 Task: Look for space in Moss, Norway from 8th June, 2023 to 16th June, 2023 for 2 adults in price range Rs.10000 to Rs.15000. Place can be entire place with 1  bedroom having 1 bed and 1 bathroom. Property type can be house, flat, guest house, hotel. Amenities needed are: washing machine. Booking option can be shelf check-in. Required host language is English.
Action: Mouse moved to (583, 154)
Screenshot: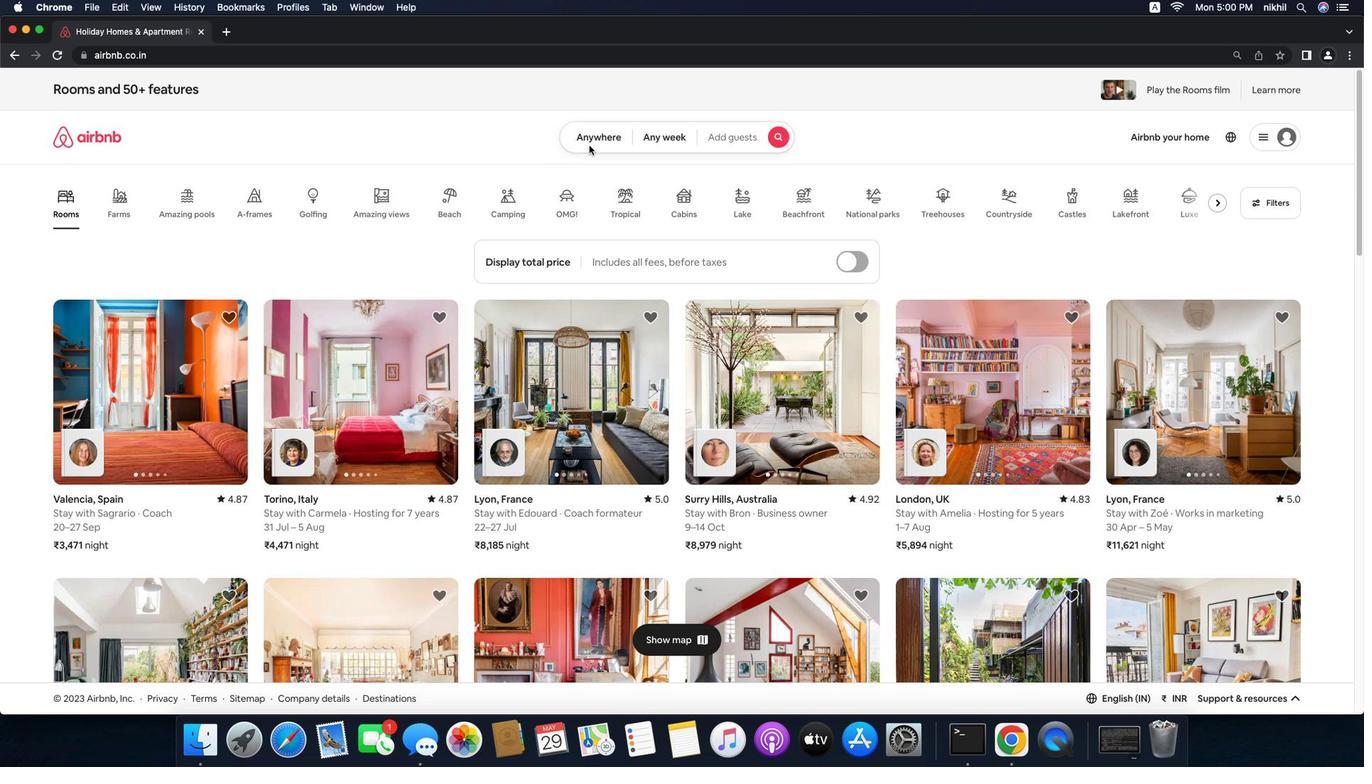 
Action: Mouse pressed left at (583, 154)
Screenshot: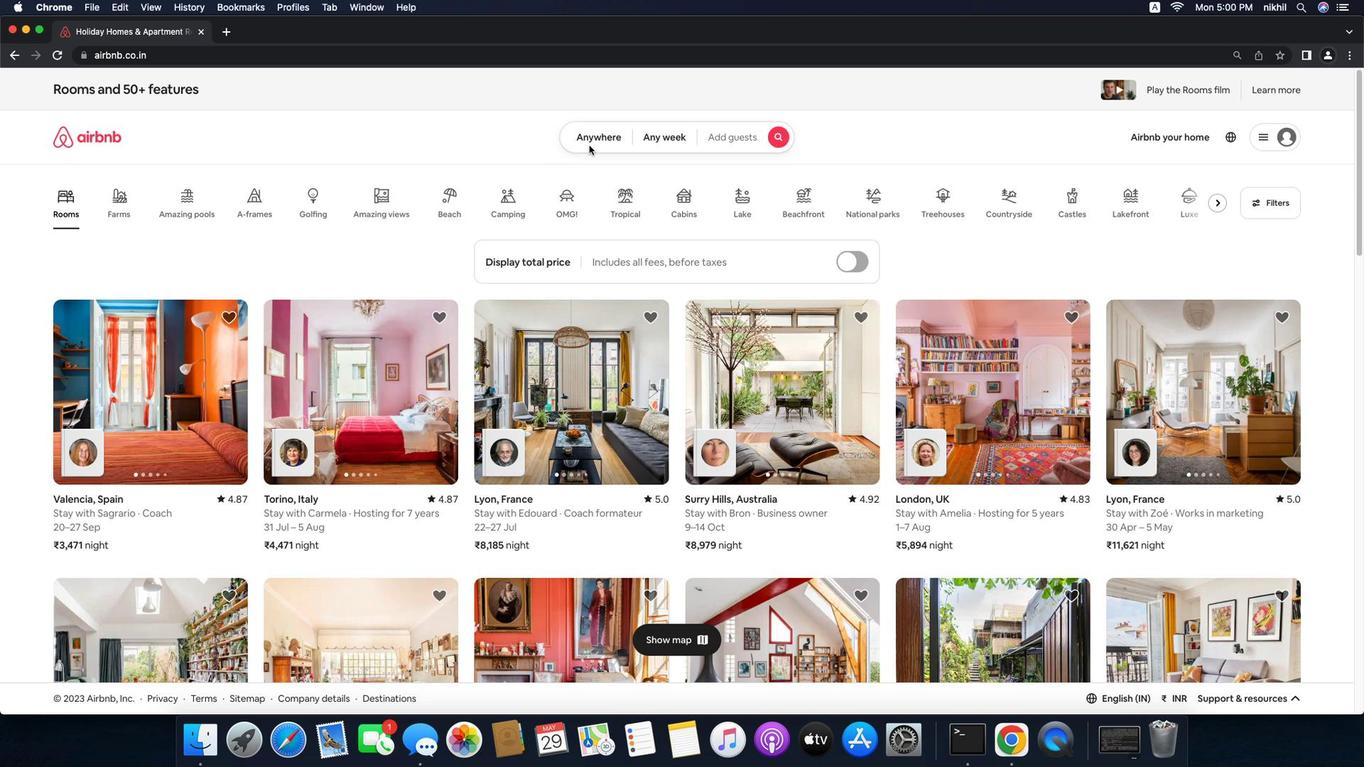 
Action: Mouse moved to (583, 147)
Screenshot: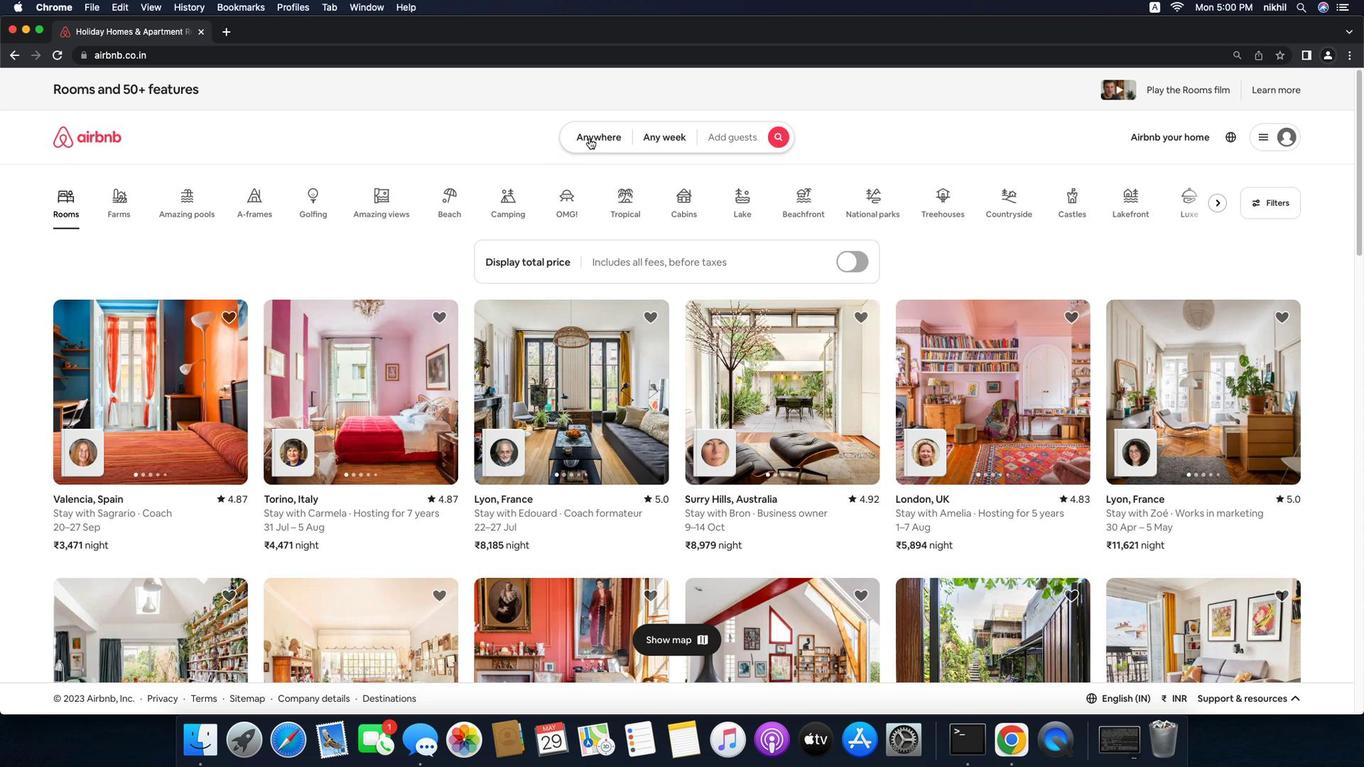 
Action: Mouse pressed left at (583, 147)
Screenshot: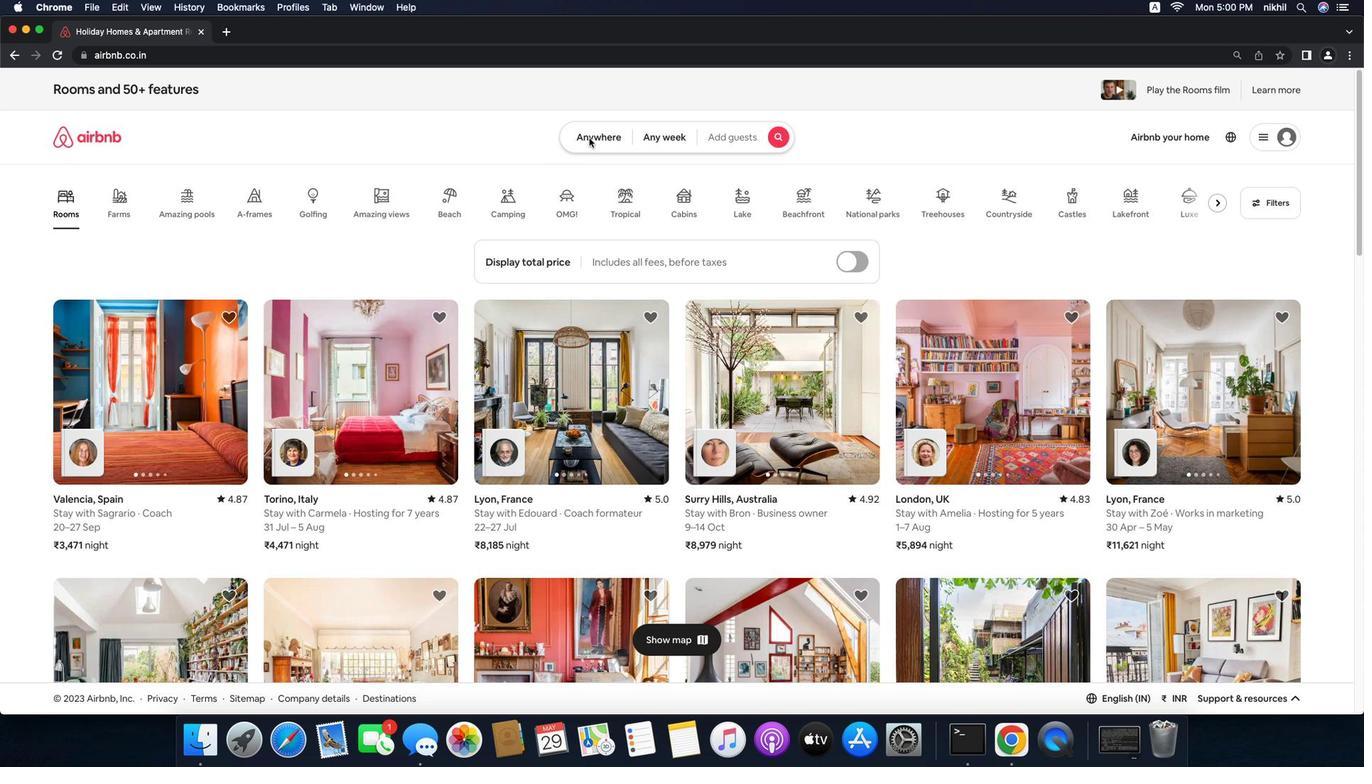 
Action: Mouse moved to (499, 198)
Screenshot: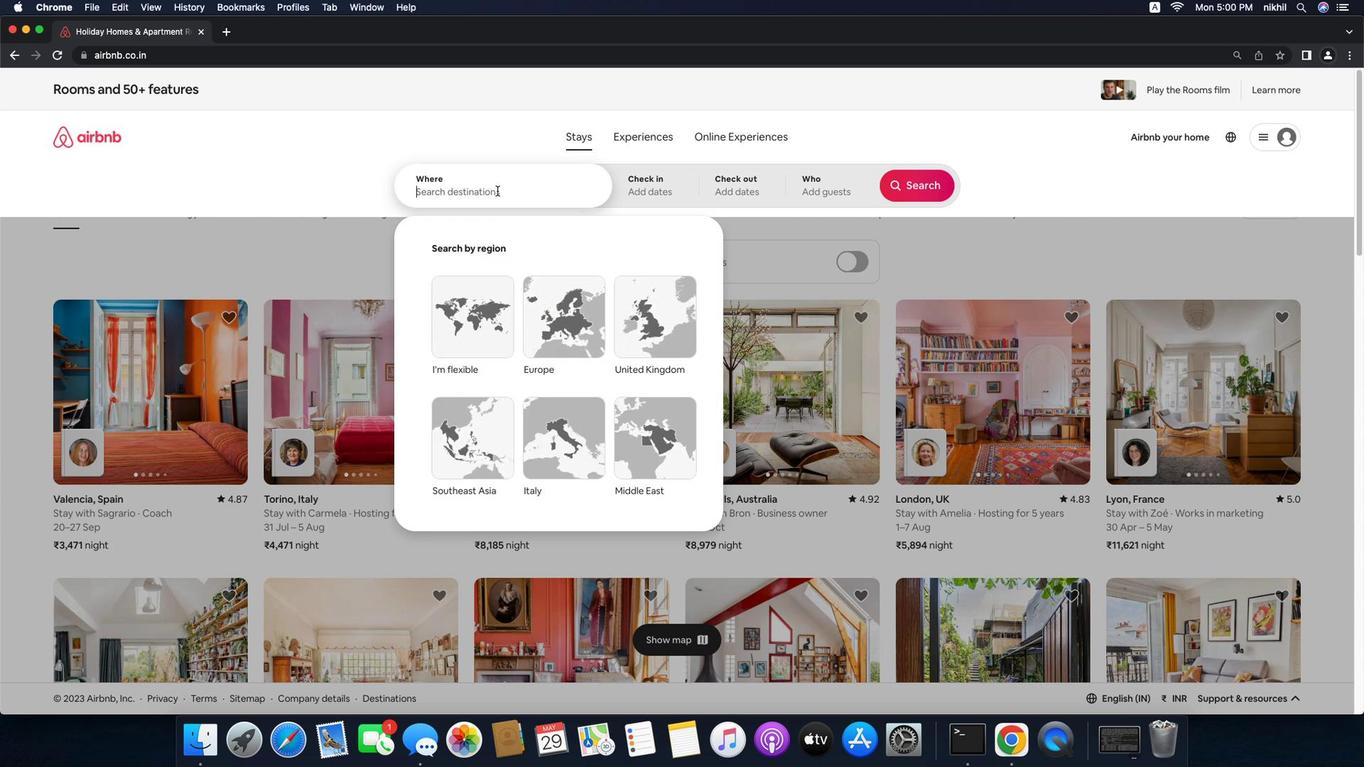 
Action: Mouse pressed left at (499, 198)
Screenshot: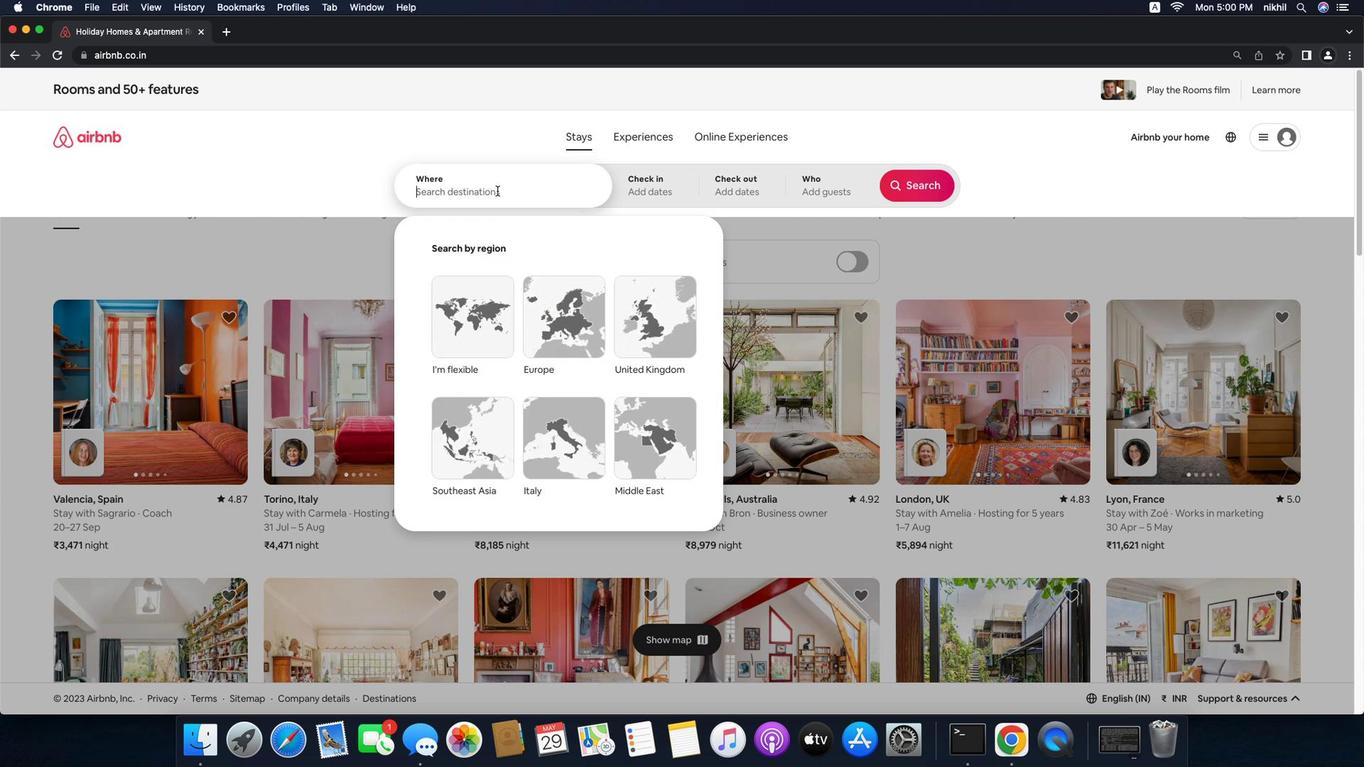 
Action: Key pressed 'M'Key.caps_lock'o''s''s'','Key.spaceKey.caps_lock'N'Key.caps_lock'o''r''w''a''y'
Screenshot: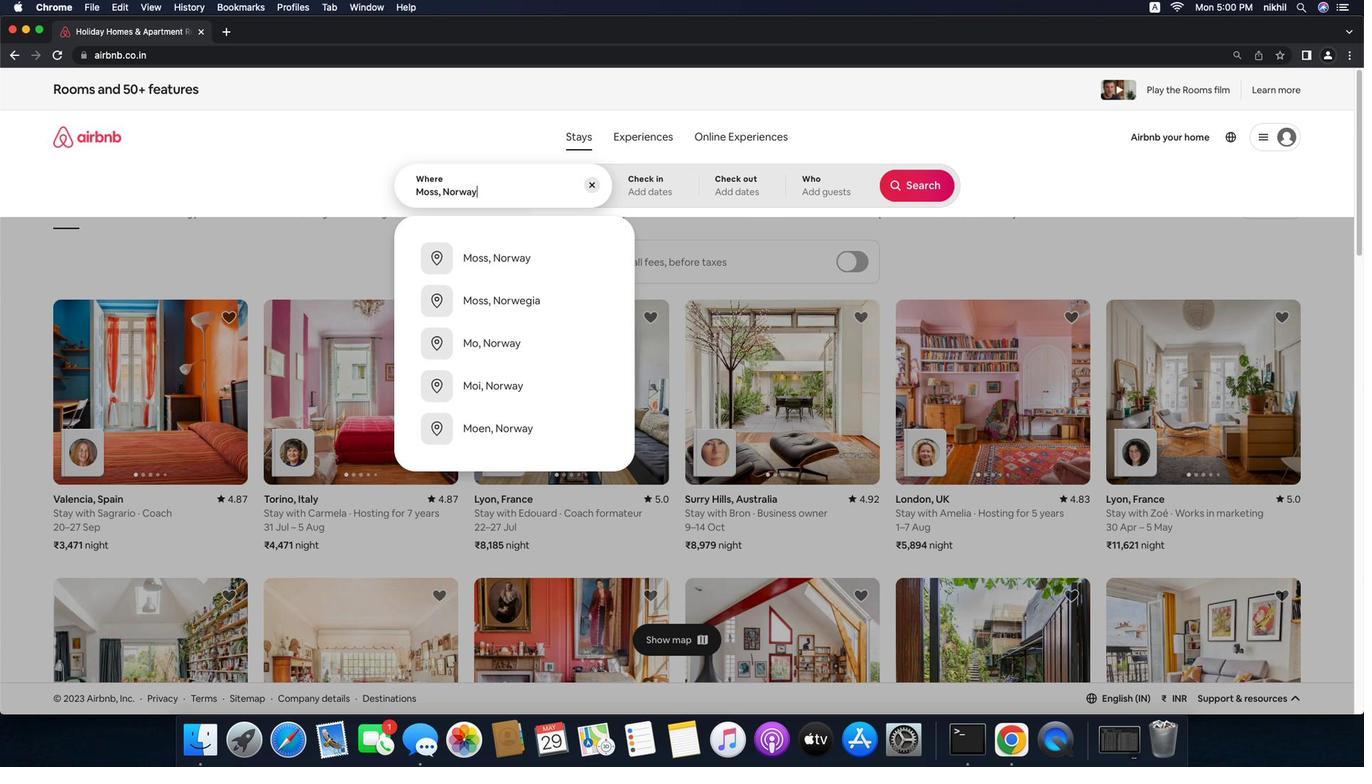 
Action: Mouse moved to (537, 265)
Screenshot: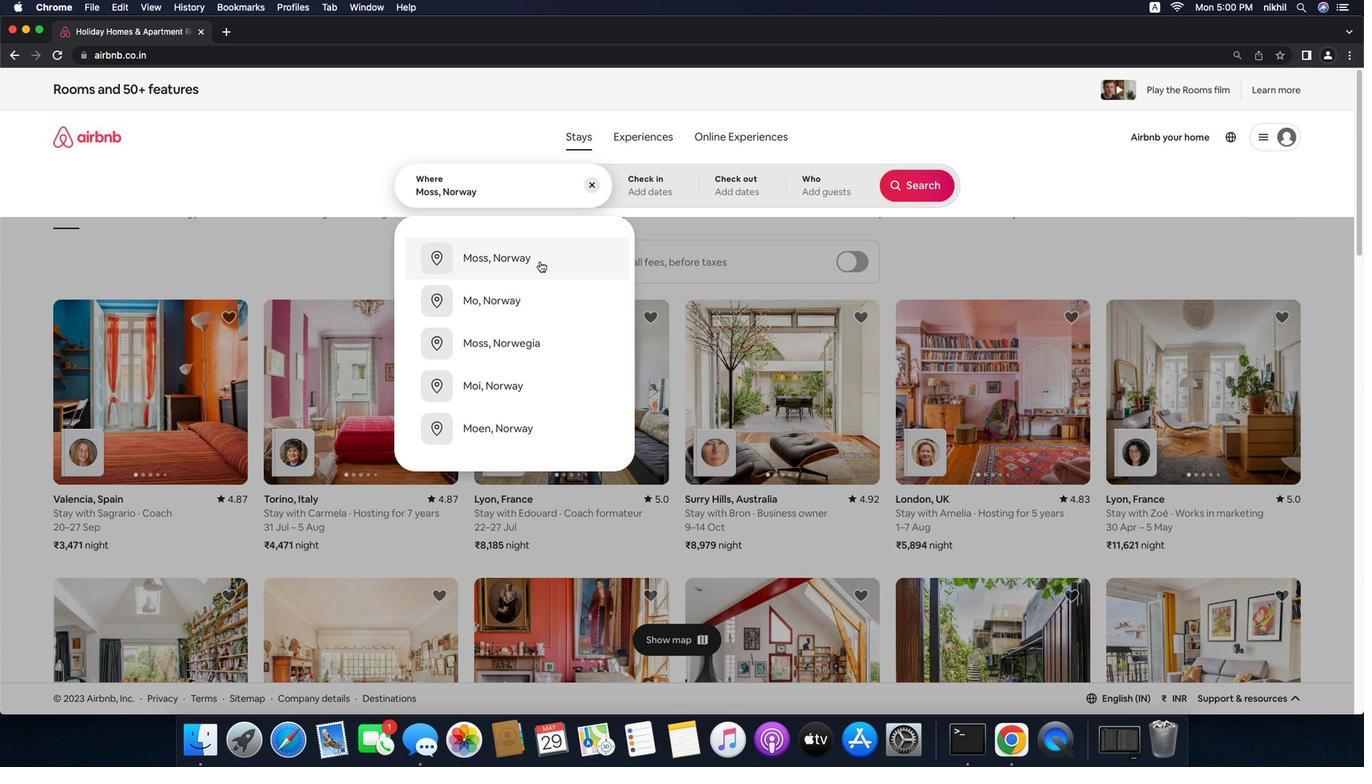 
Action: Mouse pressed left at (537, 265)
Screenshot: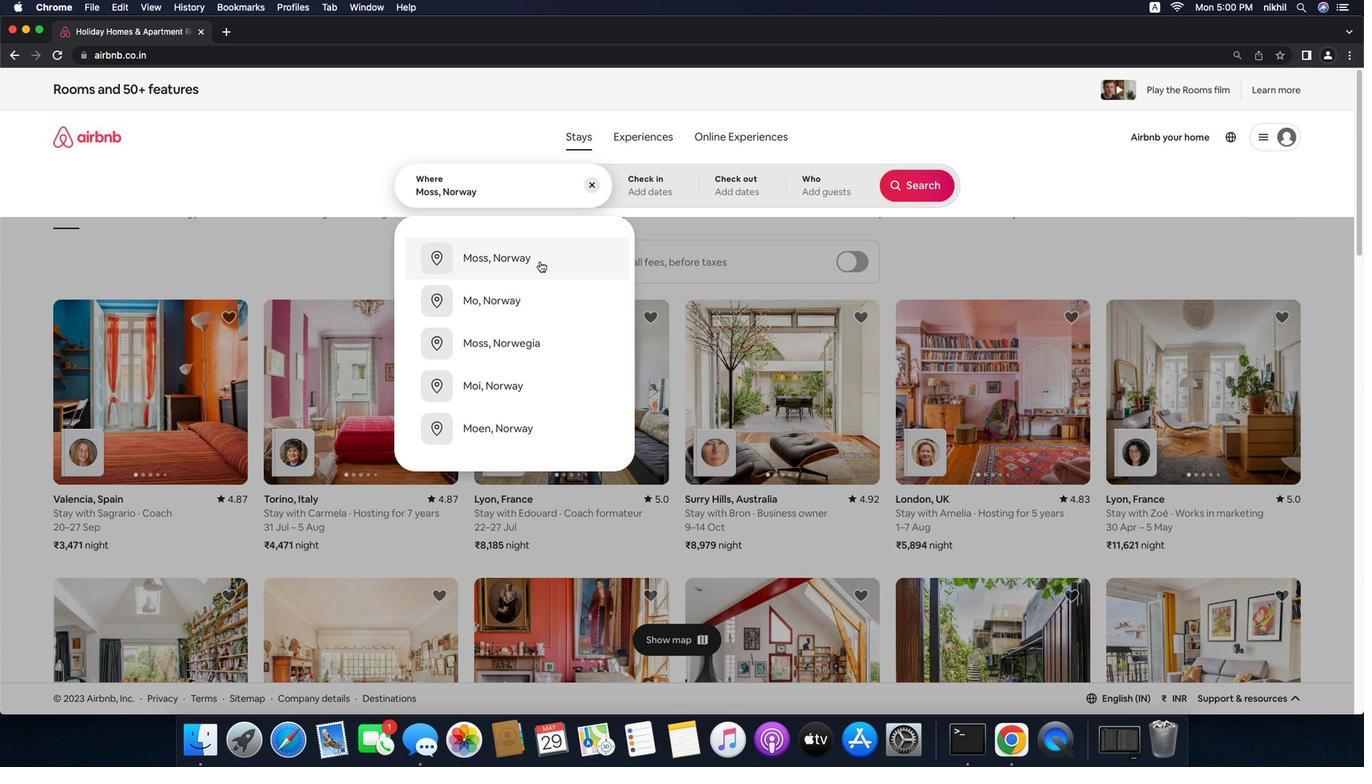 
Action: Mouse moved to (814, 382)
Screenshot: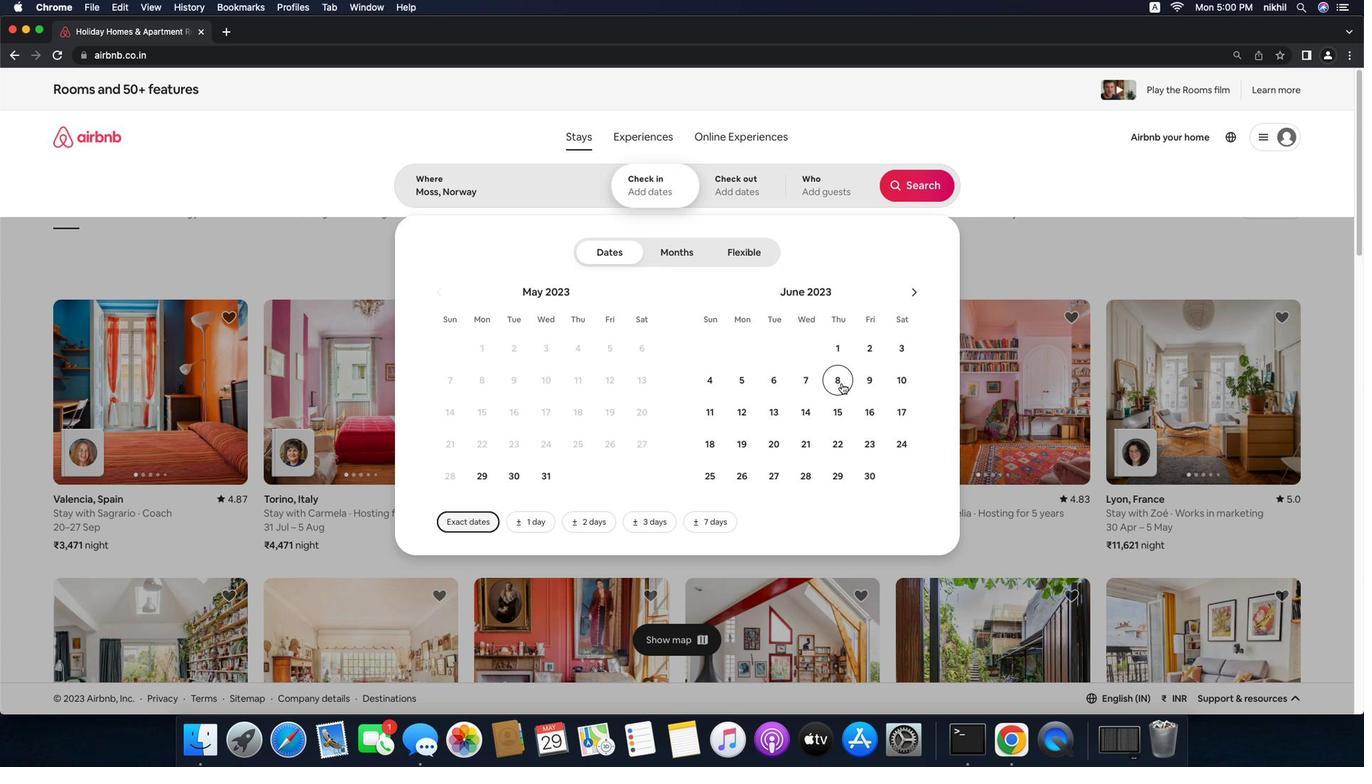 
Action: Mouse pressed left at (814, 382)
Screenshot: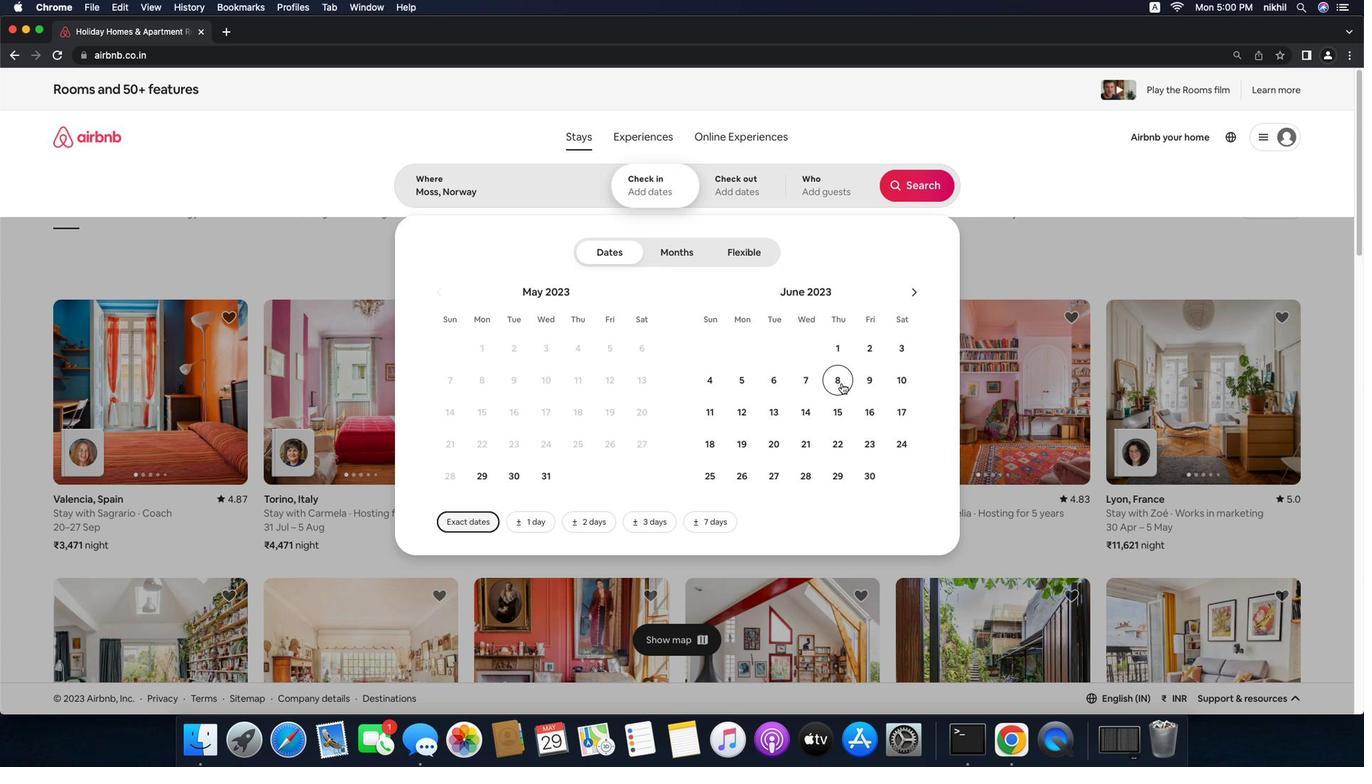 
Action: Mouse moved to (836, 408)
Screenshot: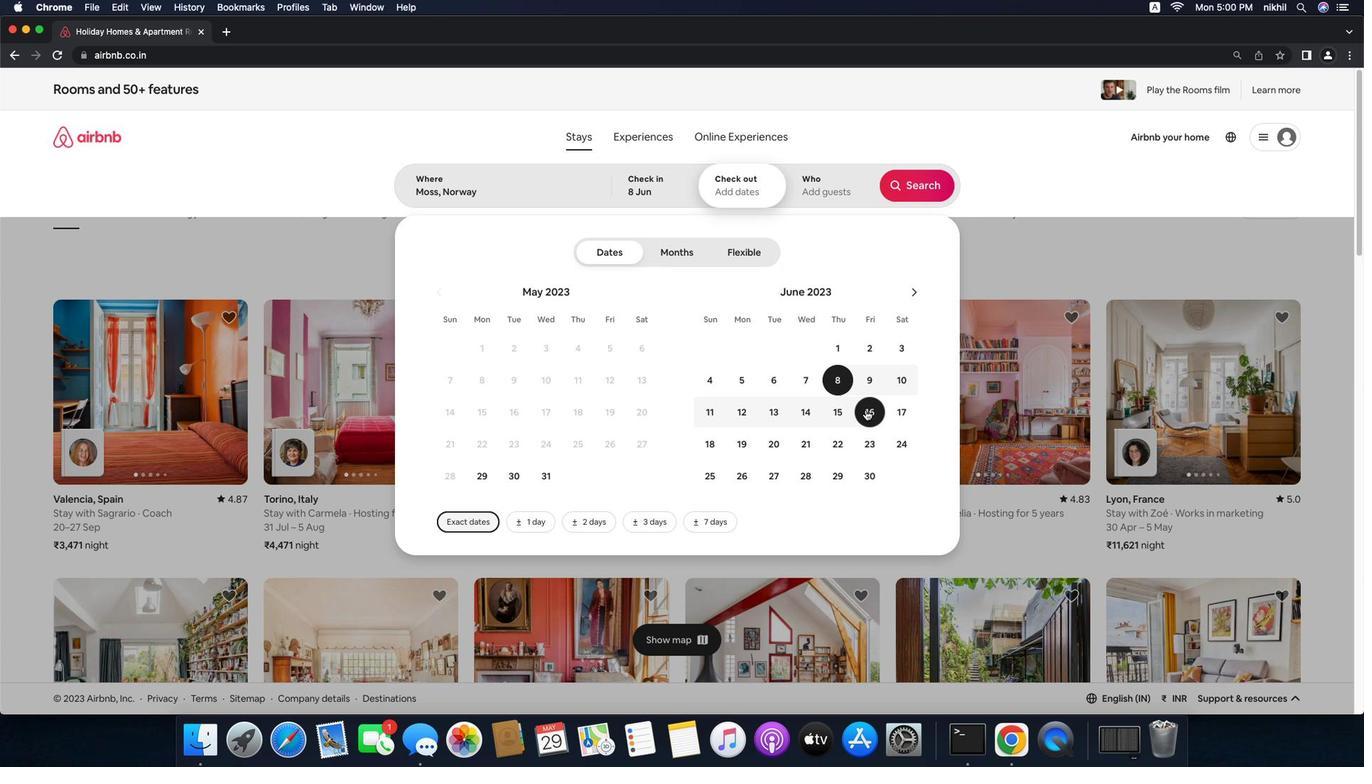 
Action: Mouse pressed left at (836, 408)
Screenshot: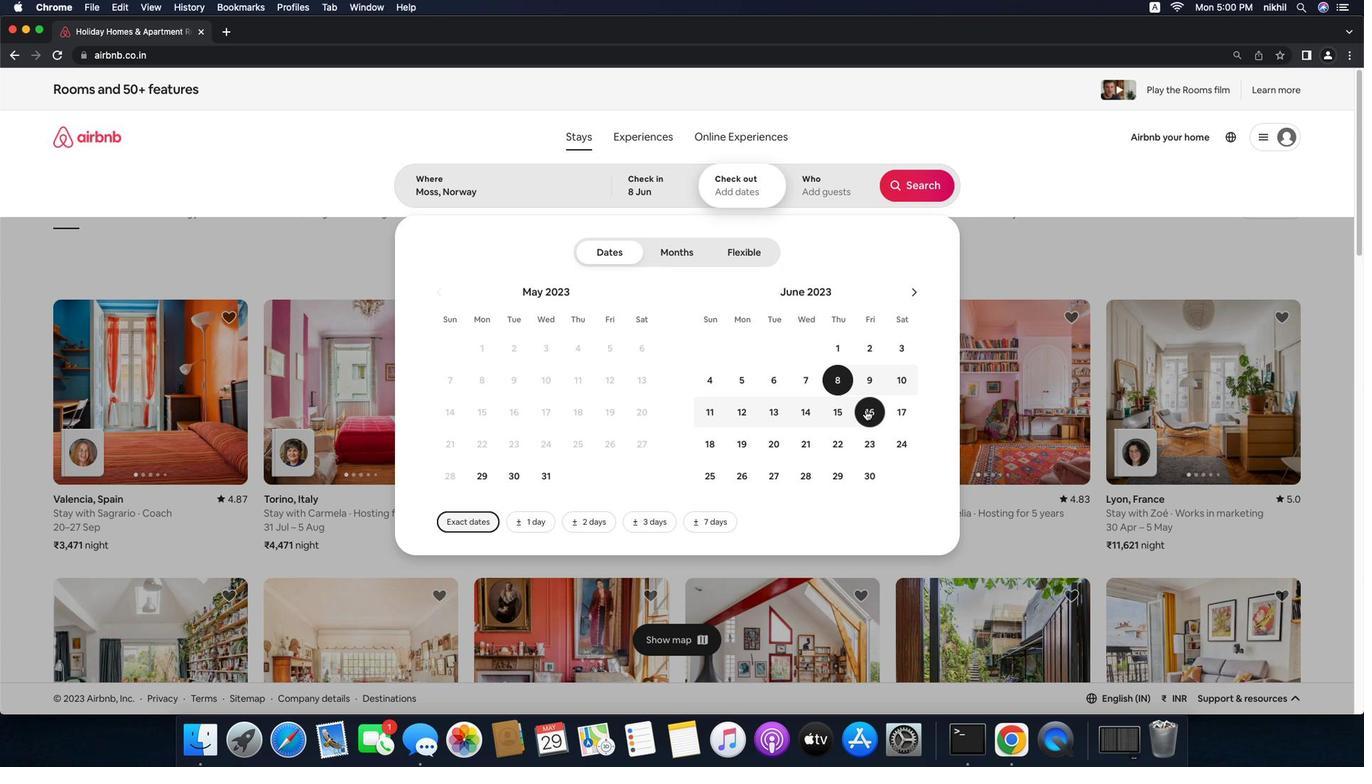 
Action: Mouse moved to (811, 204)
Screenshot: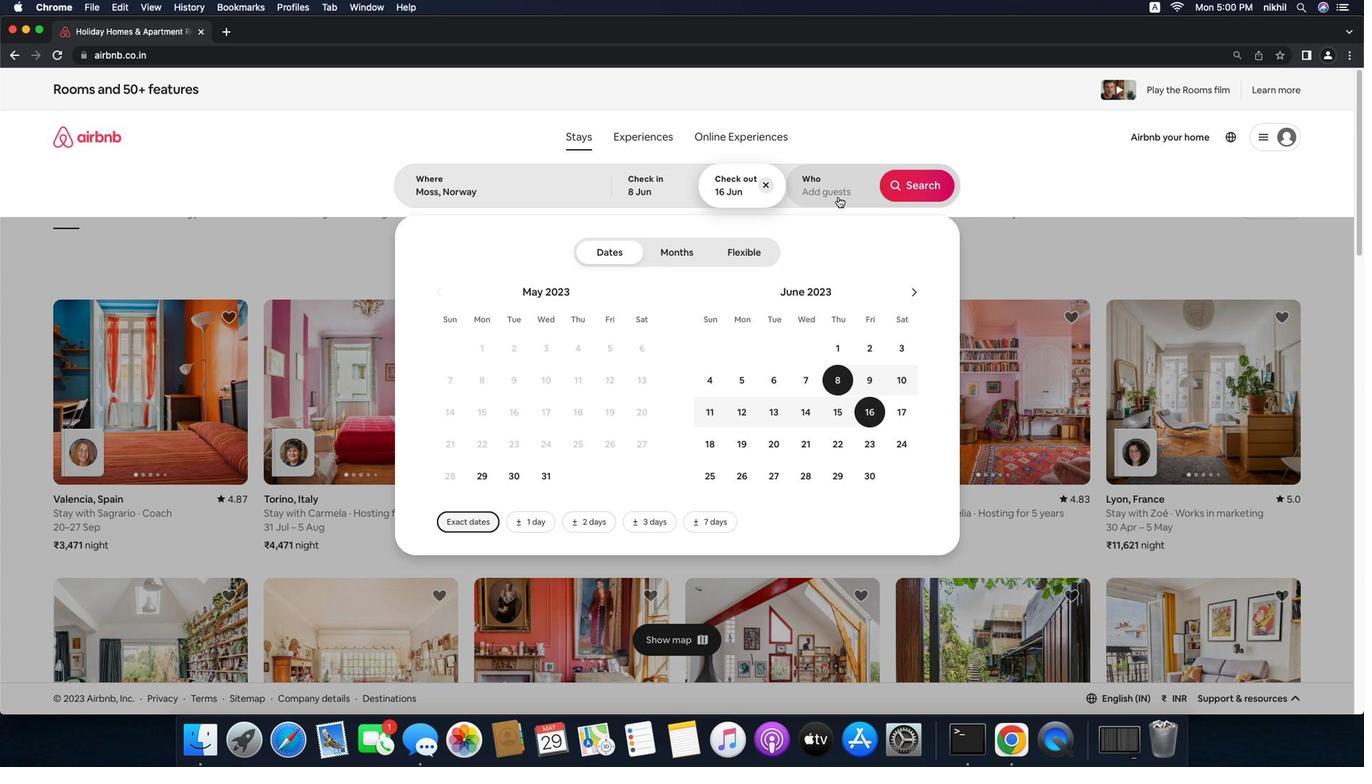 
Action: Mouse pressed left at (811, 204)
Screenshot: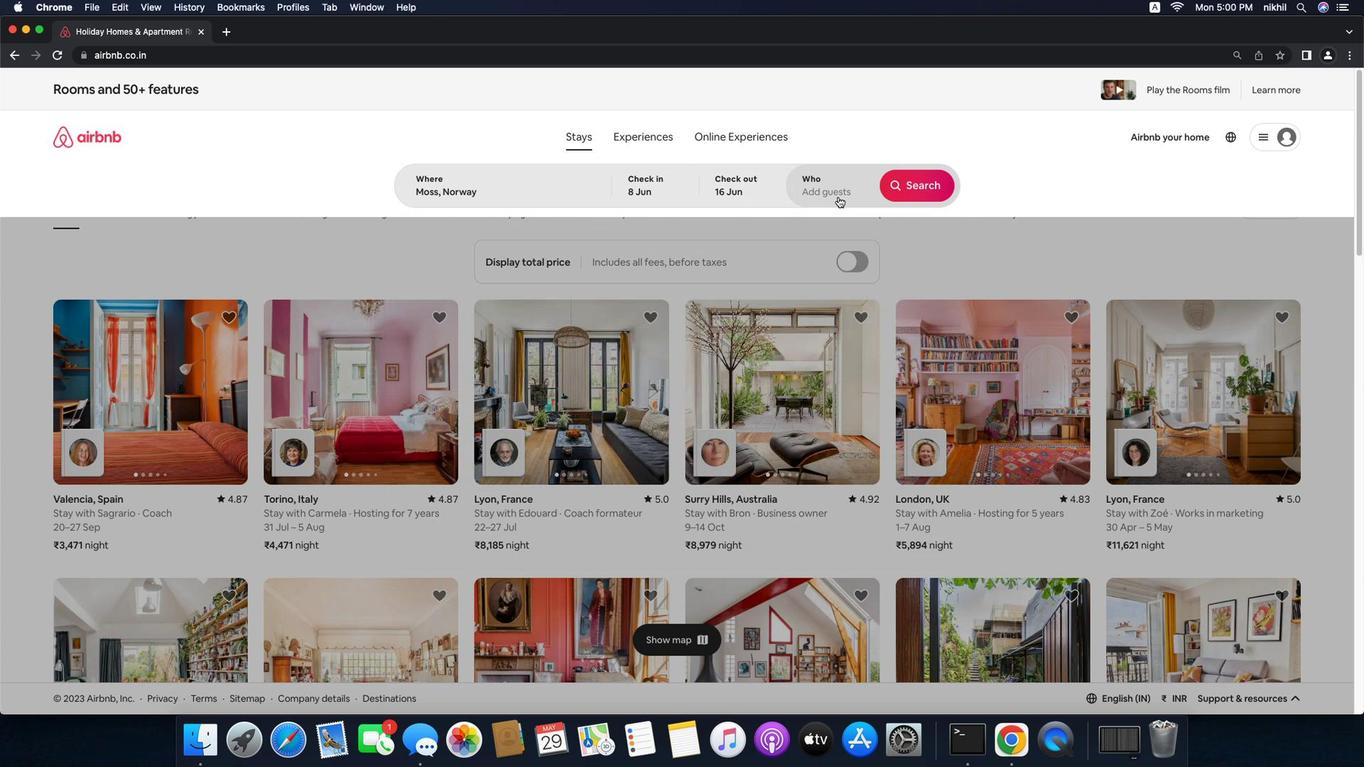 
Action: Mouse moved to (887, 265)
Screenshot: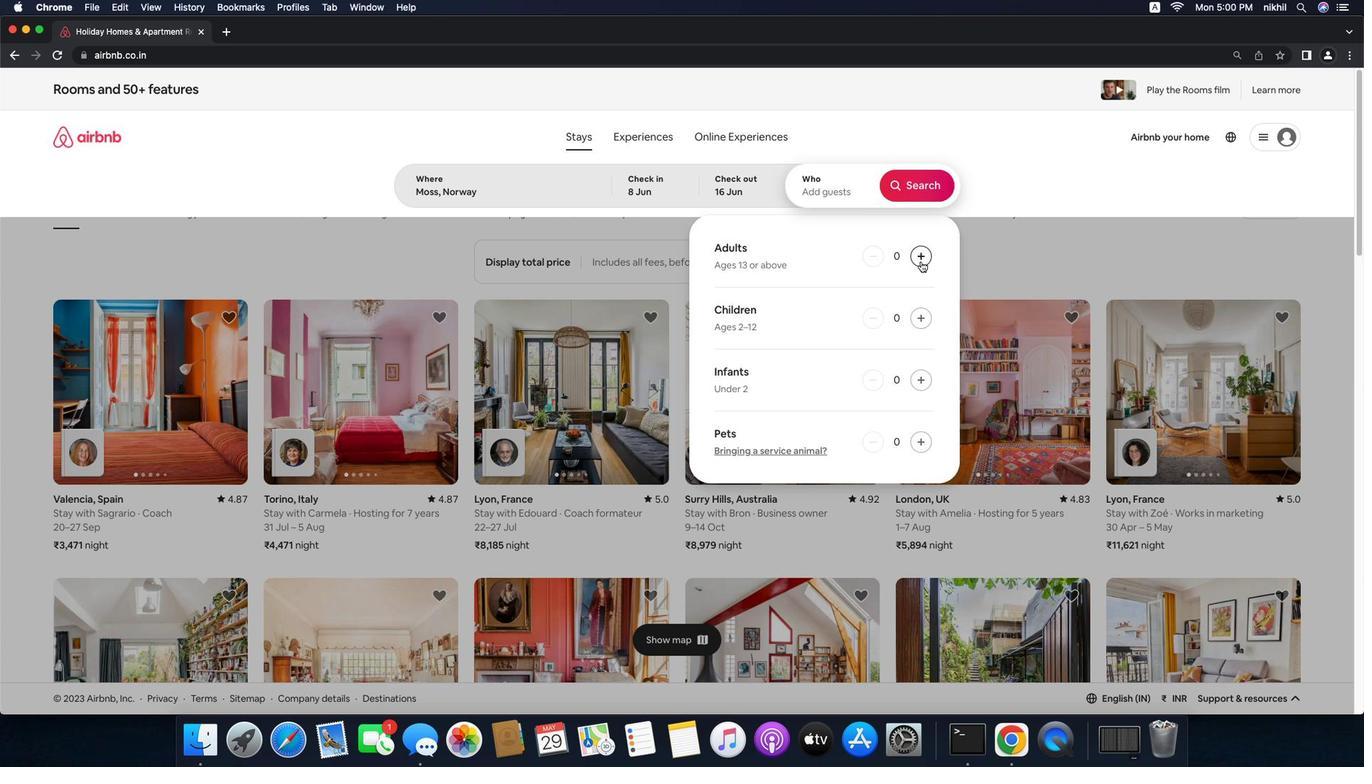 
Action: Mouse pressed left at (887, 265)
Screenshot: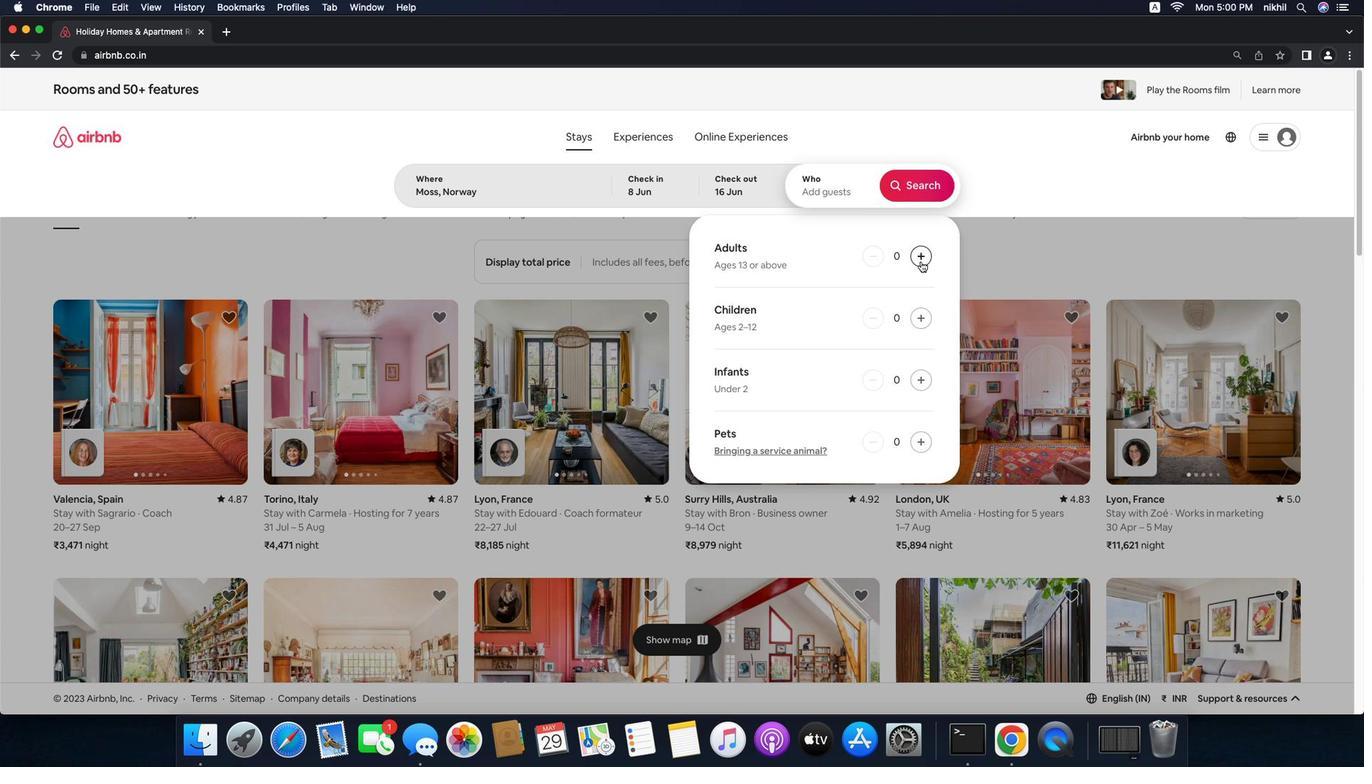 
Action: Mouse pressed left at (887, 265)
Screenshot: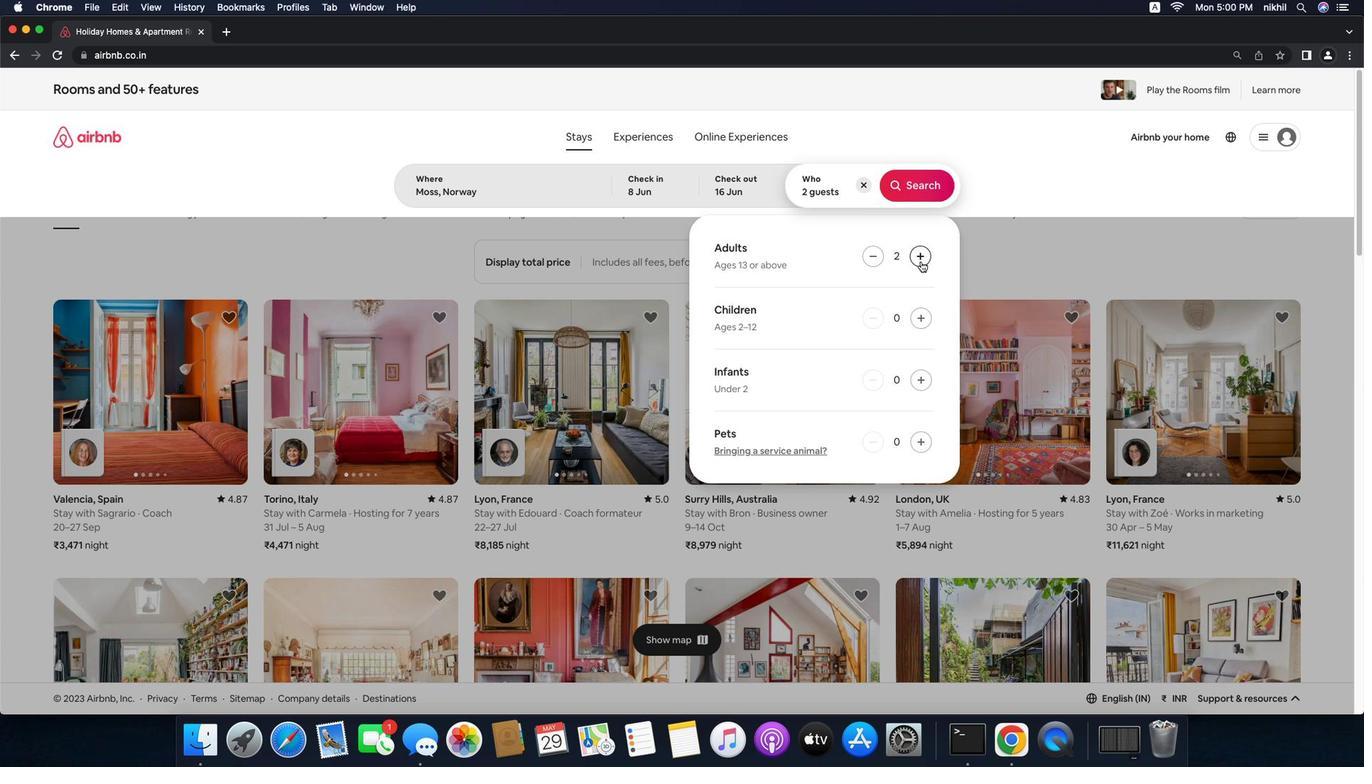 
Action: Mouse moved to (892, 193)
Screenshot: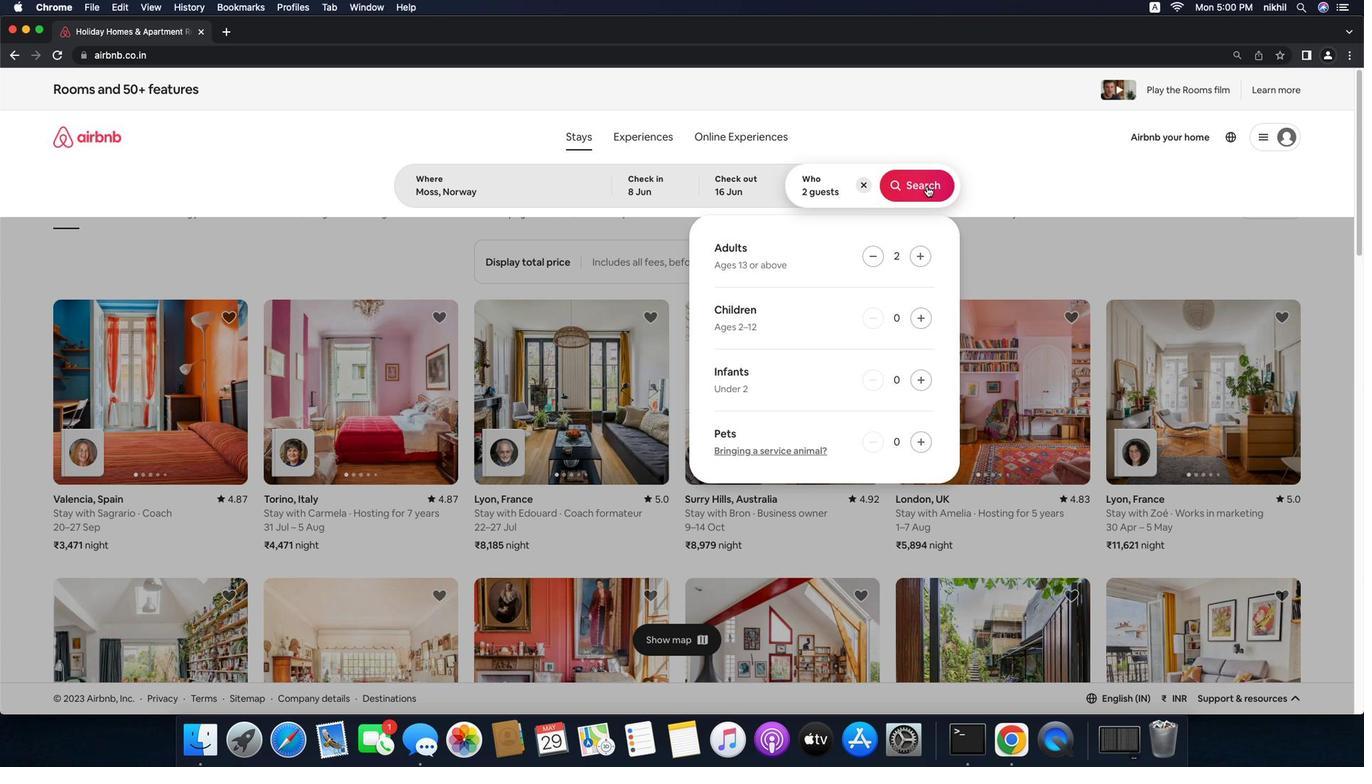 
Action: Mouse pressed left at (892, 193)
Screenshot: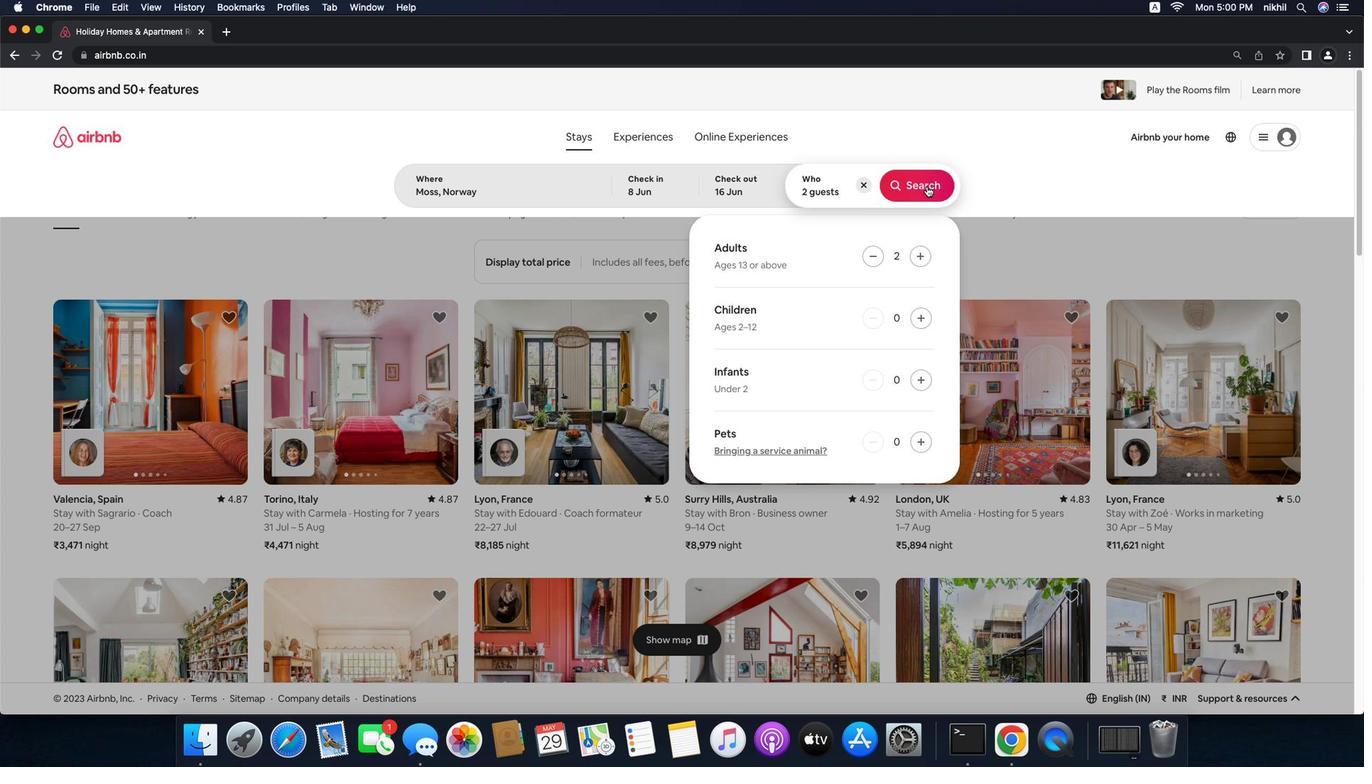 
Action: Mouse moved to (1234, 162)
Screenshot: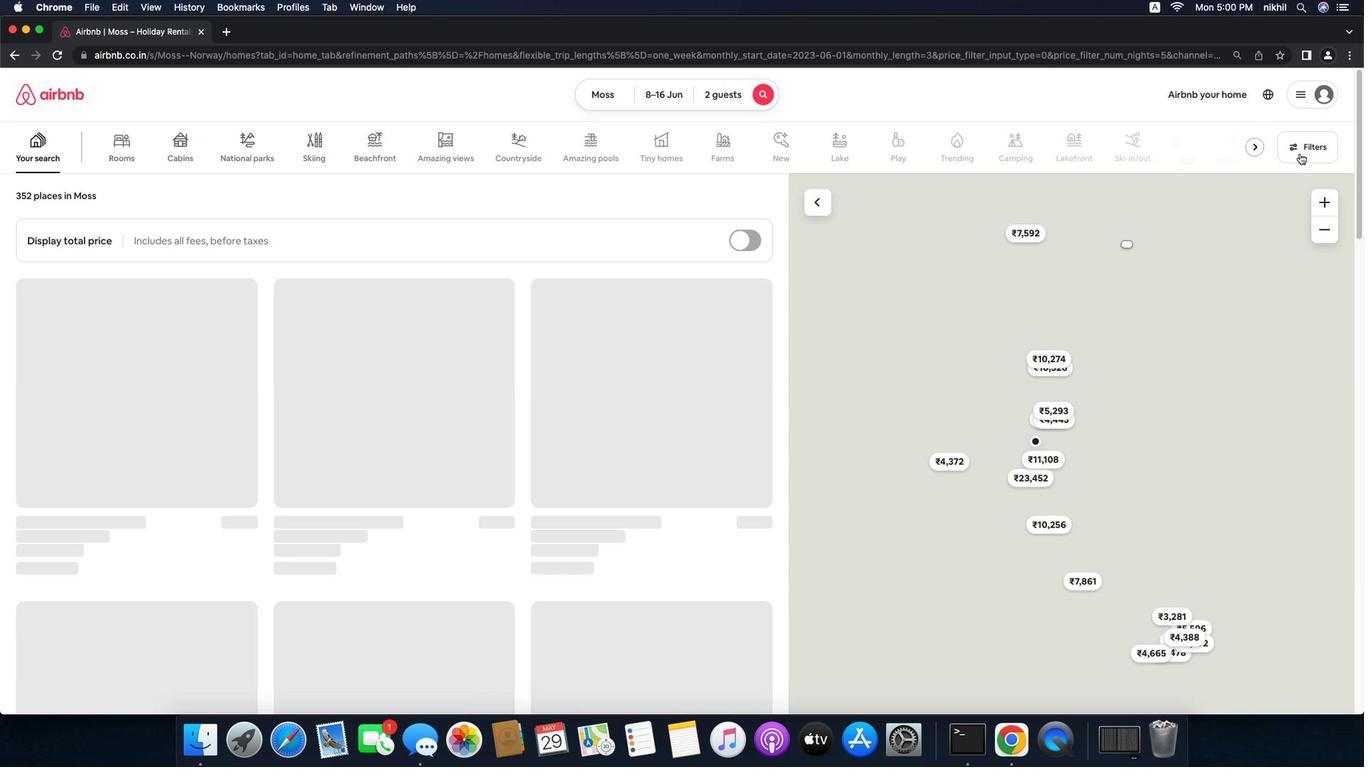 
Action: Mouse pressed left at (1234, 162)
Screenshot: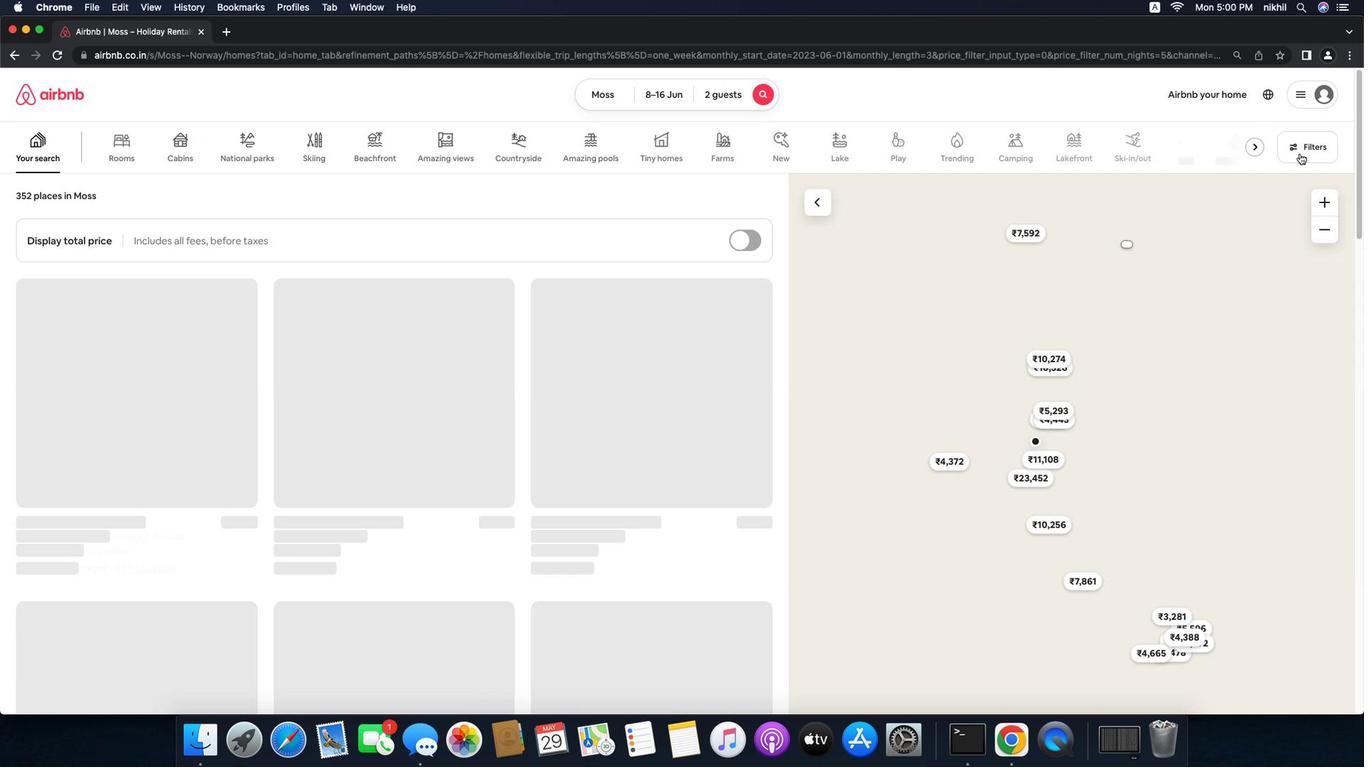 
Action: Mouse moved to (565, 472)
Screenshot: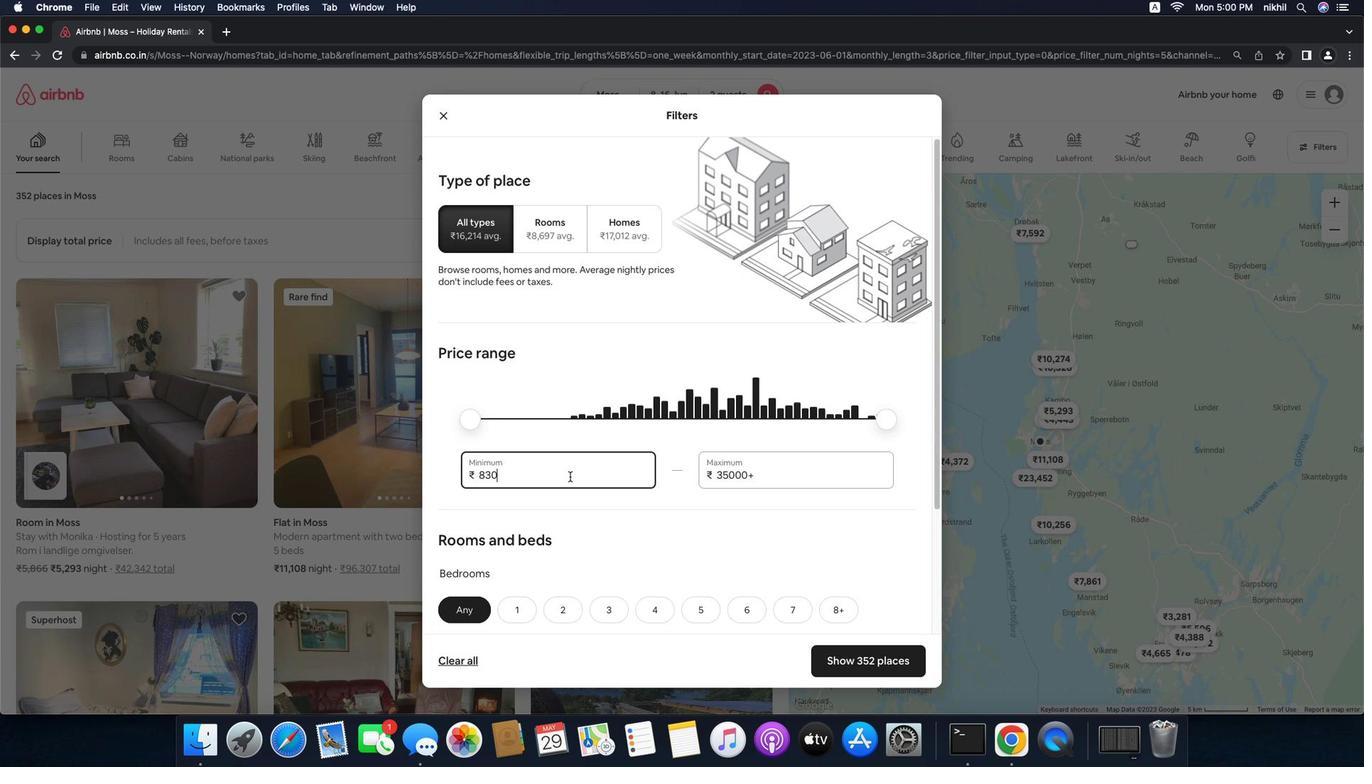 
Action: Mouse pressed left at (565, 472)
Screenshot: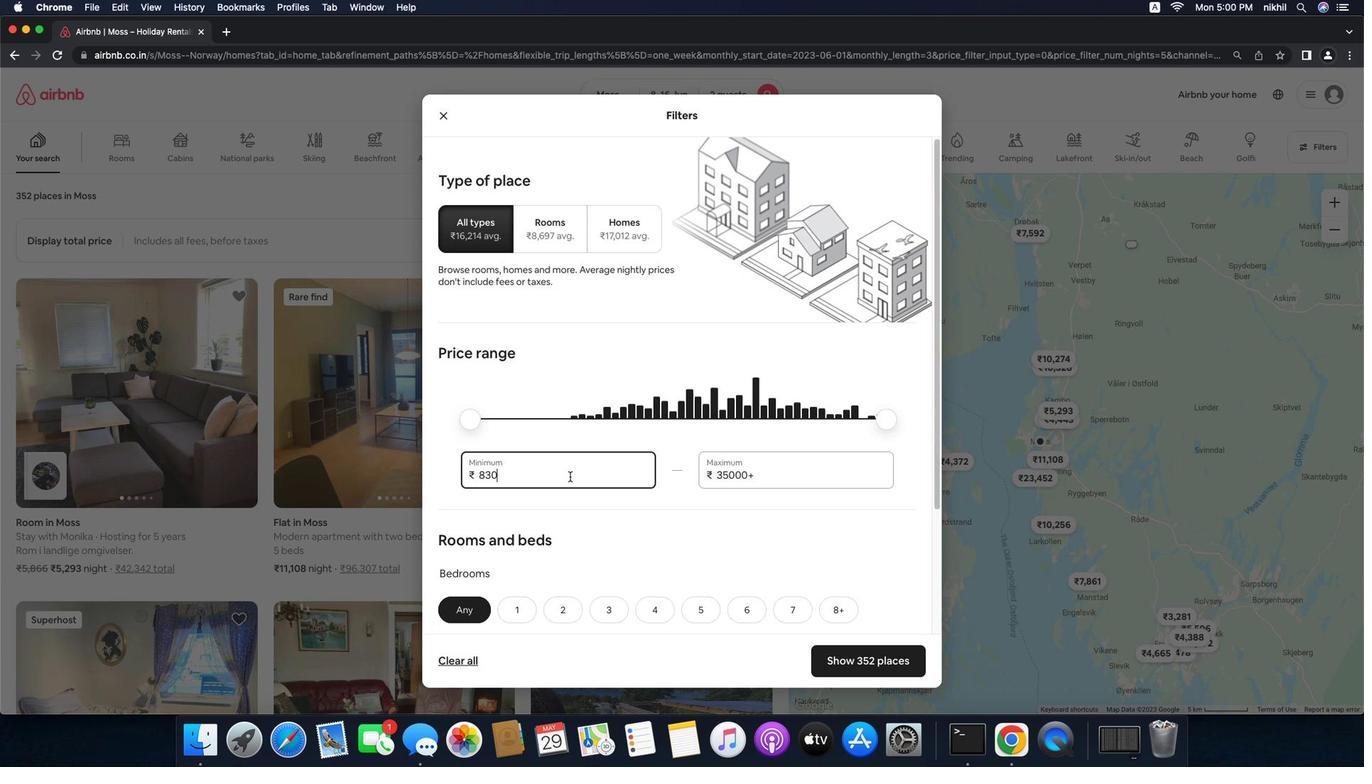 
Action: Mouse moved to (565, 465)
Screenshot: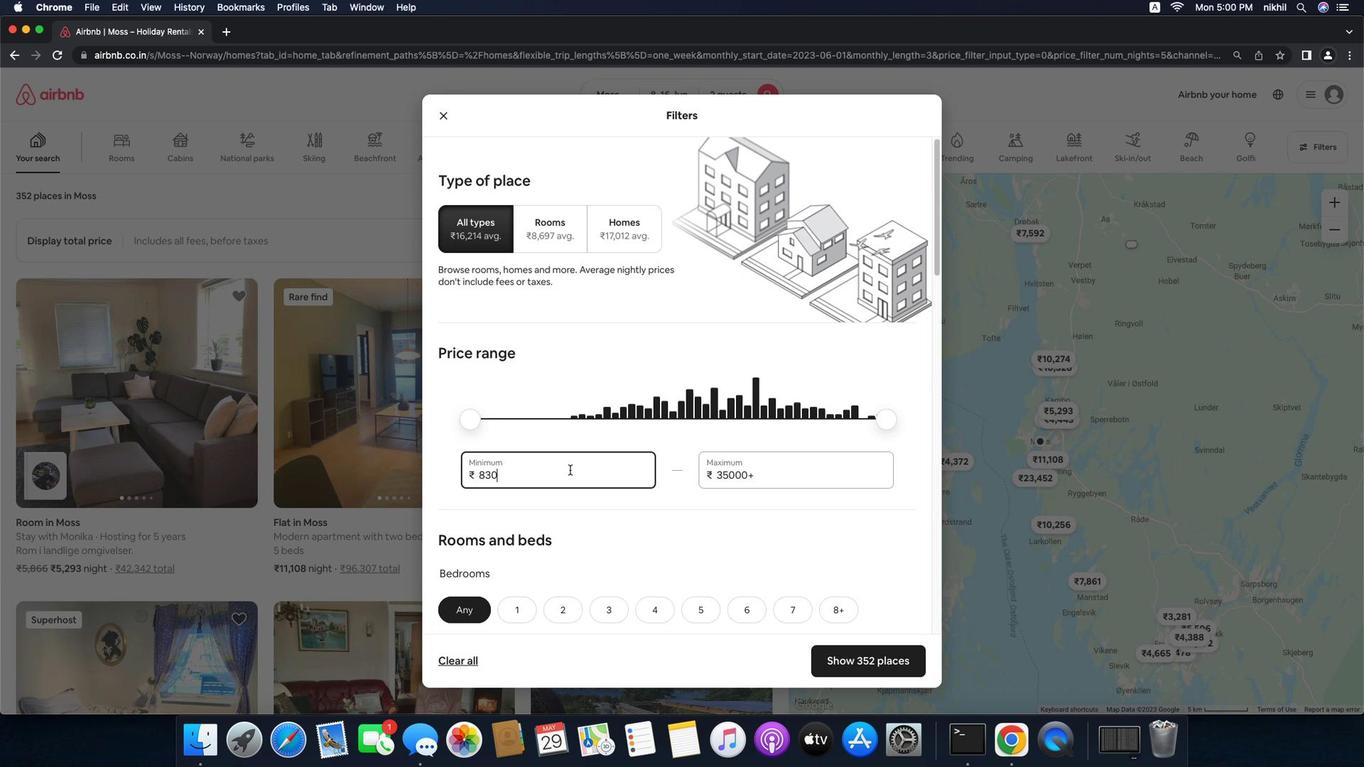 
Action: Key pressed Key.backspaceKey.backspaceKey.backspace'1''0''0''0''0'
Screenshot: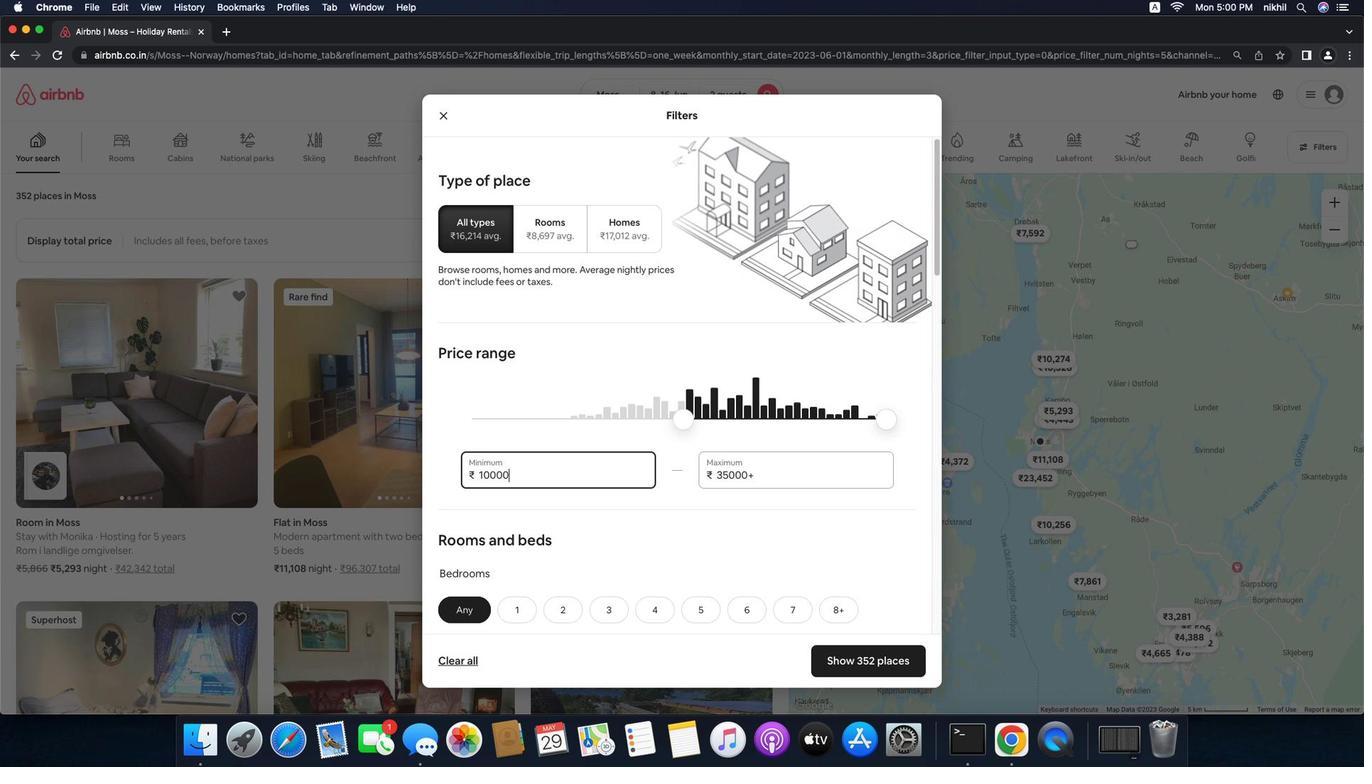
Action: Mouse moved to (753, 469)
Screenshot: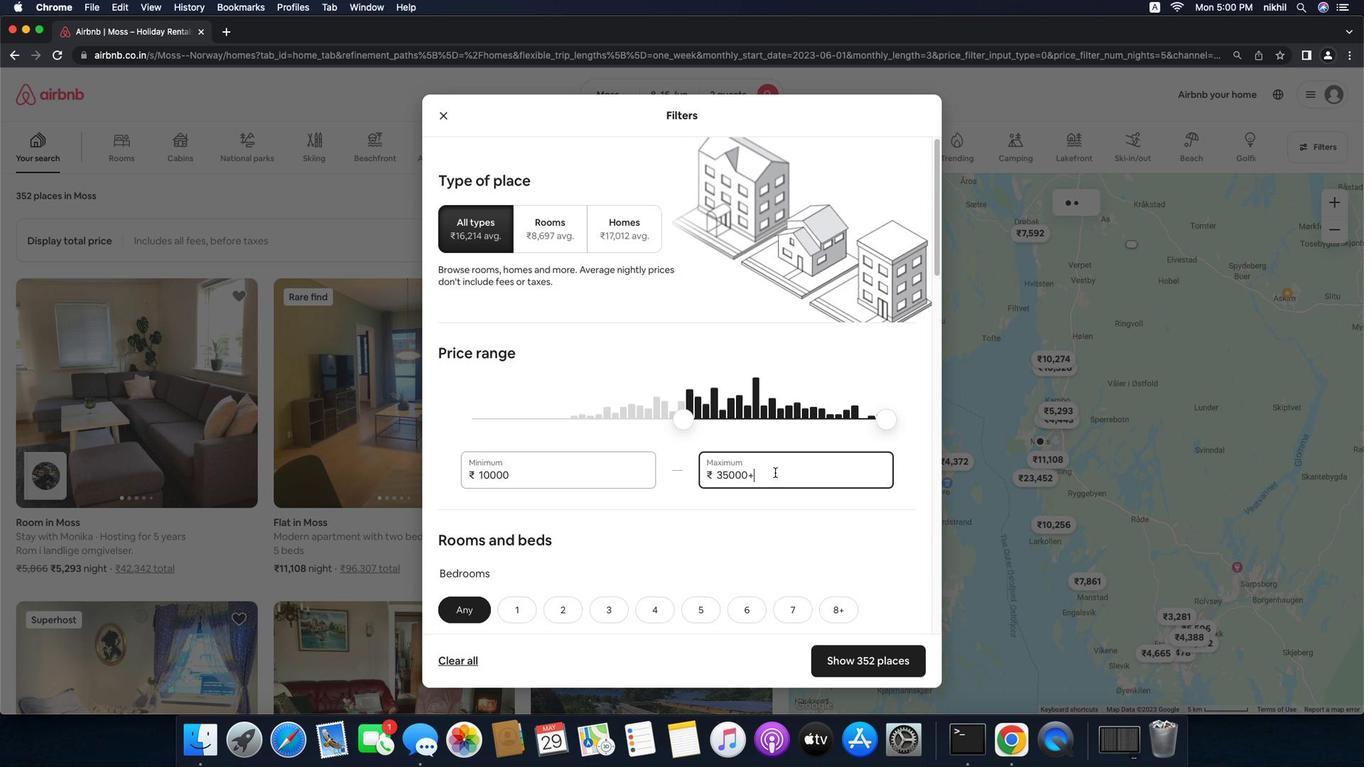 
Action: Mouse pressed left at (753, 469)
Screenshot: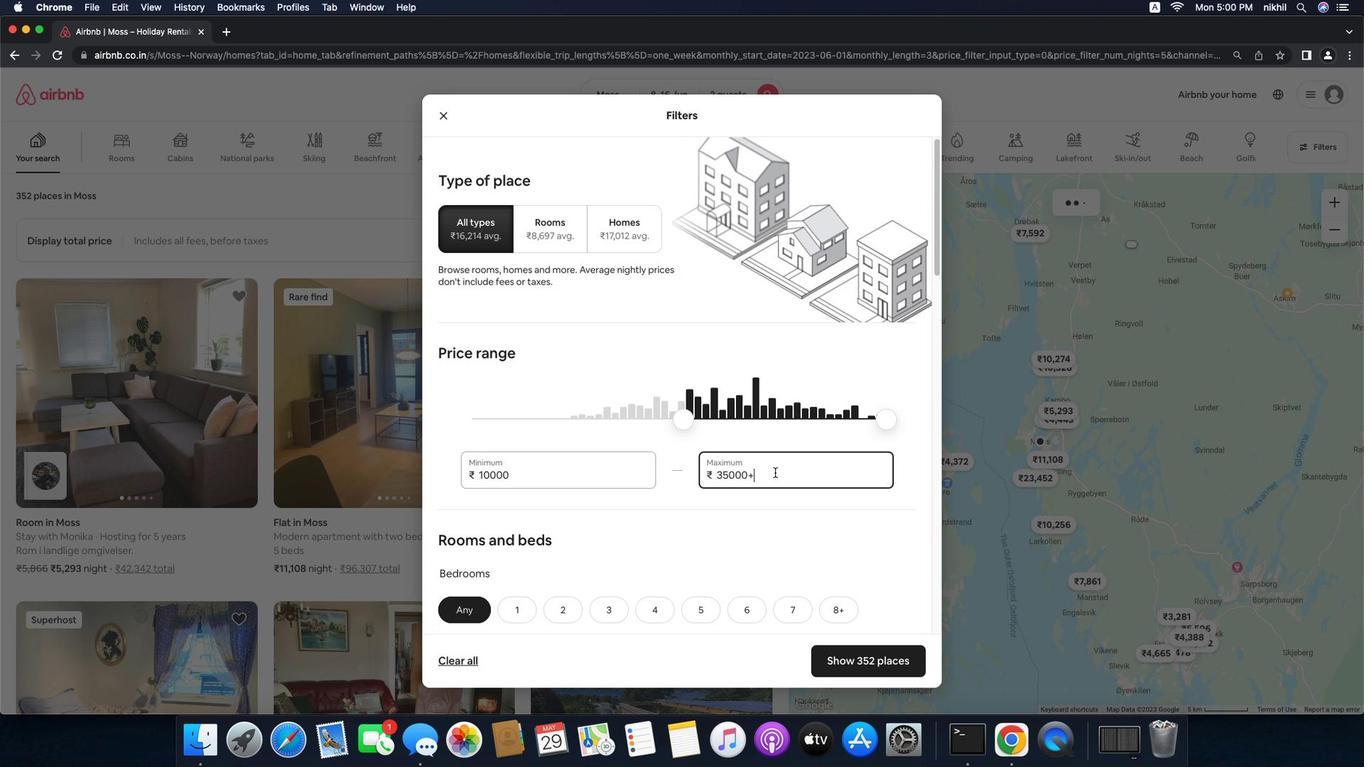 
Action: Key pressed Key.backspaceKey.backspaceKey.backspaceKey.backspaceKey.backspaceKey.backspace'1''5''0''0''0'
Screenshot: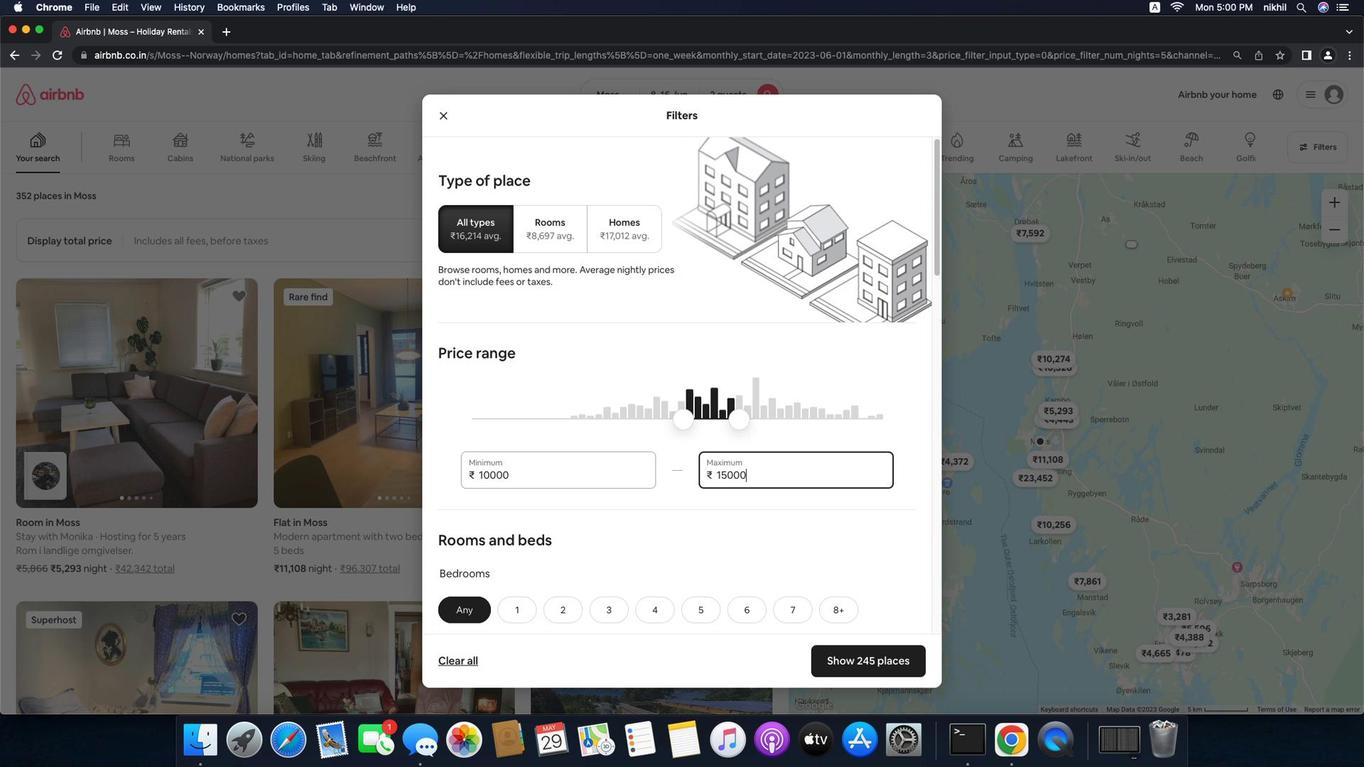 
Action: Mouse moved to (683, 495)
Screenshot: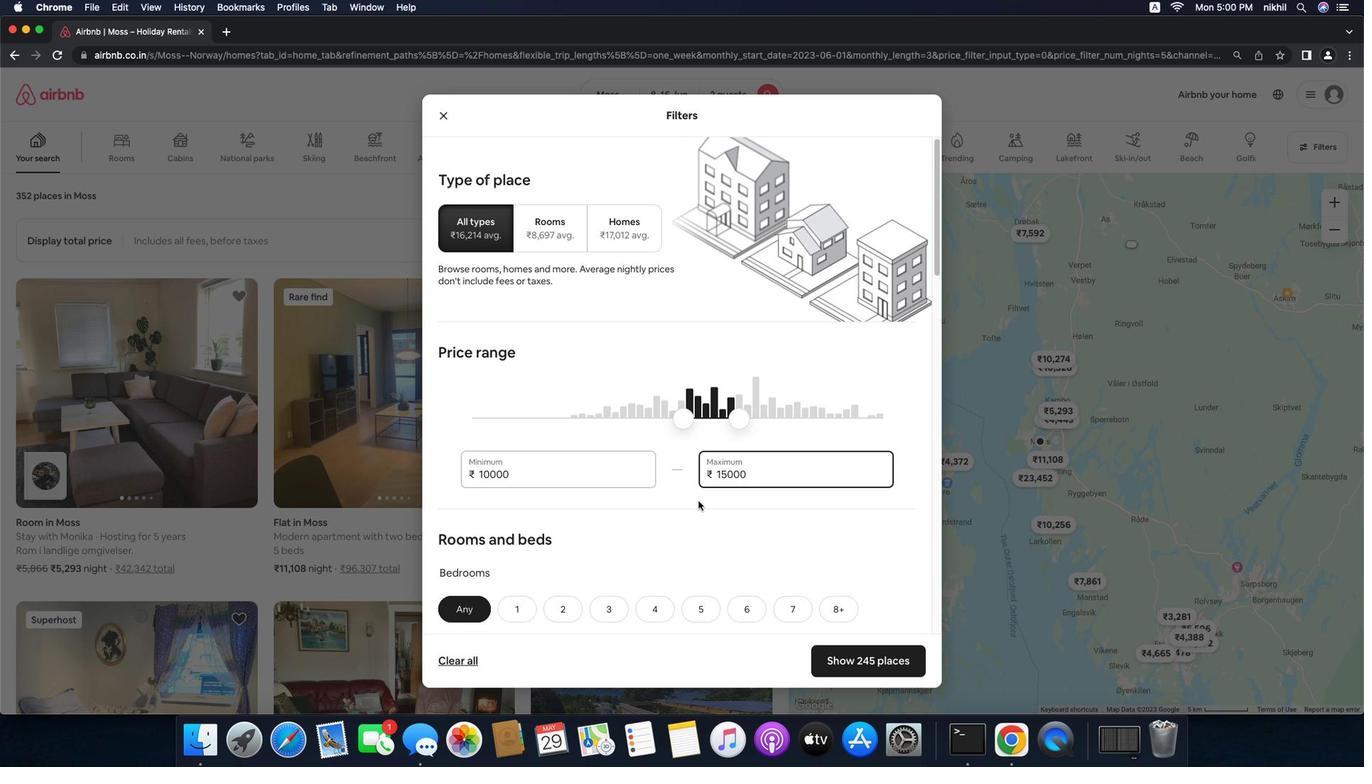 
Action: Mouse scrolled (683, 495) with delta (44, 14)
Screenshot: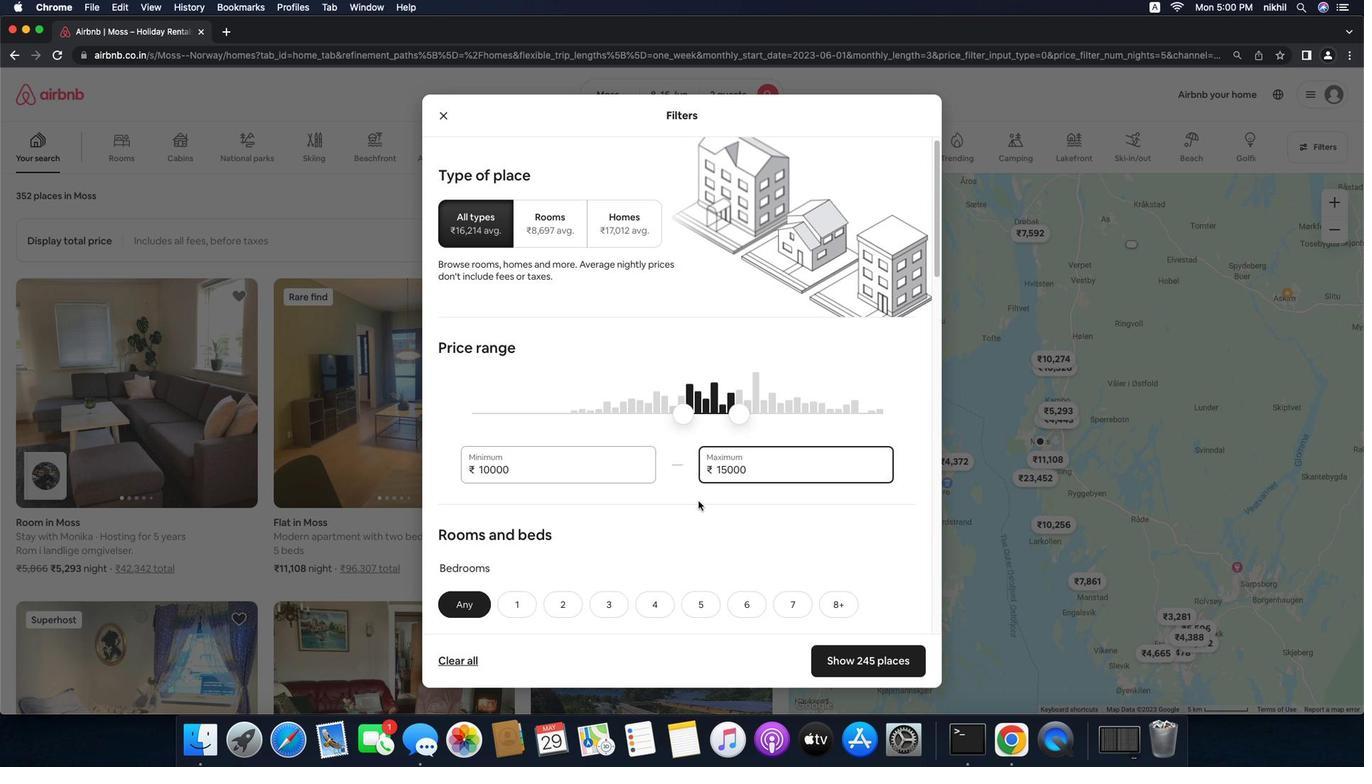 
Action: Mouse scrolled (683, 495) with delta (44, 14)
Screenshot: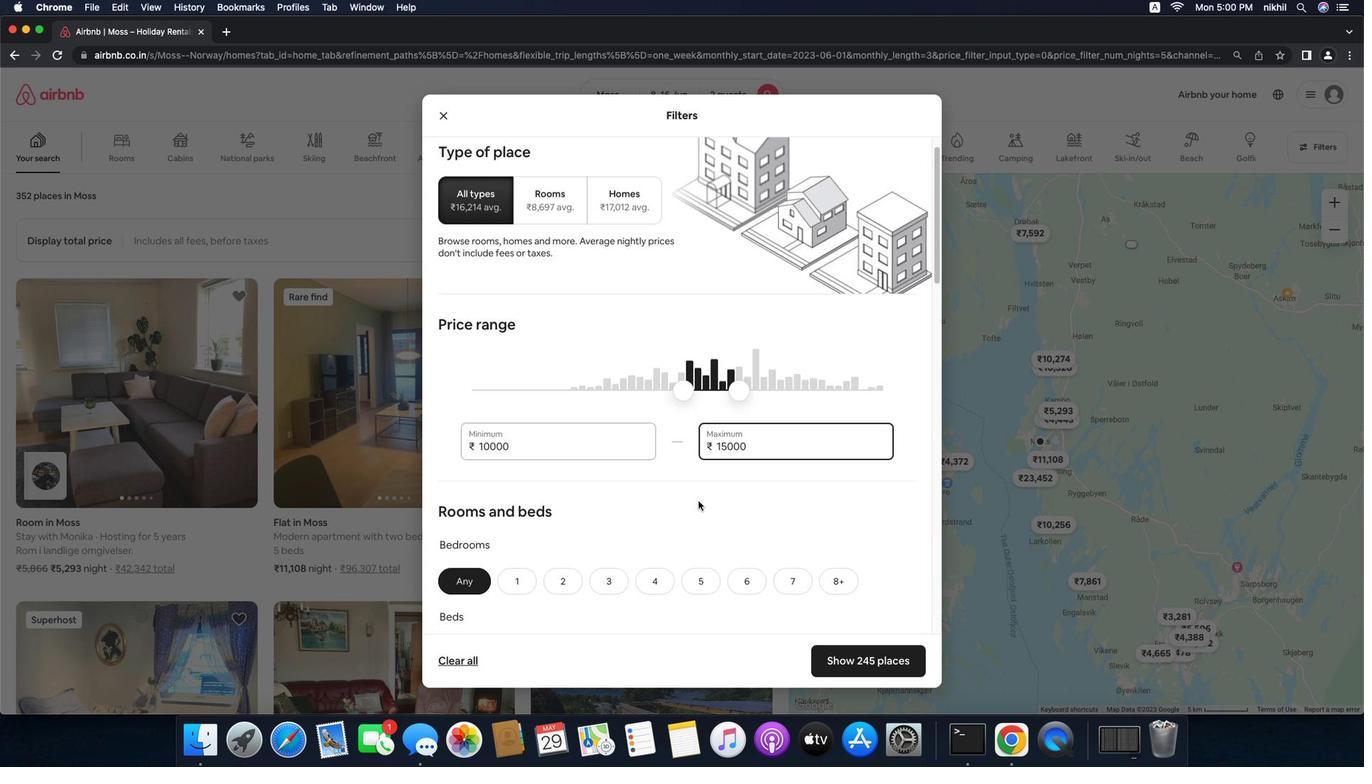 
Action: Mouse scrolled (683, 495) with delta (44, 14)
Screenshot: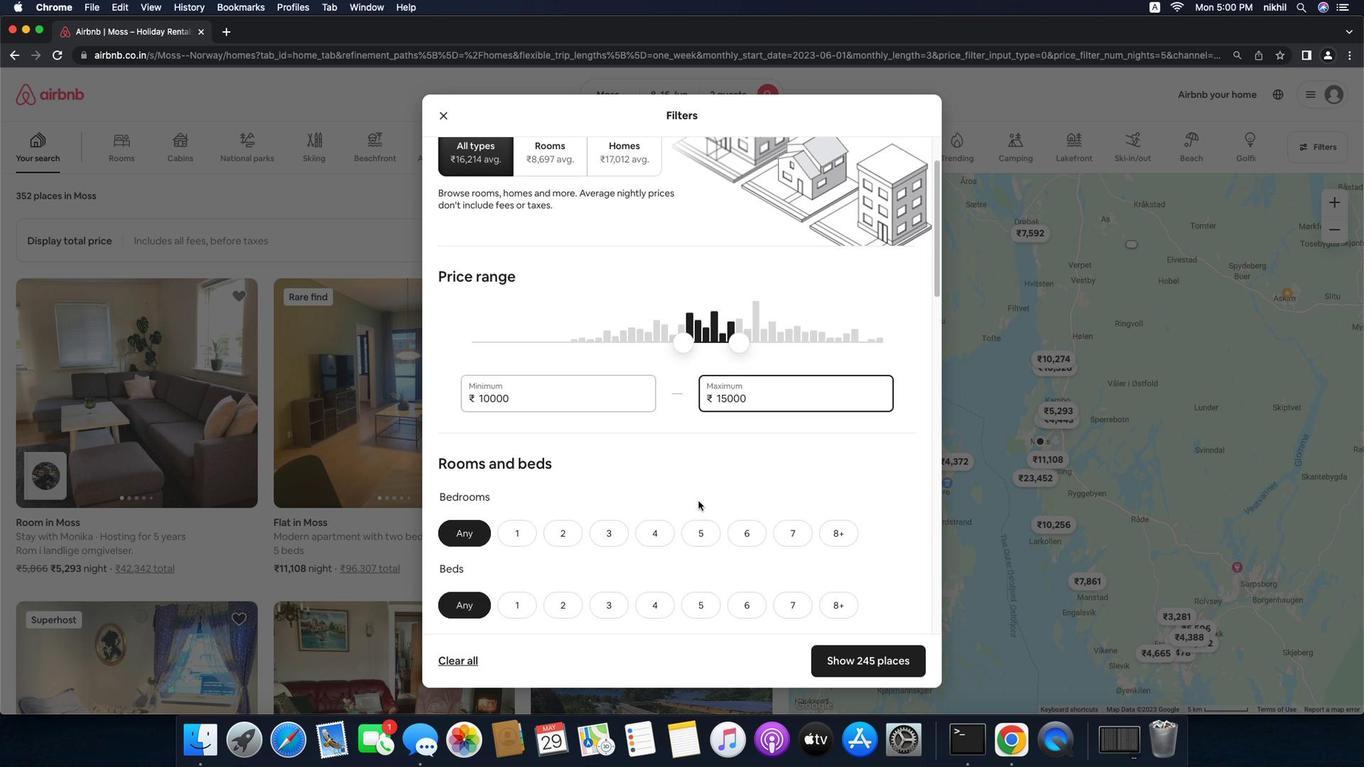 
Action: Mouse scrolled (683, 495) with delta (44, 14)
Screenshot: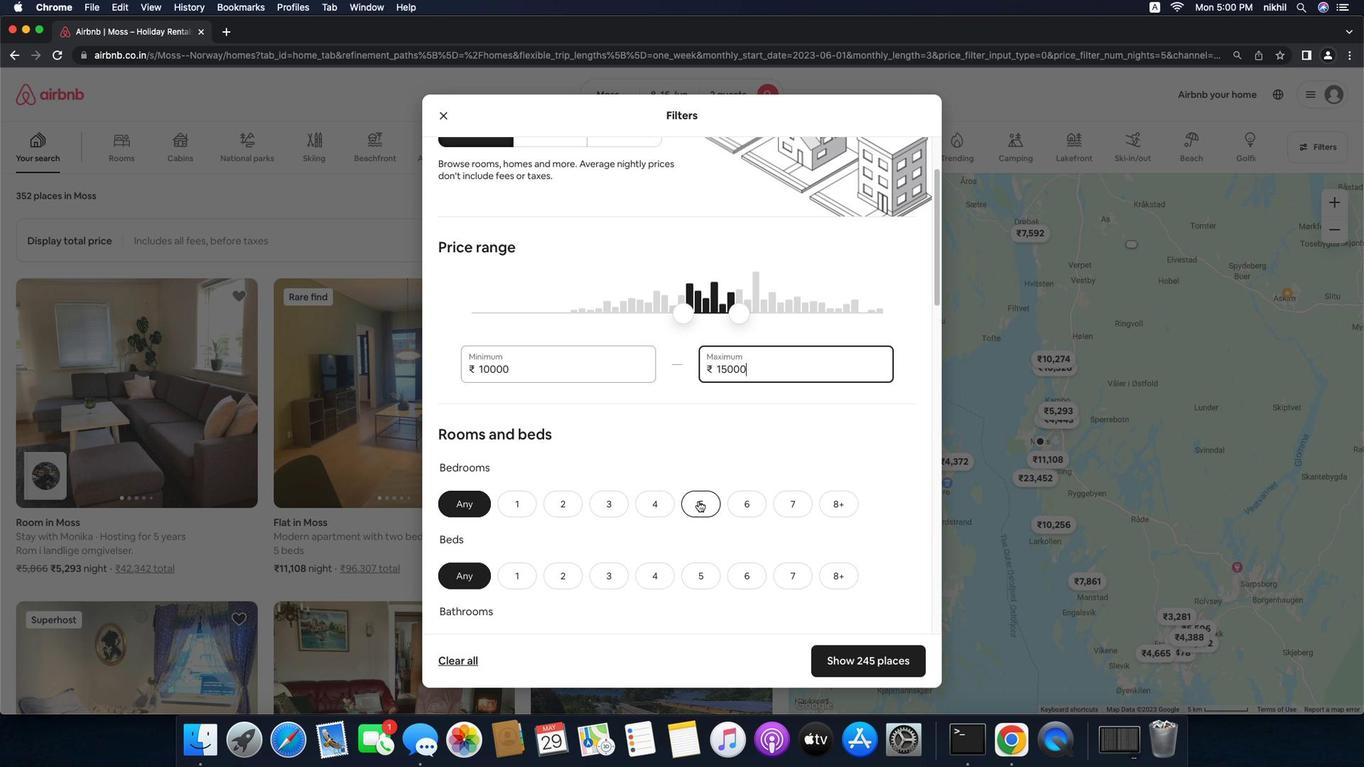 
Action: Mouse scrolled (683, 495) with delta (44, 14)
Screenshot: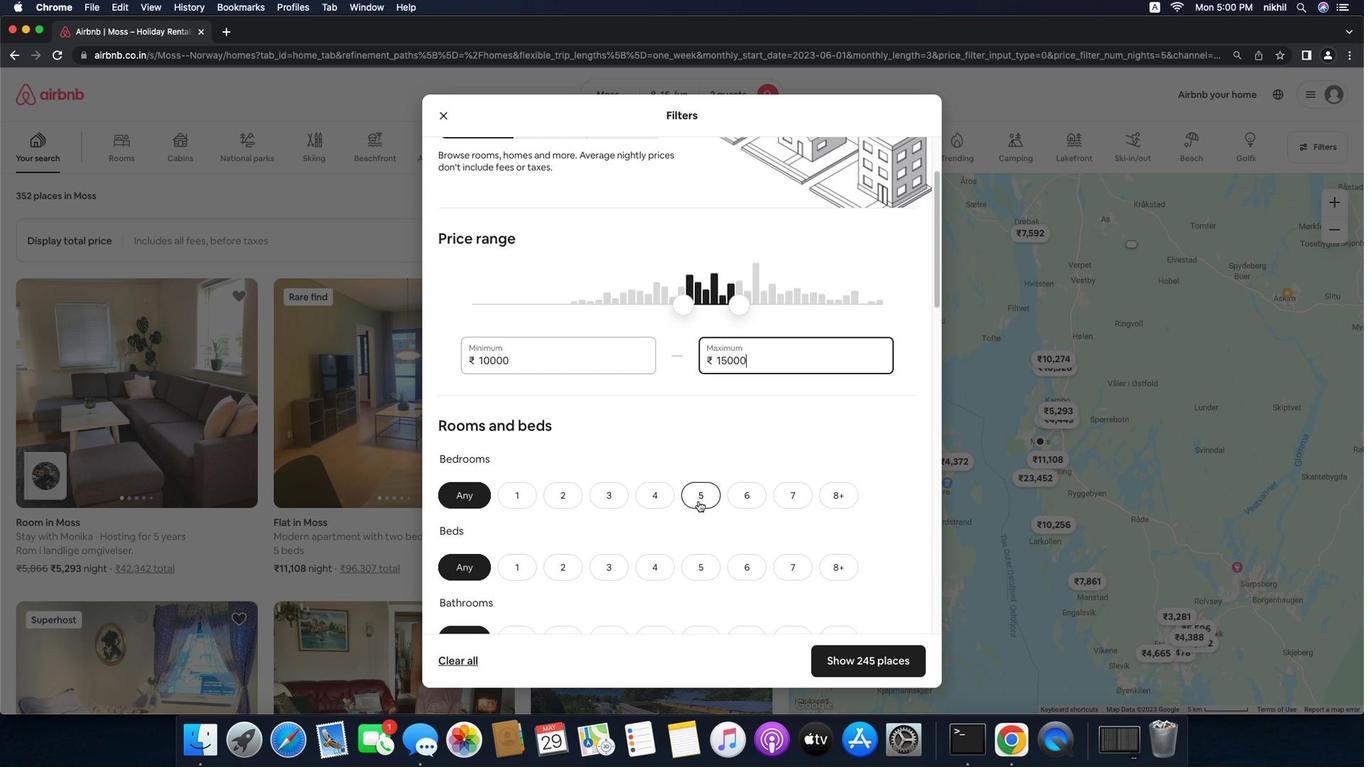 
Action: Mouse scrolled (683, 495) with delta (44, 14)
Screenshot: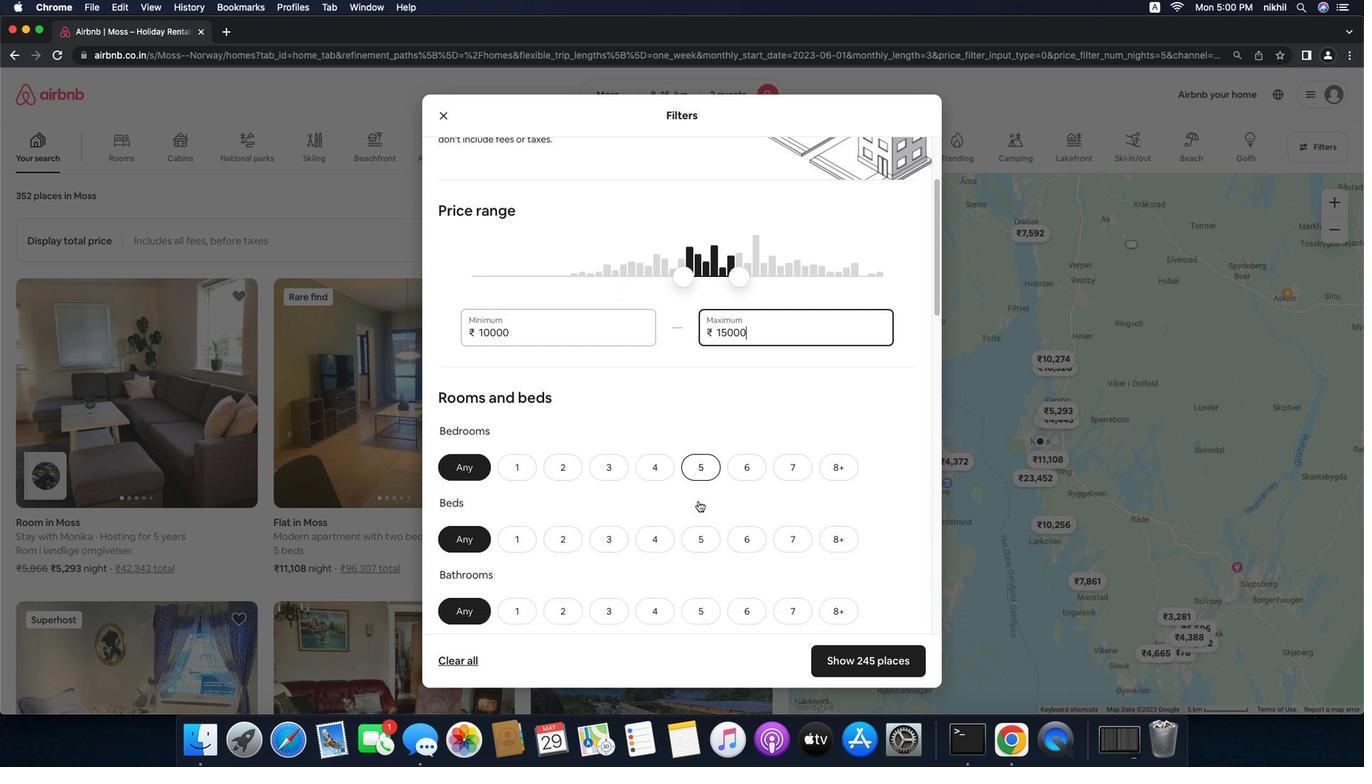
Action: Mouse moved to (522, 442)
Screenshot: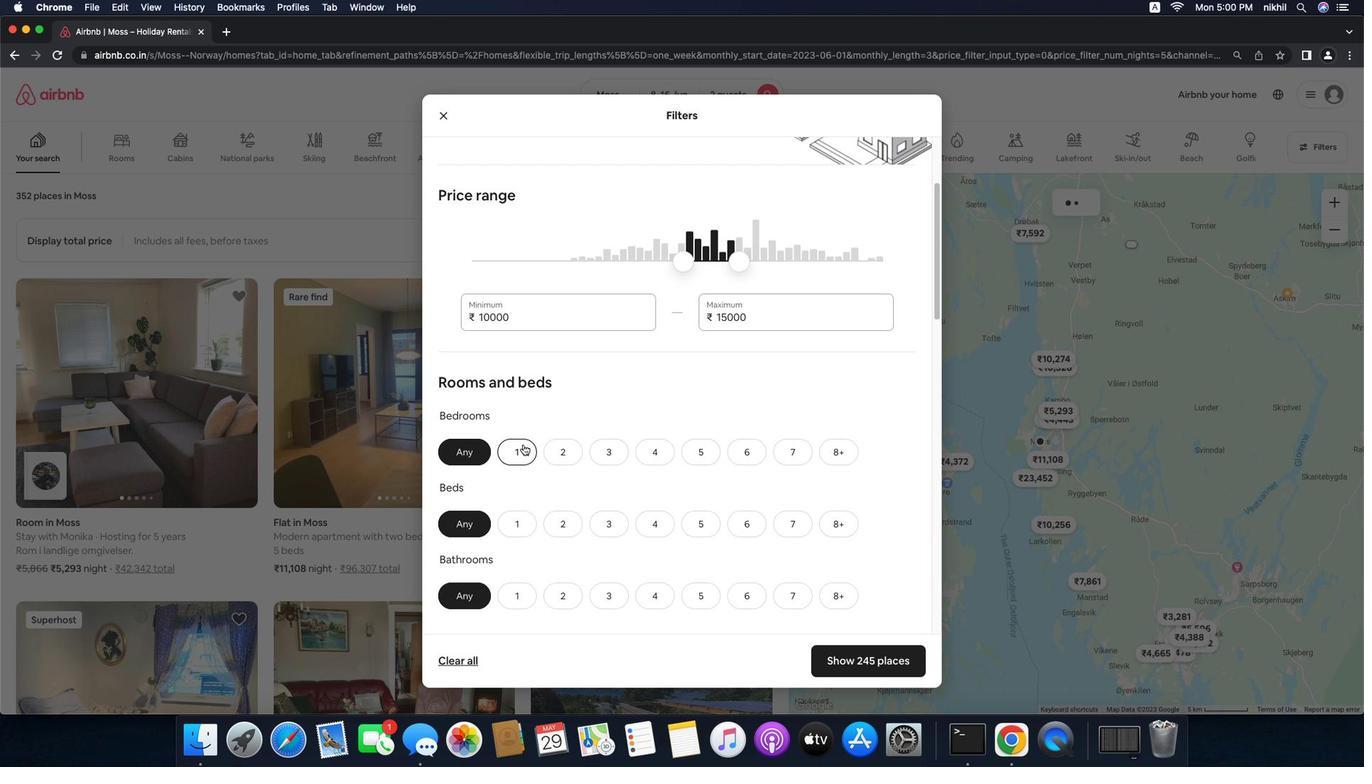 
Action: Mouse pressed left at (522, 442)
Screenshot: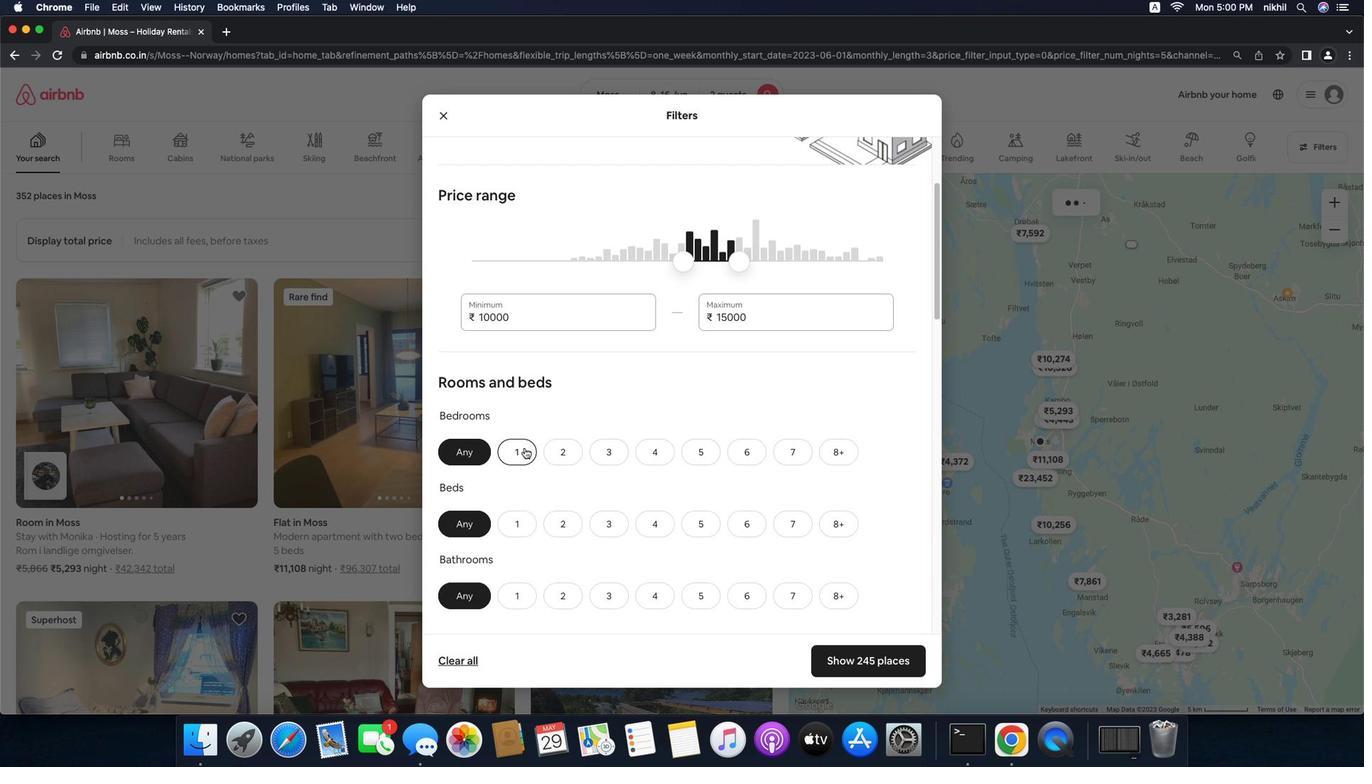 
Action: Mouse moved to (520, 516)
Screenshot: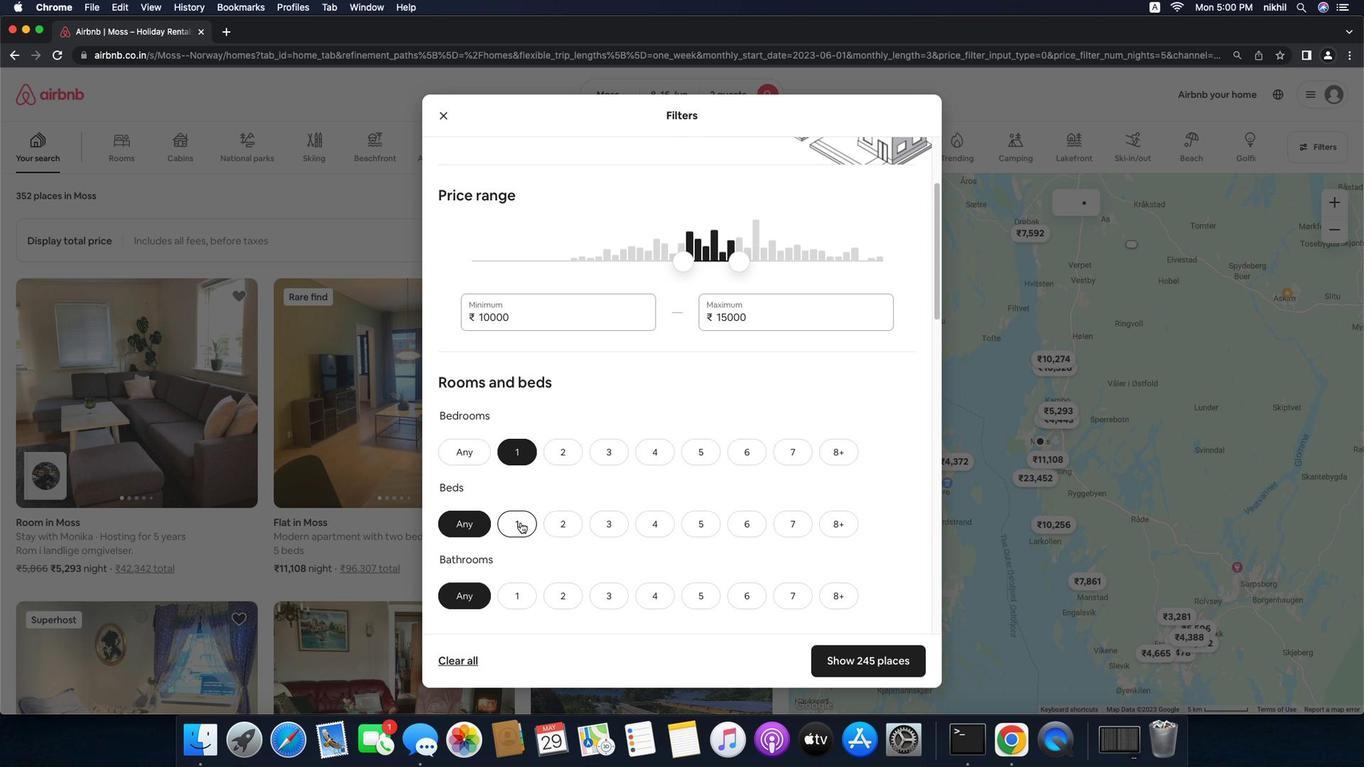 
Action: Mouse pressed left at (520, 516)
Screenshot: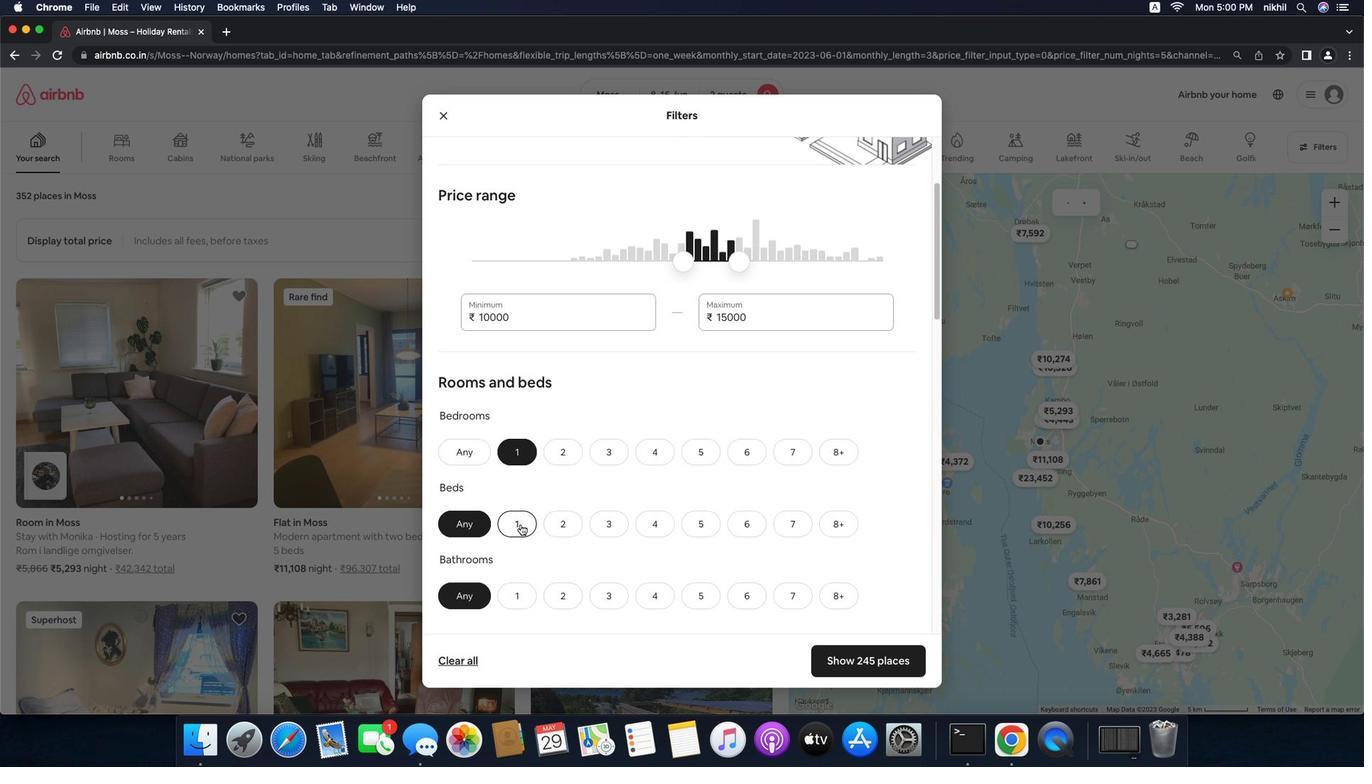 
Action: Mouse moved to (515, 588)
Screenshot: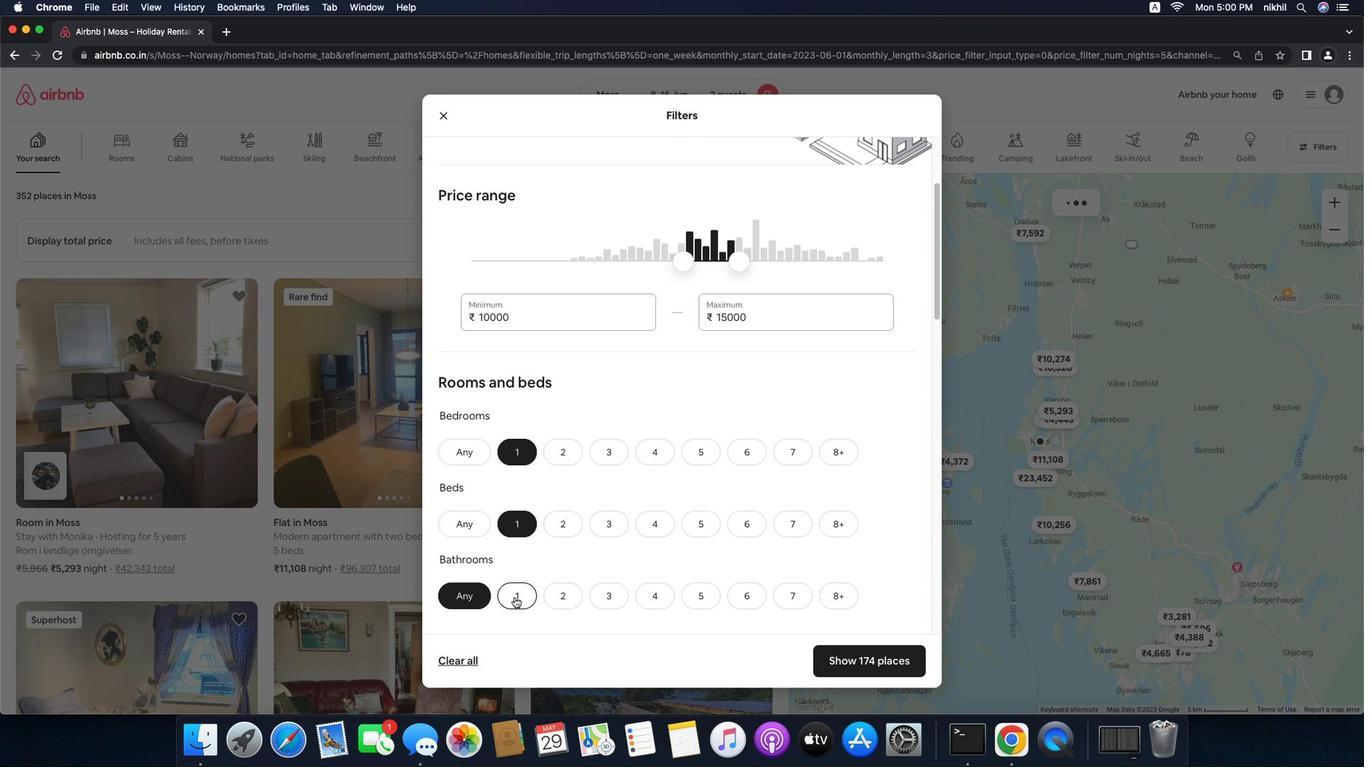 
Action: Mouse pressed left at (515, 588)
Screenshot: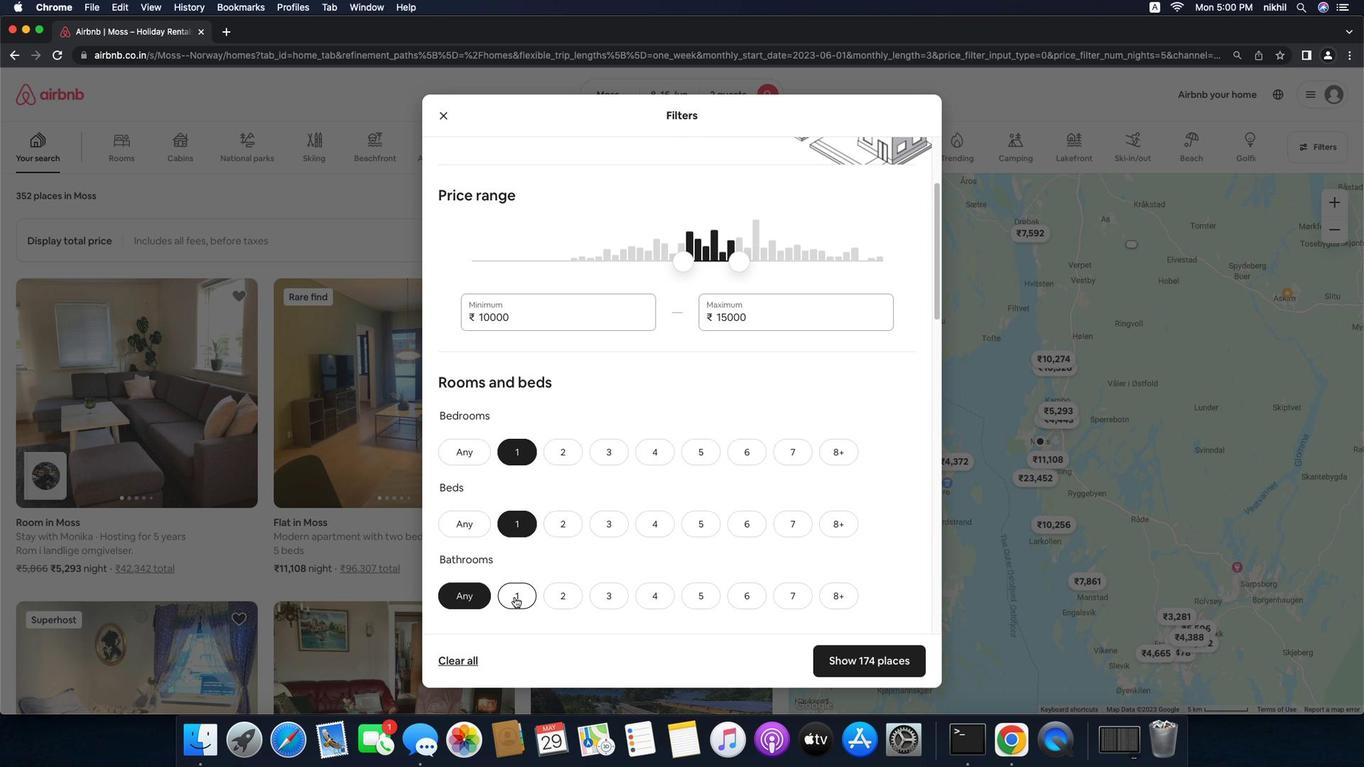 
Action: Mouse moved to (602, 538)
Screenshot: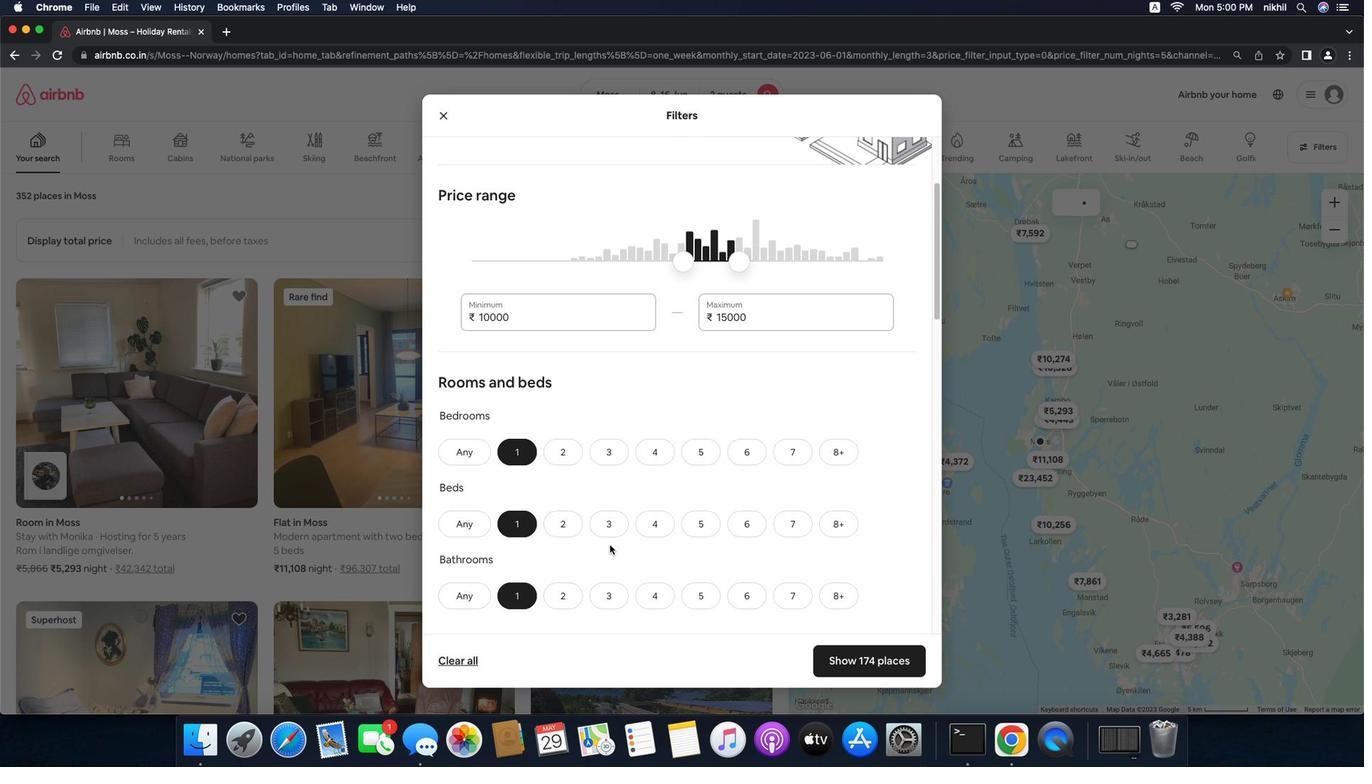 
Action: Mouse scrolled (602, 538) with delta (44, 14)
Screenshot: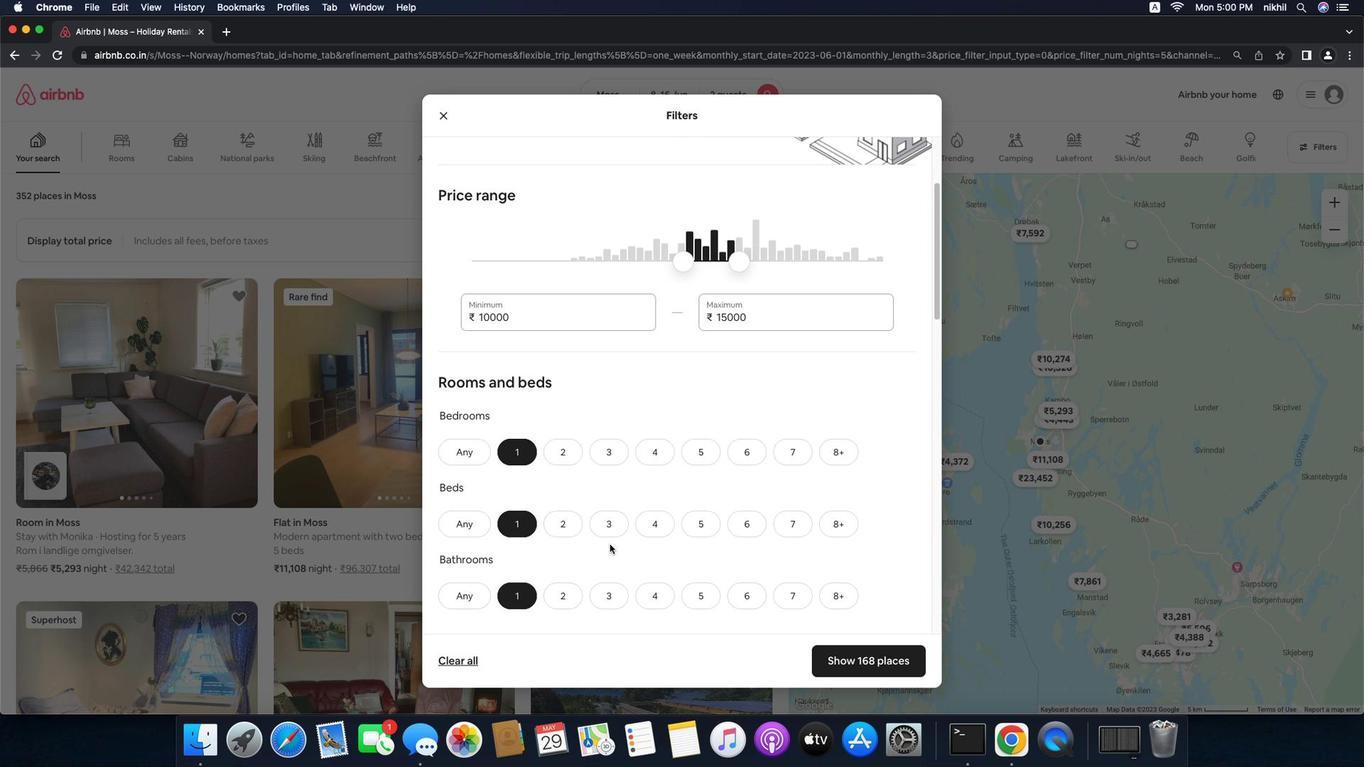 
Action: Mouse moved to (602, 538)
Screenshot: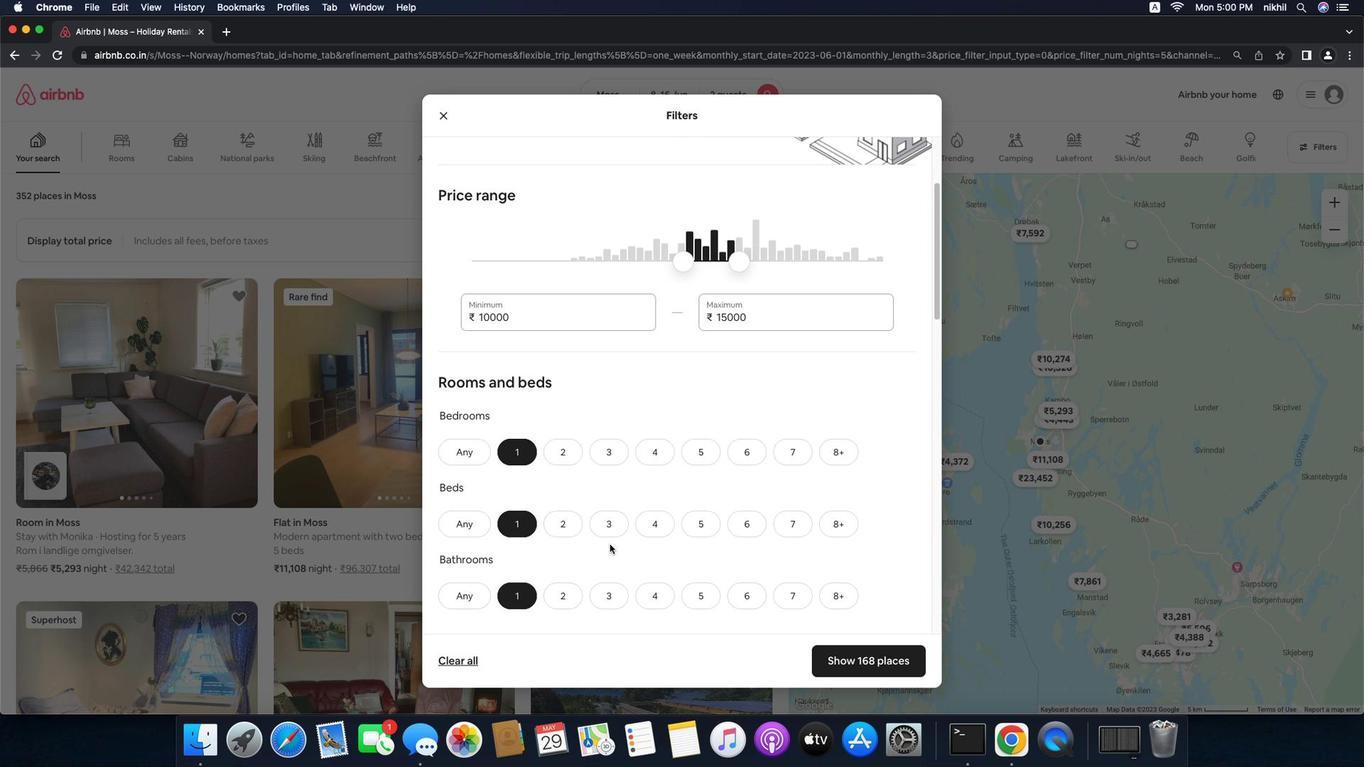 
Action: Mouse scrolled (602, 538) with delta (44, 14)
Screenshot: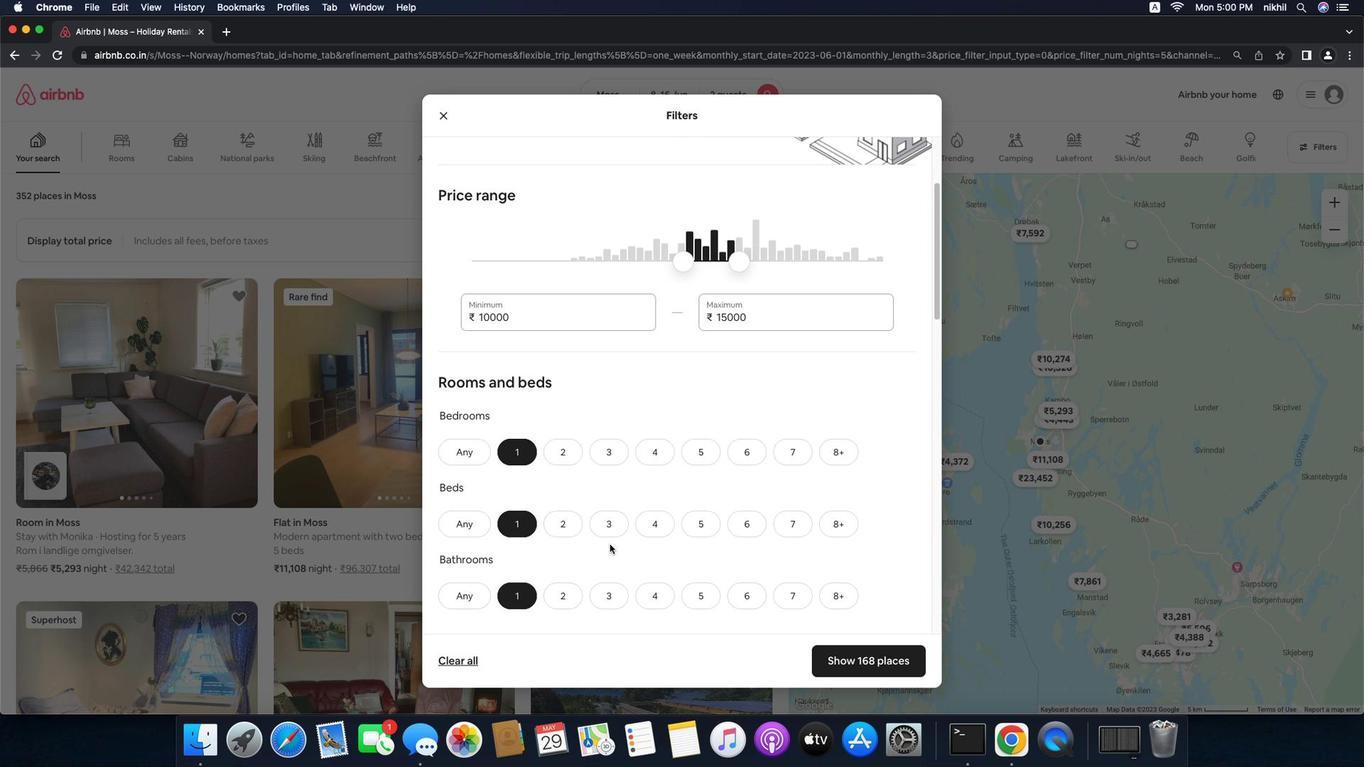 
Action: Mouse scrolled (602, 538) with delta (44, 13)
Screenshot: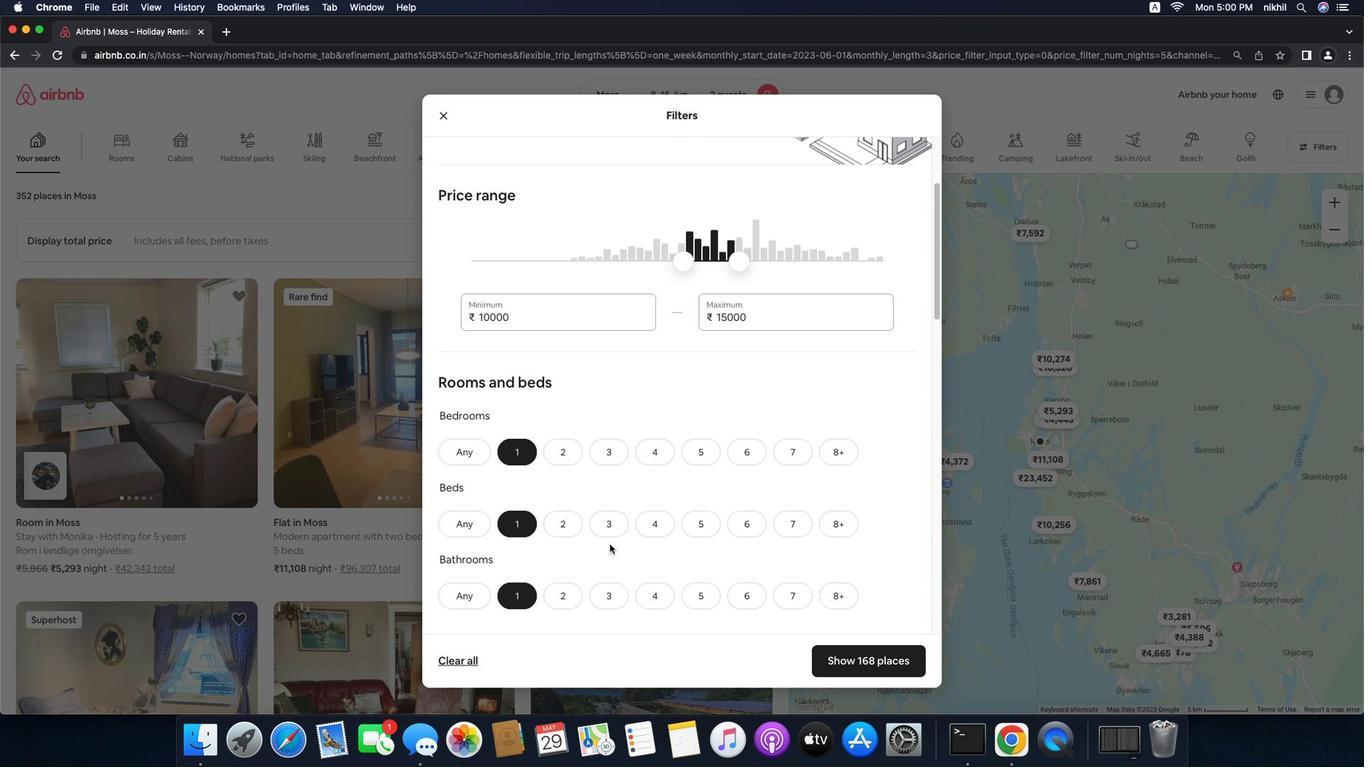 
Action: Mouse moved to (591, 524)
Screenshot: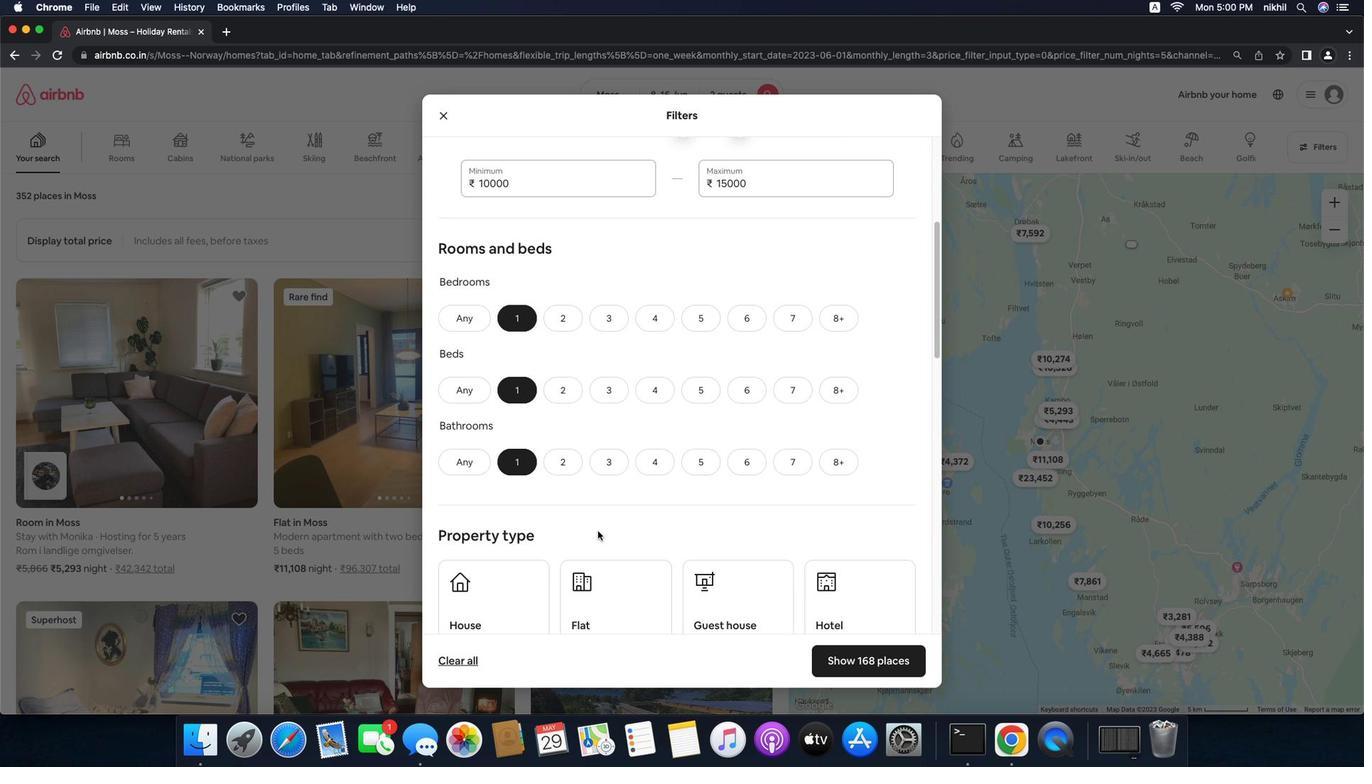 
Action: Mouse scrolled (591, 524) with delta (44, 14)
Screenshot: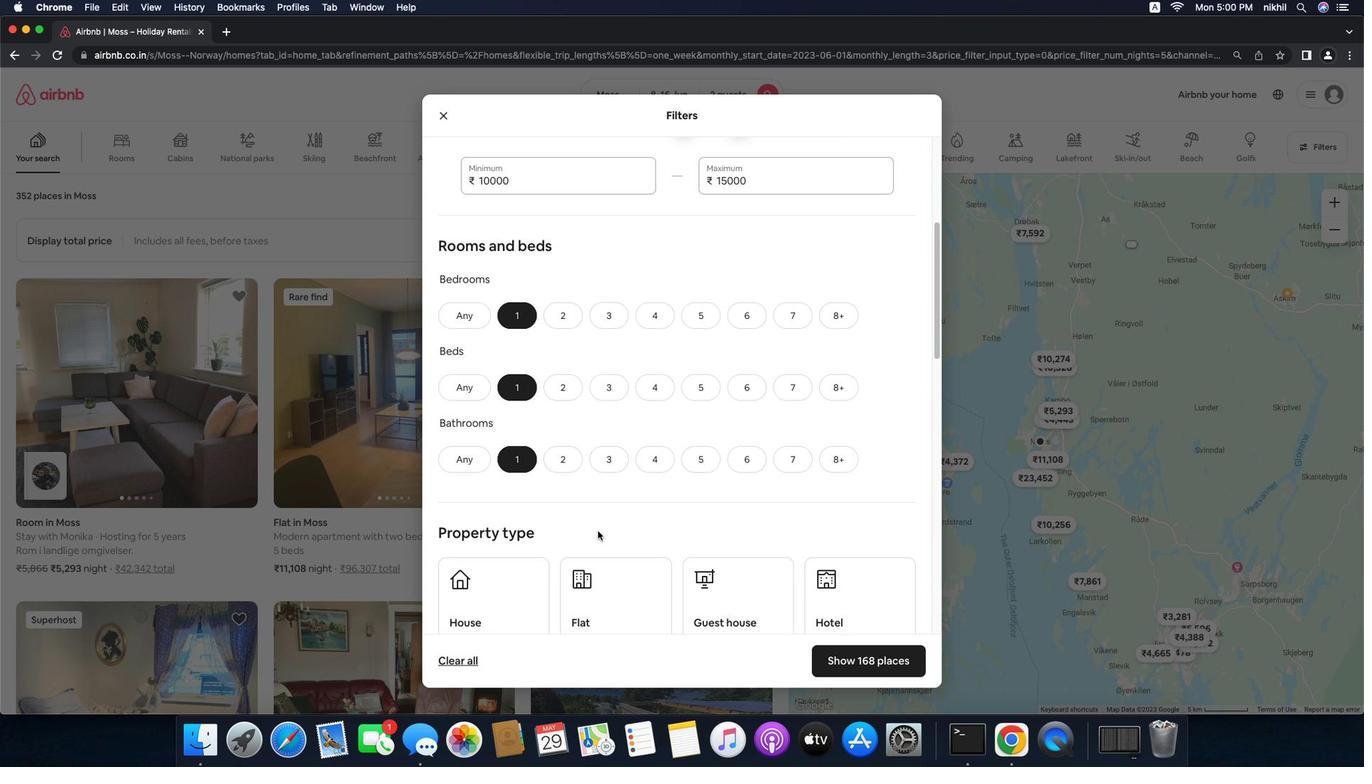 
Action: Mouse scrolled (591, 524) with delta (44, 14)
Screenshot: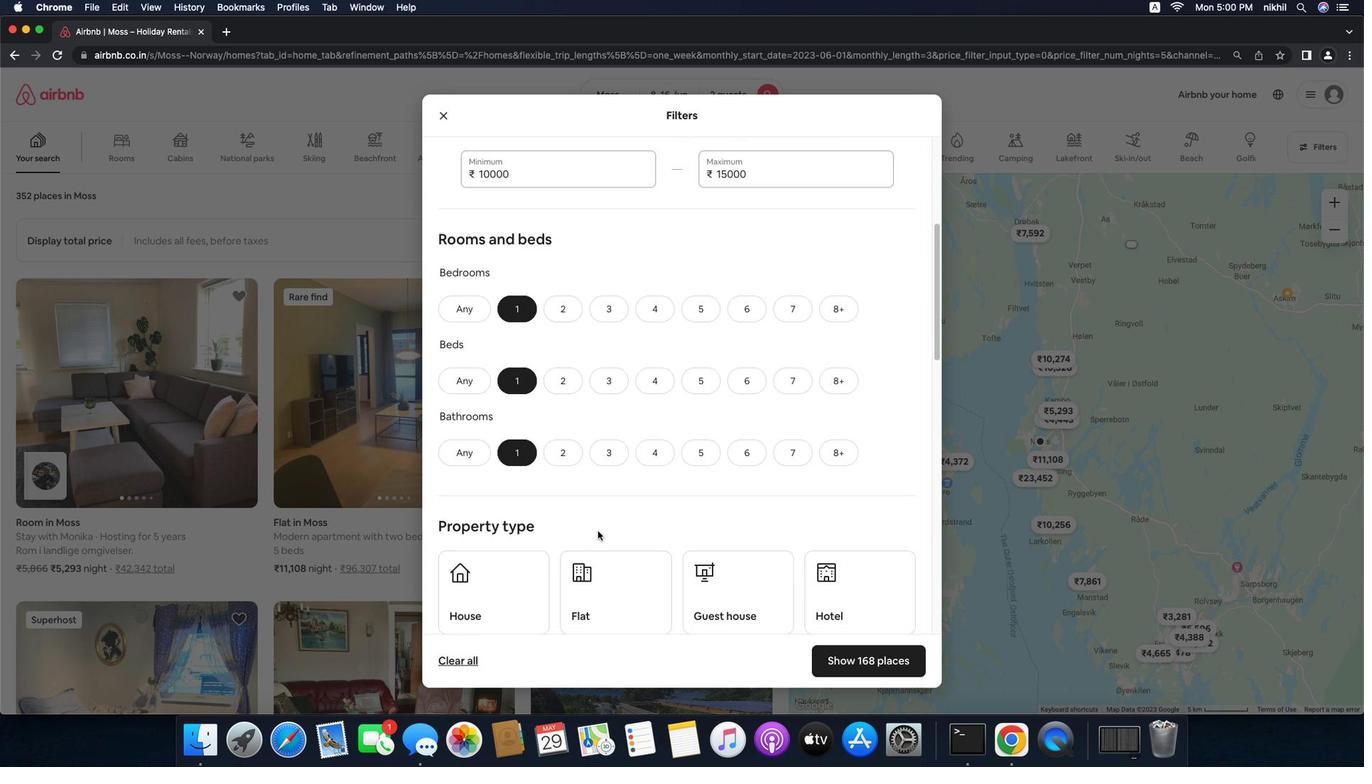 
Action: Mouse scrolled (591, 524) with delta (44, 13)
Screenshot: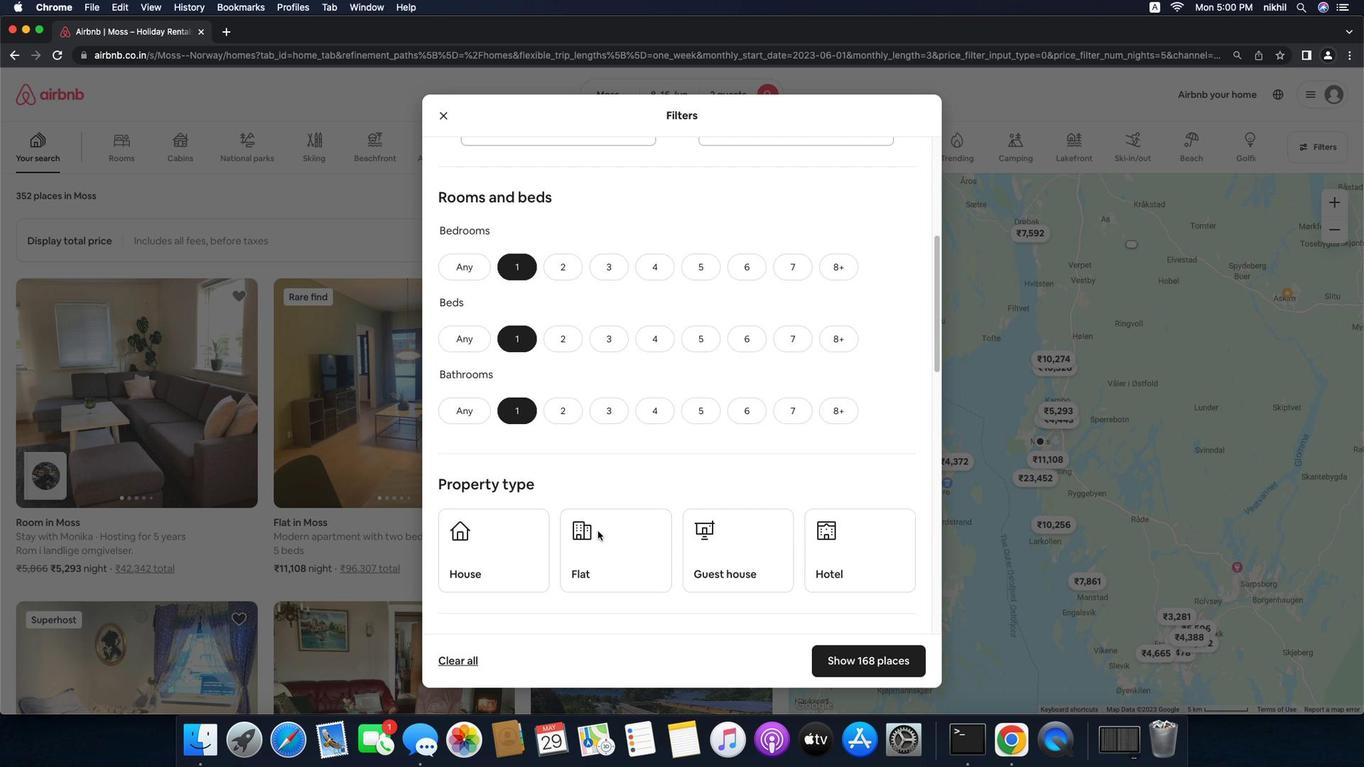 
Action: Mouse moved to (499, 498)
Screenshot: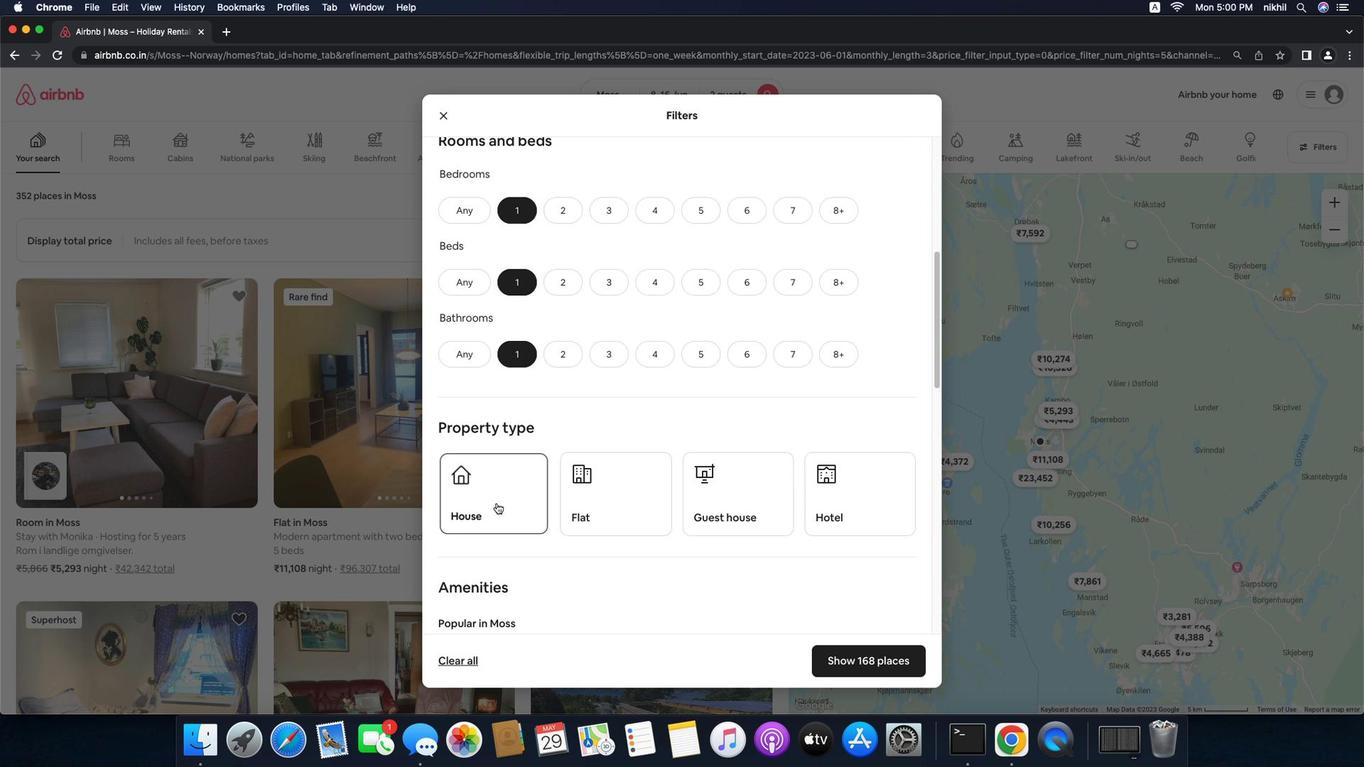 
Action: Mouse pressed left at (499, 498)
Screenshot: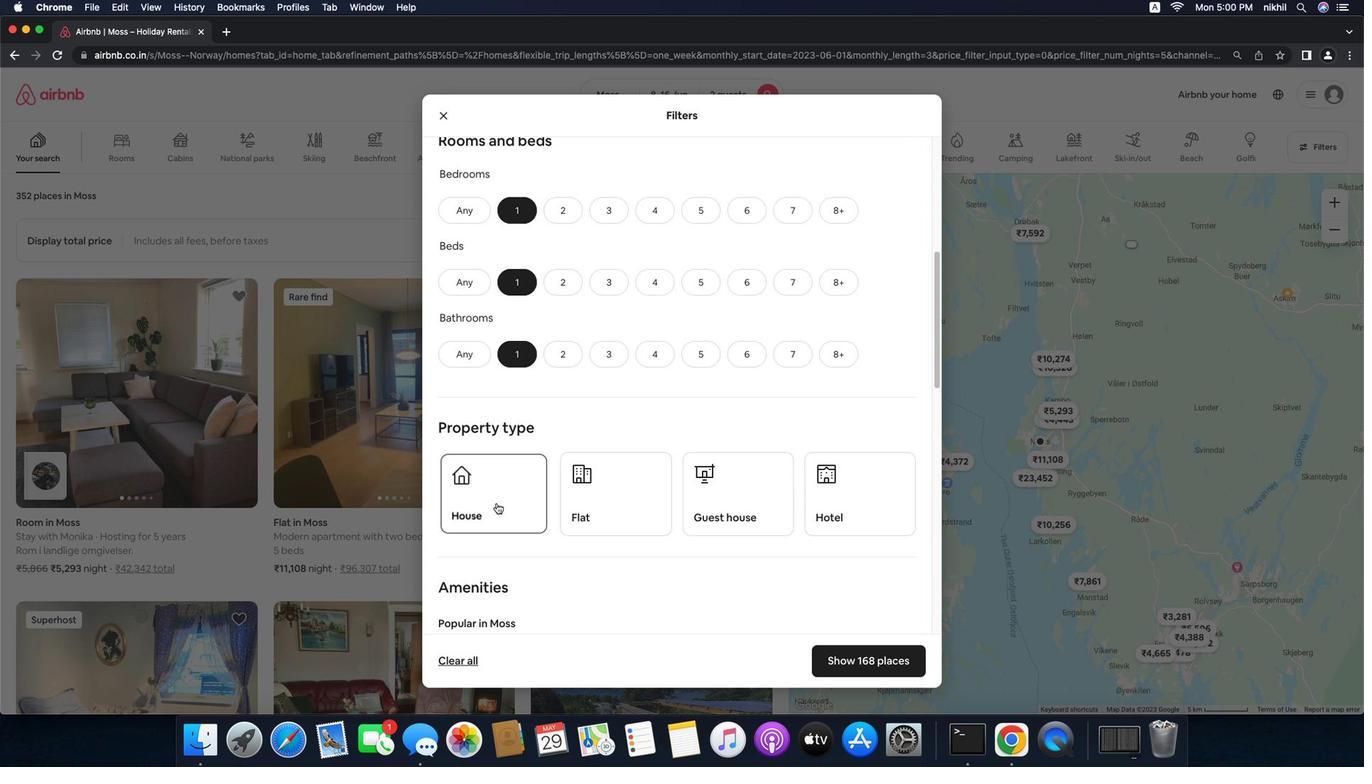
Action: Mouse moved to (589, 503)
Screenshot: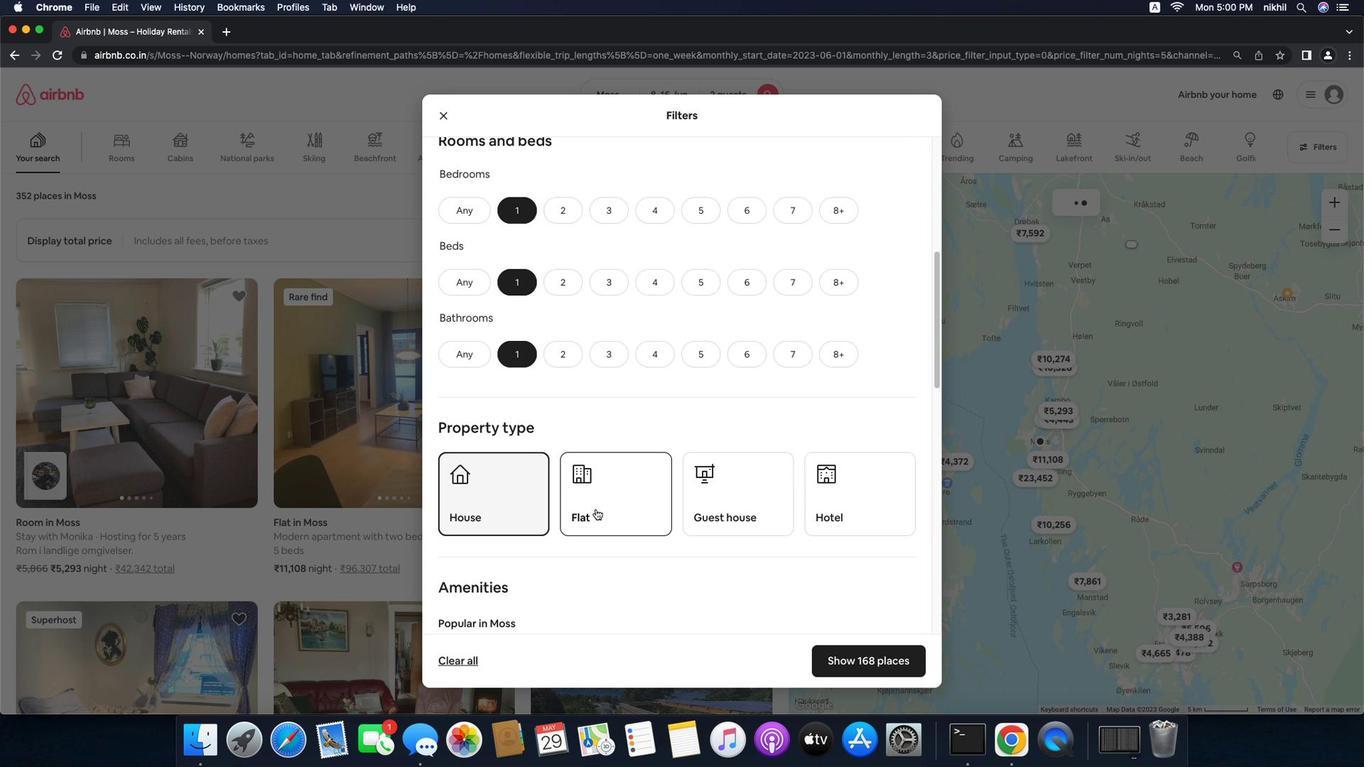 
Action: Mouse pressed left at (589, 503)
Screenshot: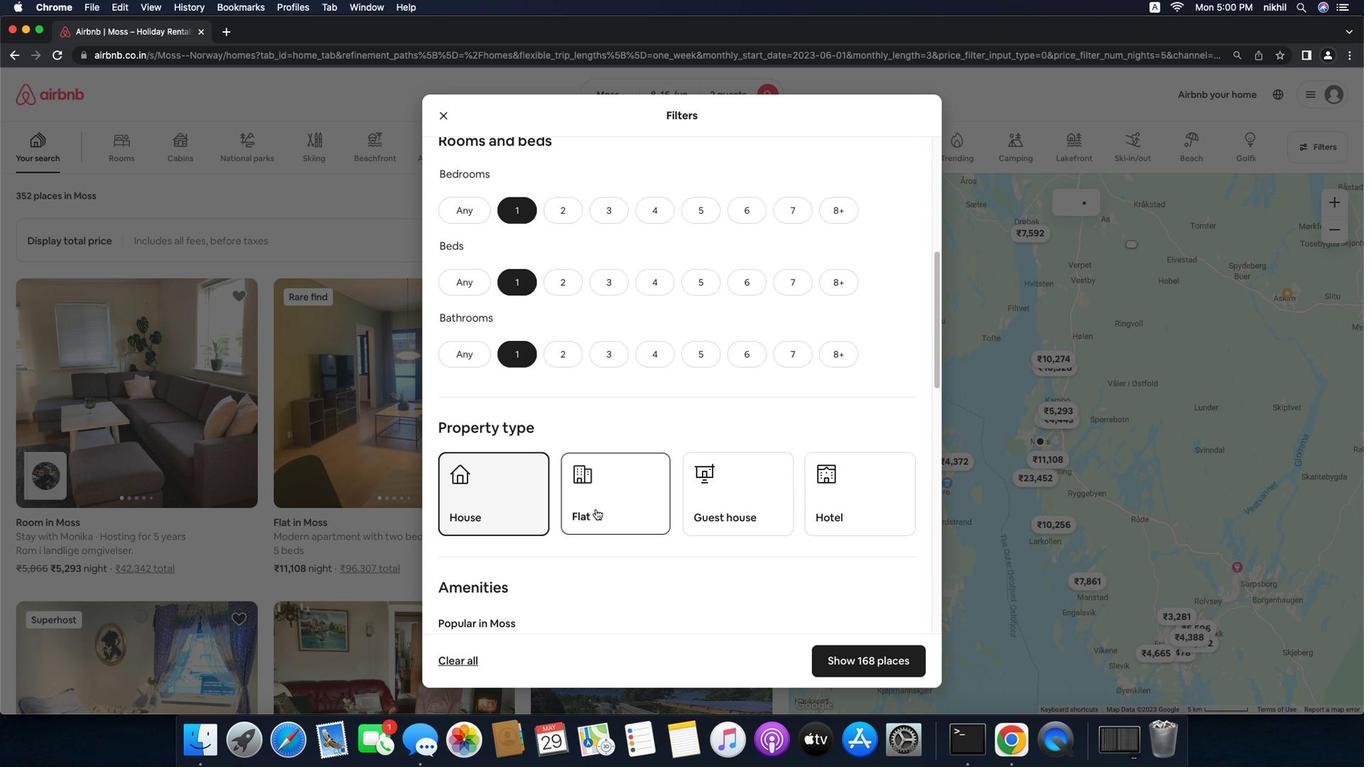 
Action: Mouse moved to (684, 511)
Screenshot: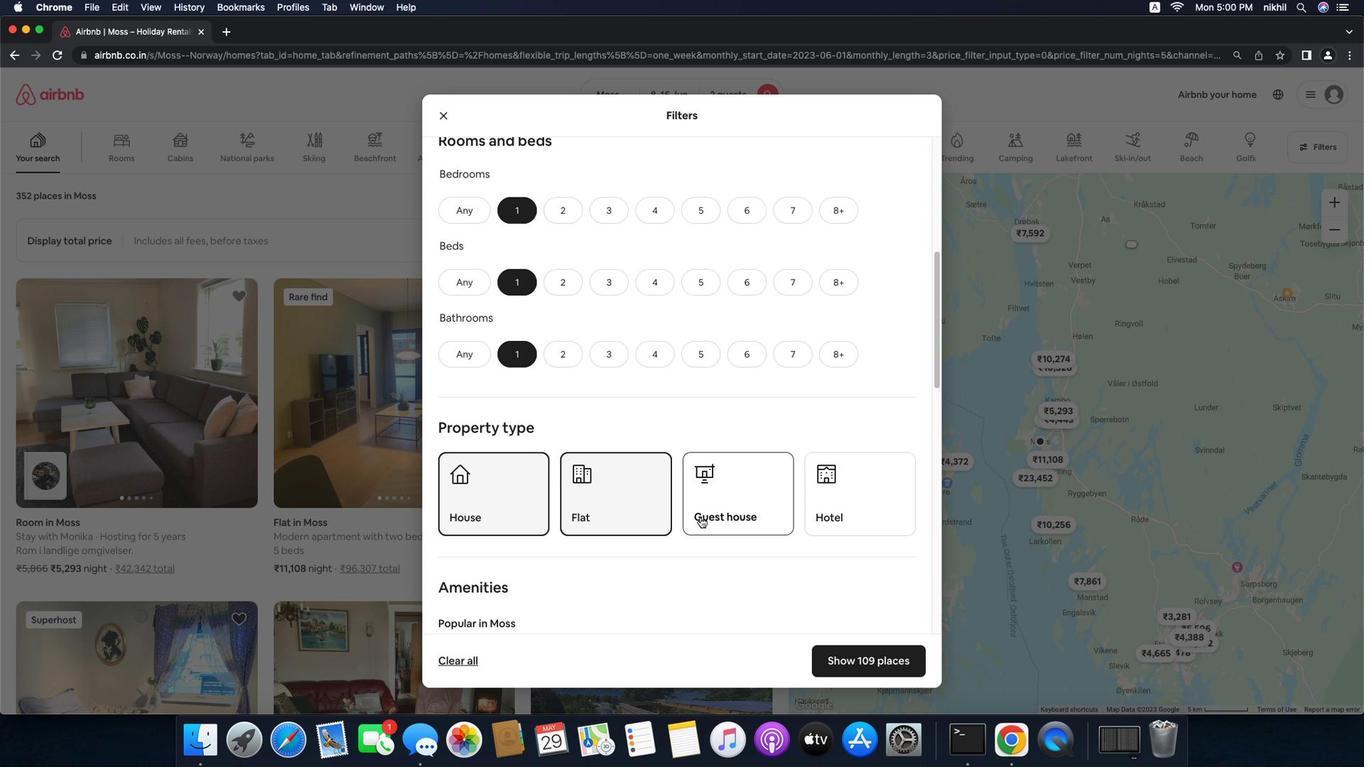 
Action: Mouse pressed left at (684, 511)
Screenshot: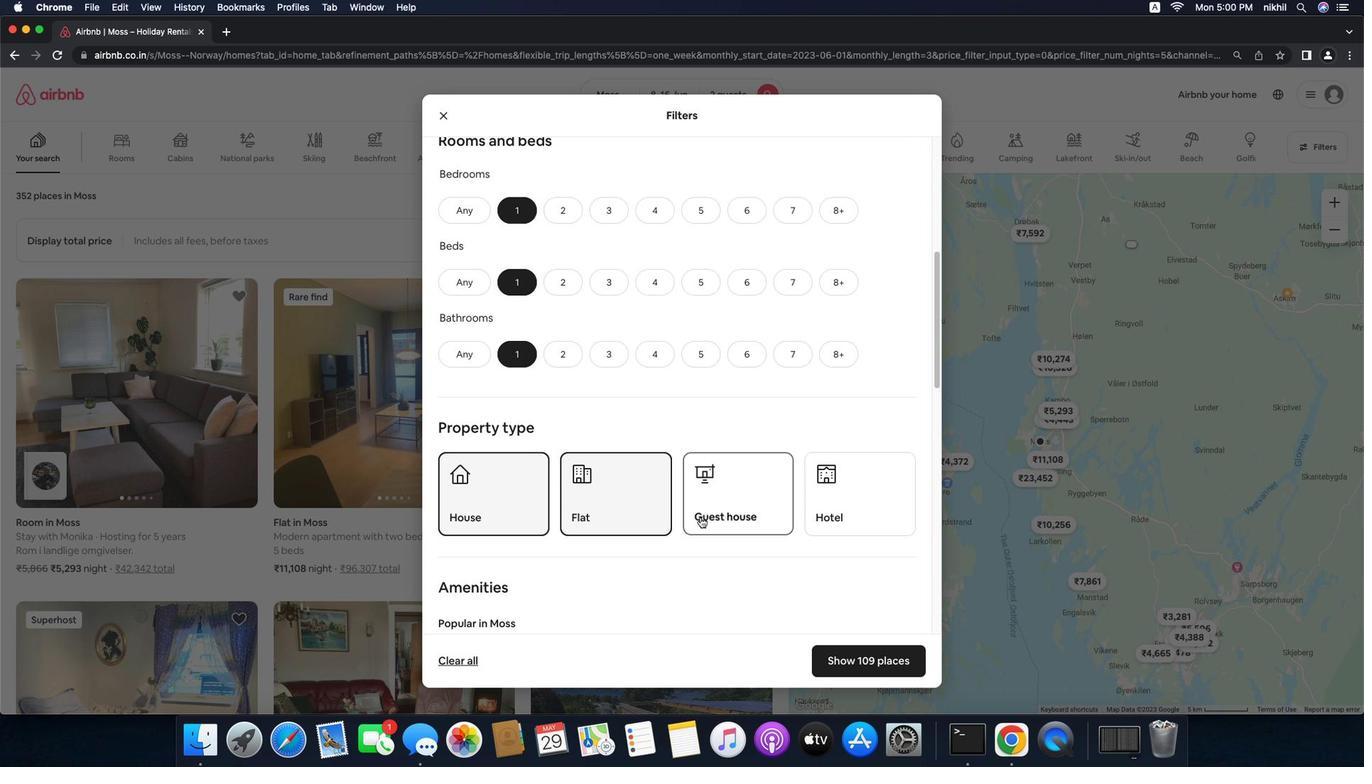 
Action: Mouse moved to (832, 502)
Screenshot: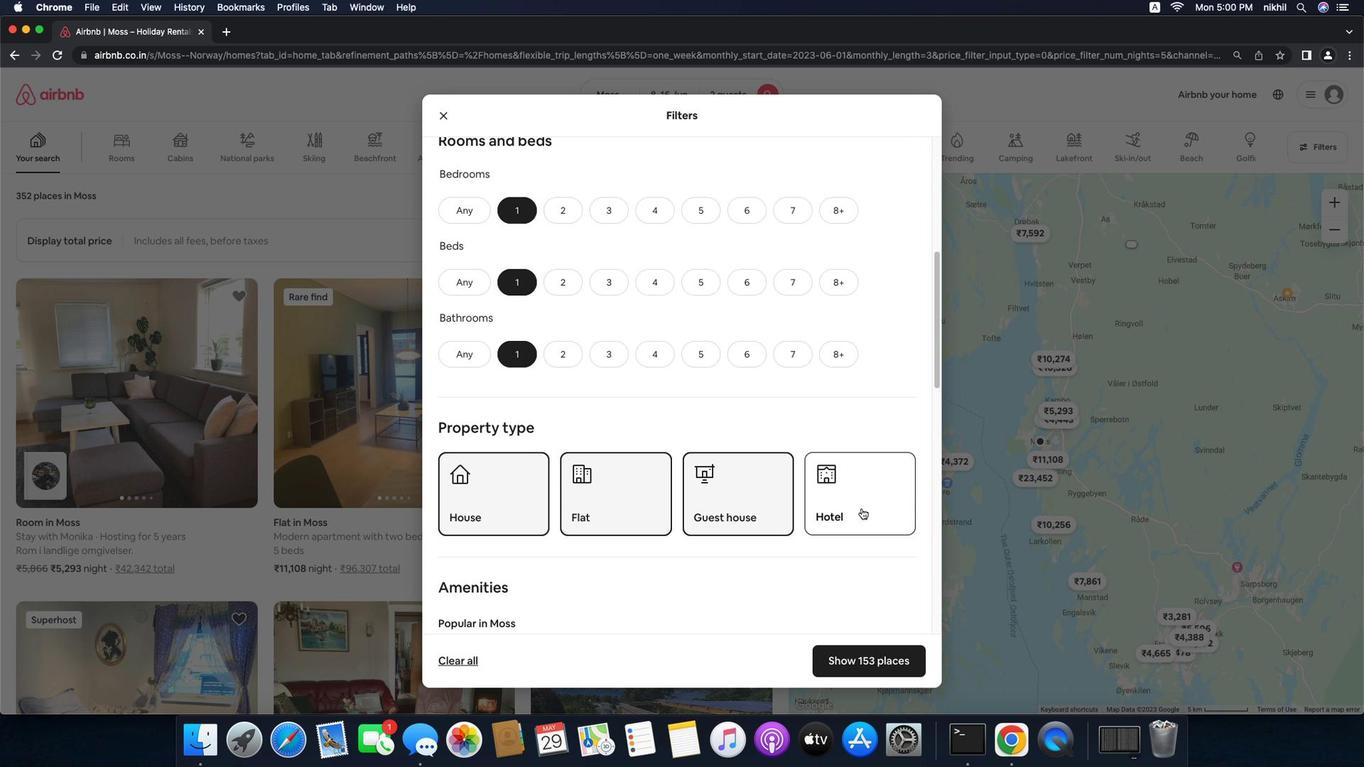 
Action: Mouse pressed left at (832, 502)
Screenshot: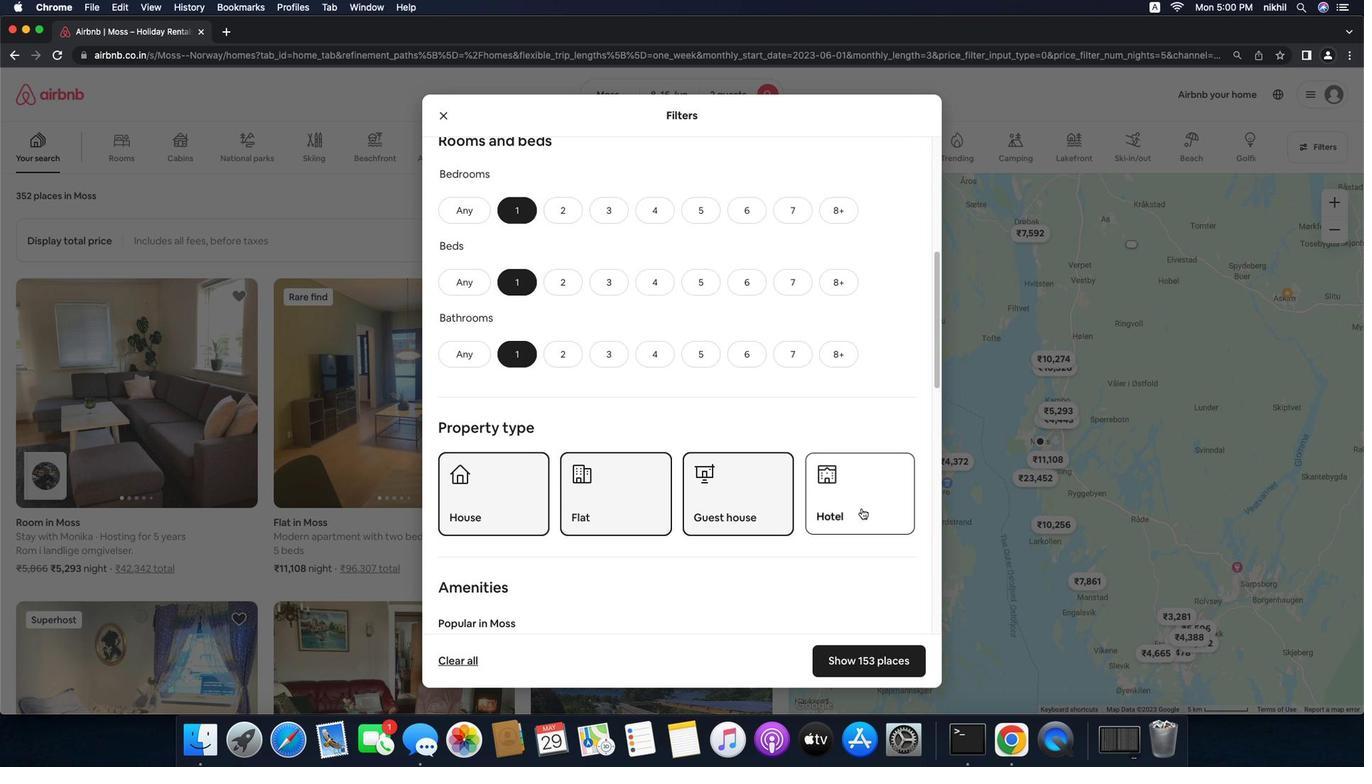
Action: Mouse moved to (703, 496)
Screenshot: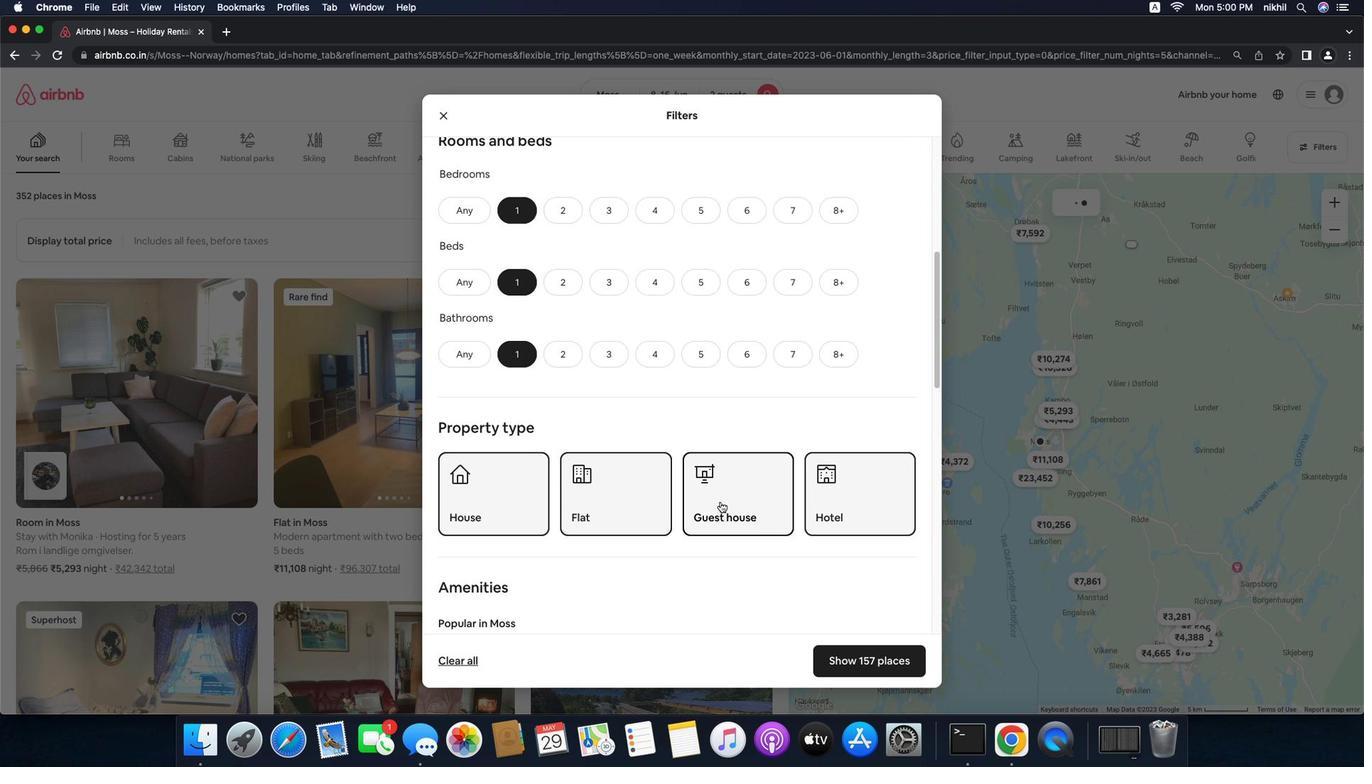 
Action: Mouse scrolled (703, 496) with delta (44, 14)
Screenshot: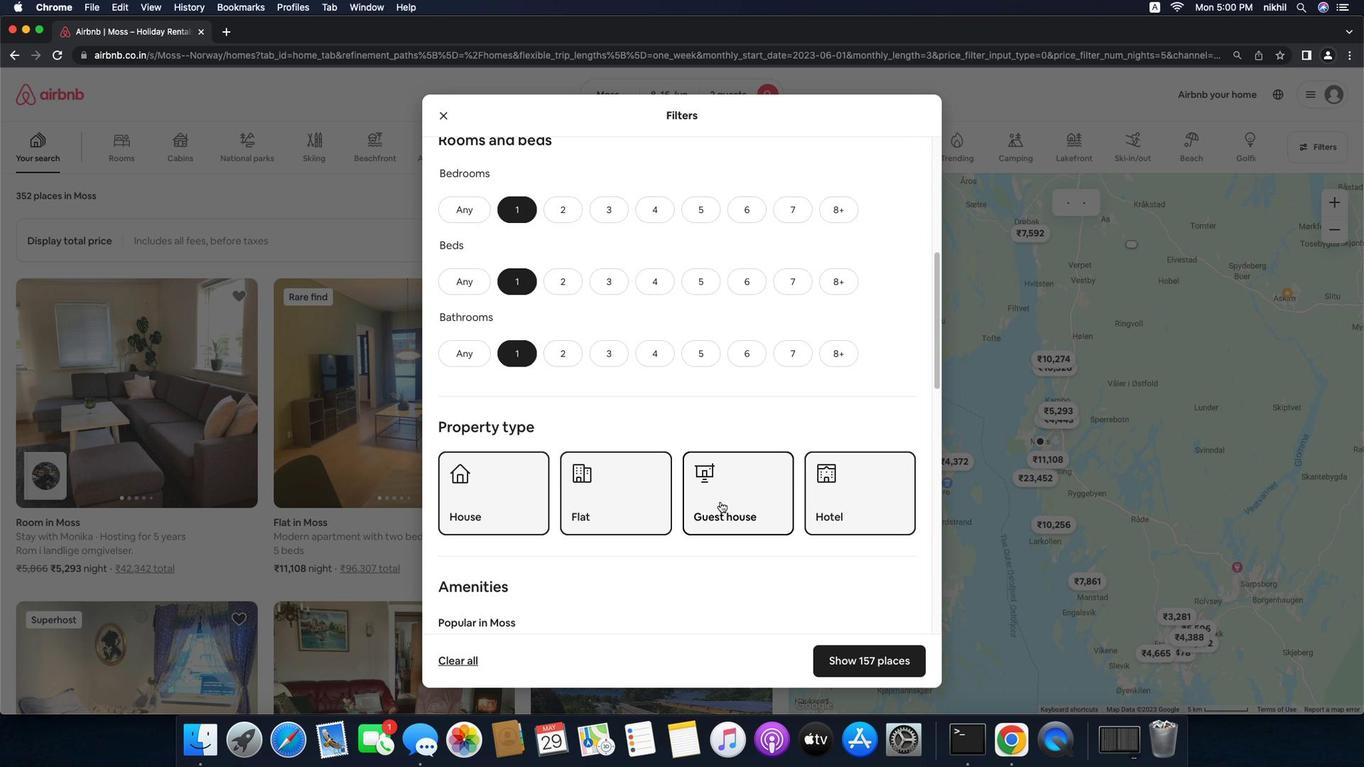 
Action: Mouse scrolled (703, 496) with delta (44, 14)
Screenshot: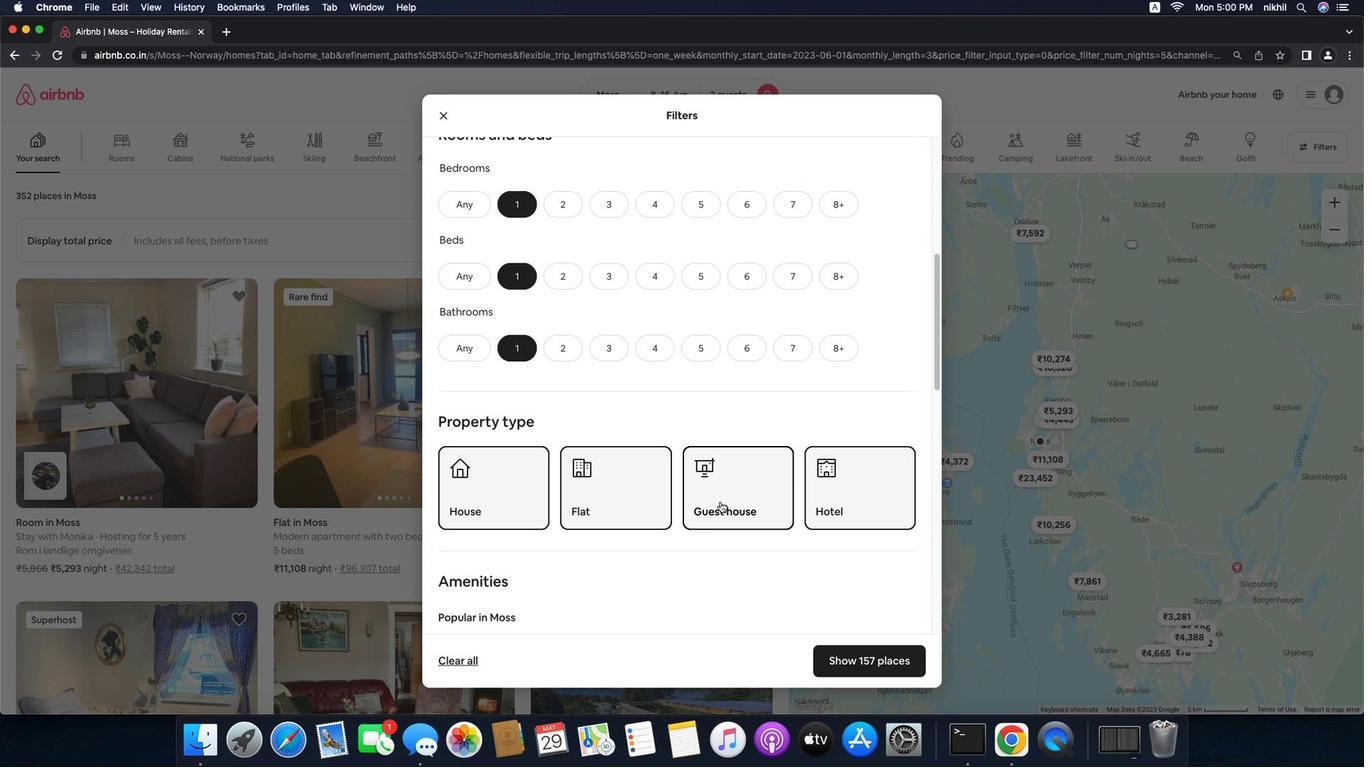 
Action: Mouse scrolled (703, 496) with delta (44, 14)
Screenshot: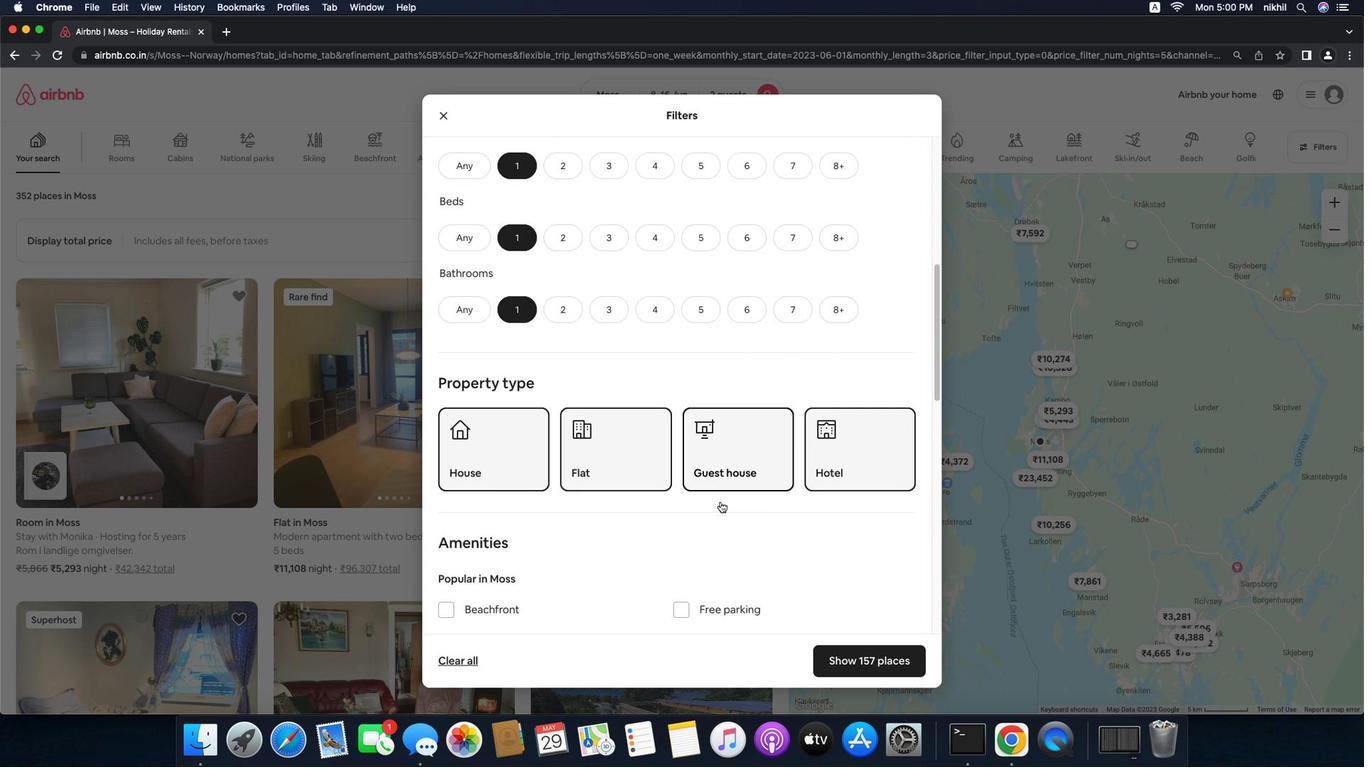 
Action: Mouse scrolled (703, 496) with delta (44, 14)
Screenshot: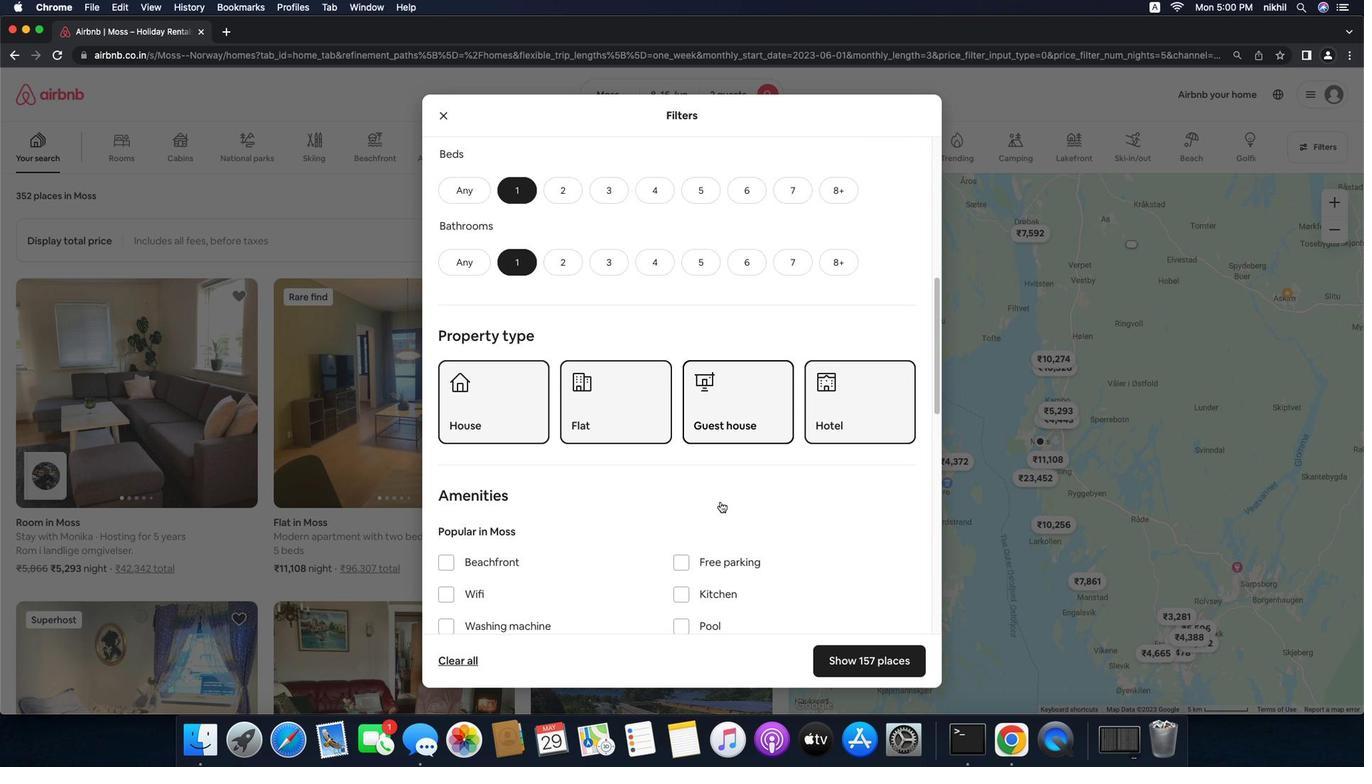 
Action: Mouse scrolled (703, 496) with delta (44, 14)
Screenshot: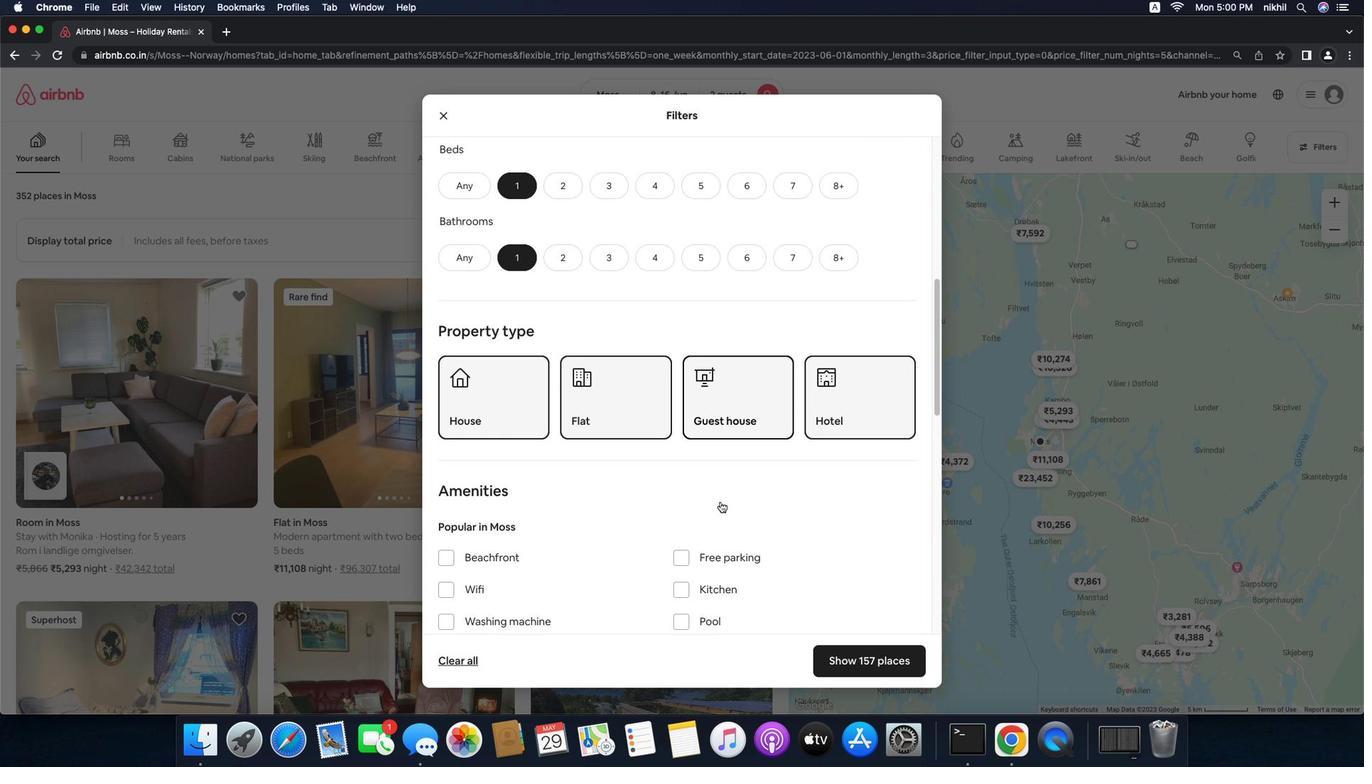 
Action: Mouse scrolled (703, 496) with delta (44, 14)
Screenshot: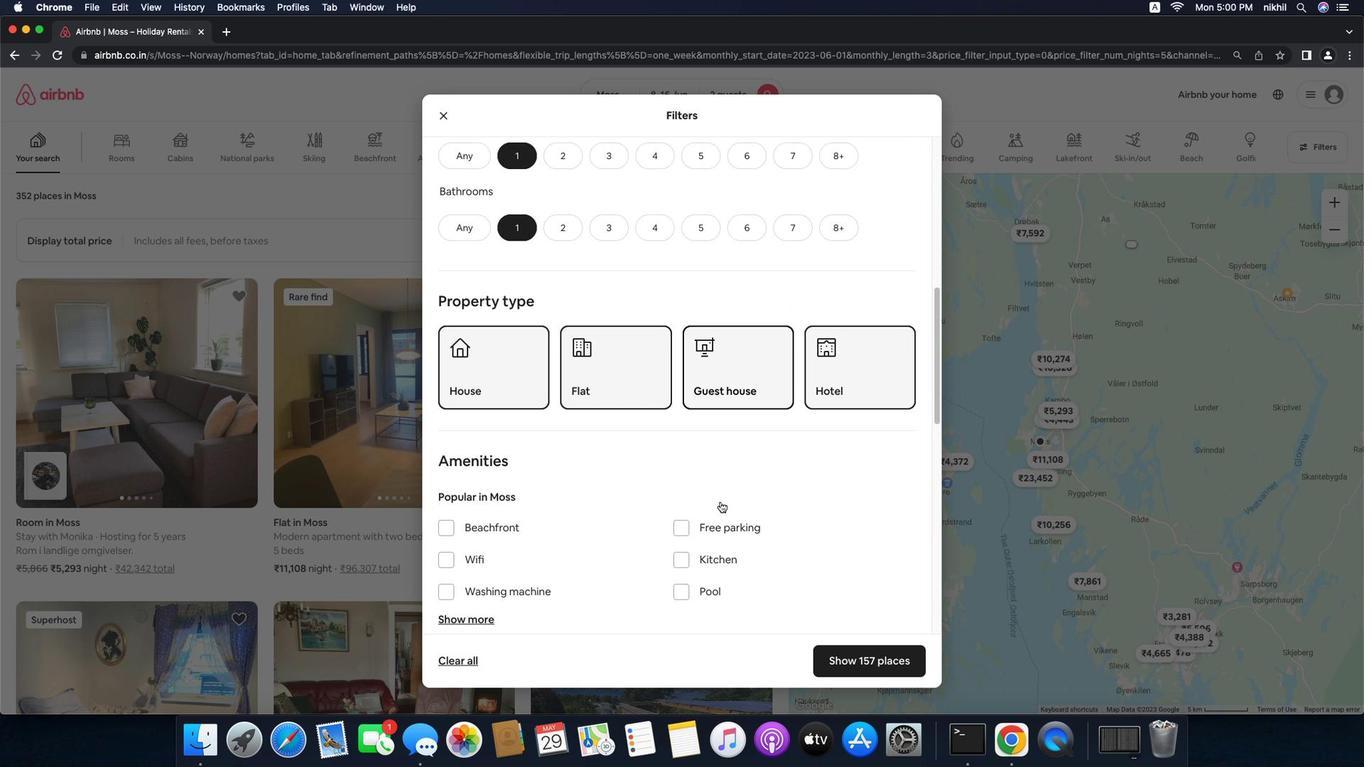 
Action: Mouse moved to (528, 533)
Screenshot: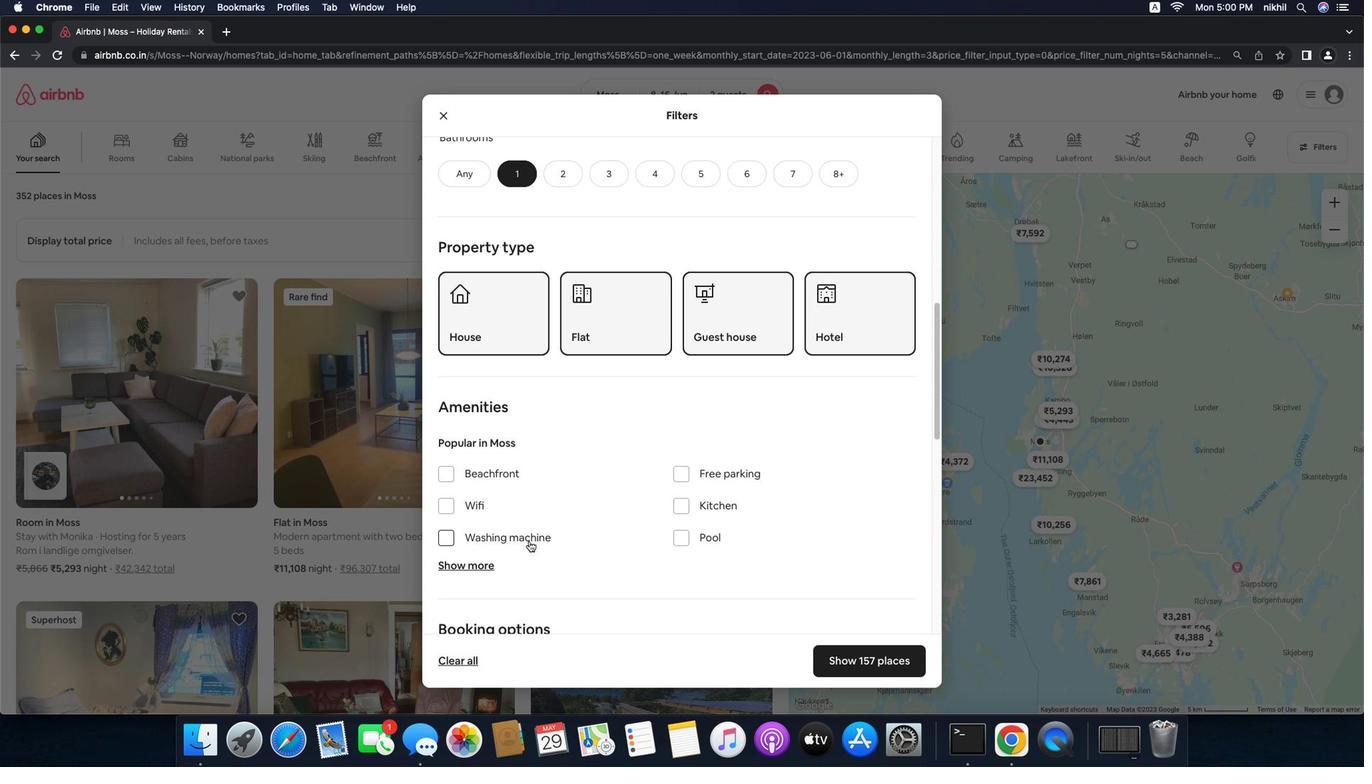 
Action: Mouse pressed left at (528, 533)
Screenshot: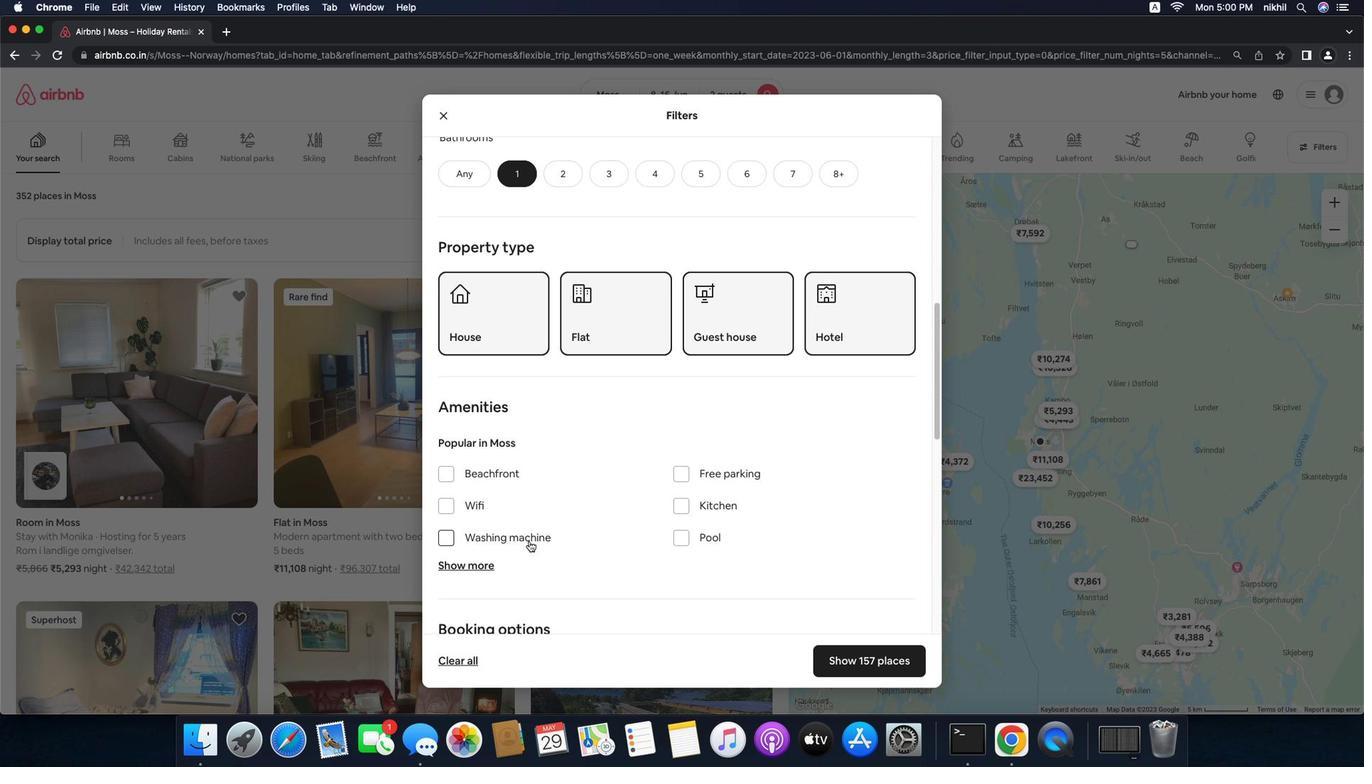 
Action: Mouse moved to (688, 528)
Screenshot: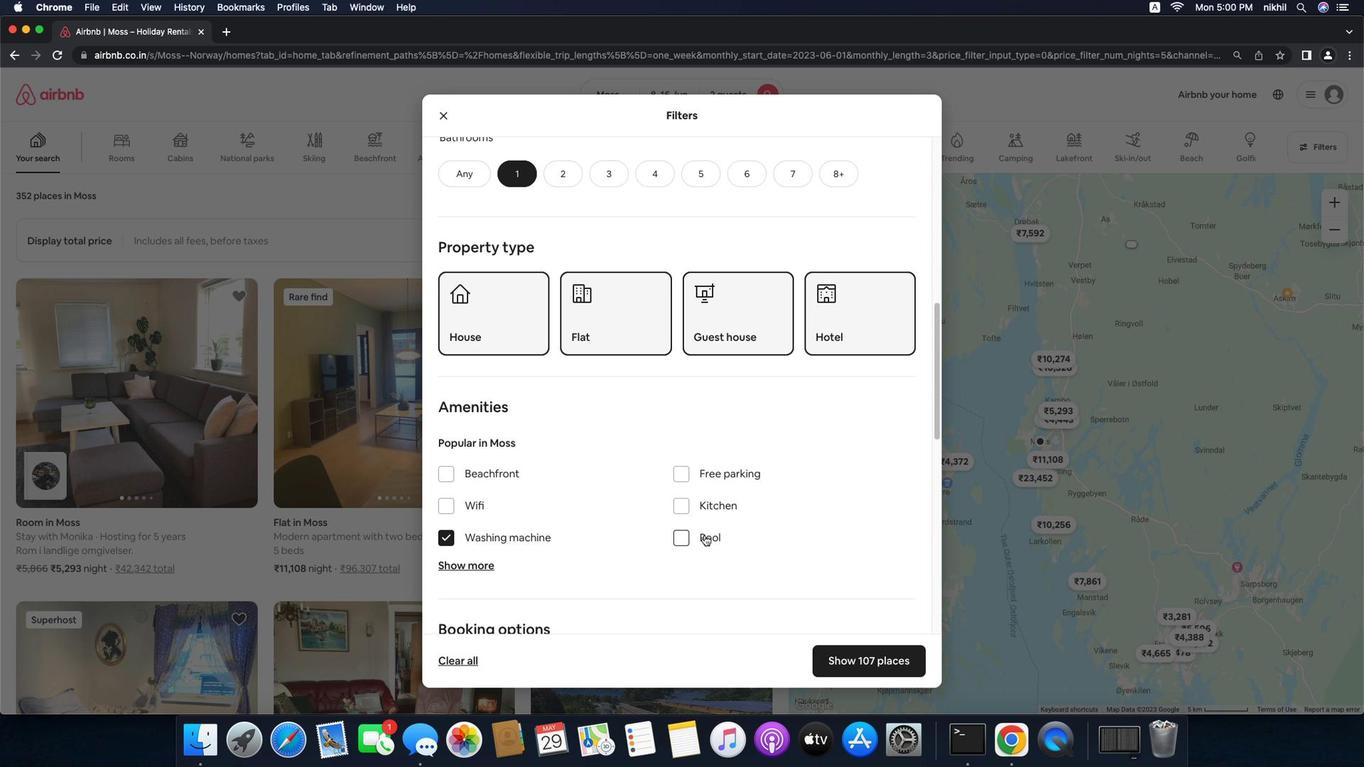 
Action: Mouse scrolled (688, 528) with delta (44, 14)
Screenshot: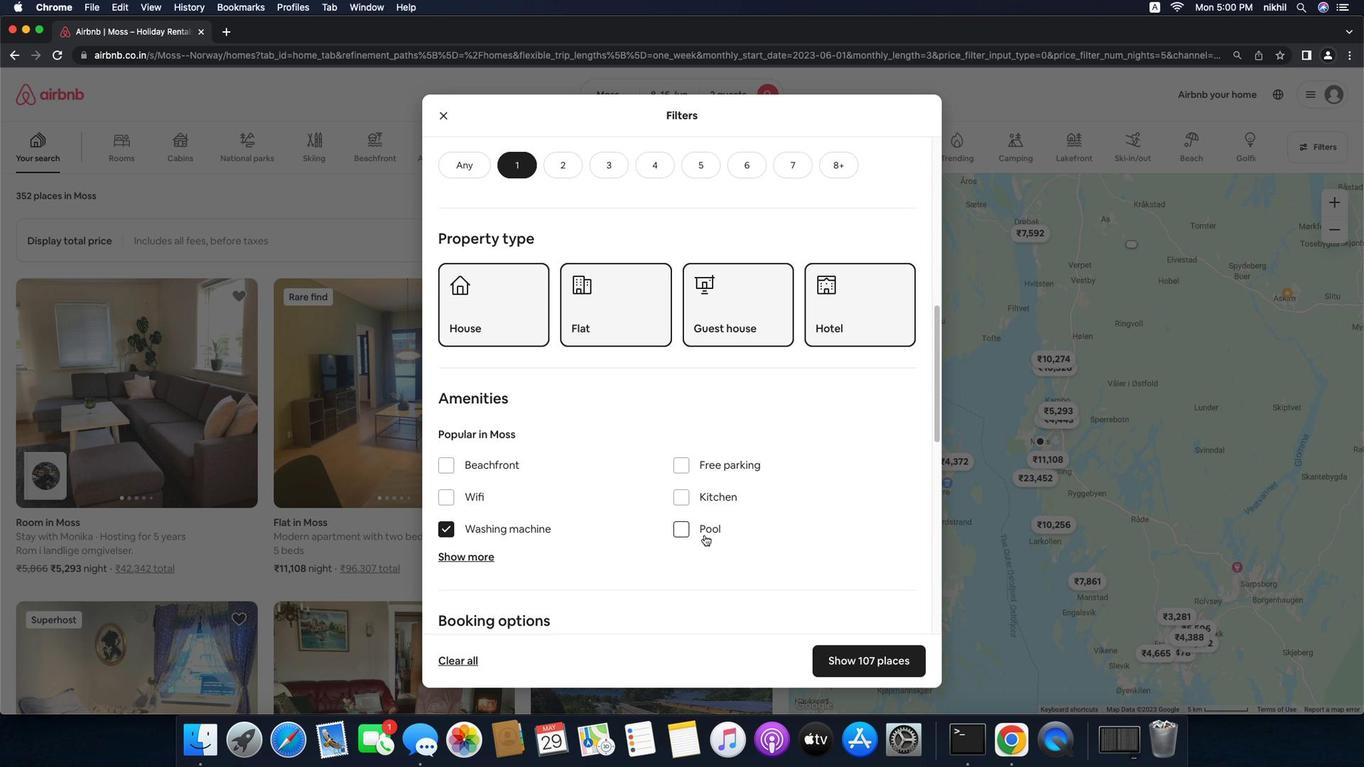 
Action: Mouse scrolled (688, 528) with delta (44, 14)
Screenshot: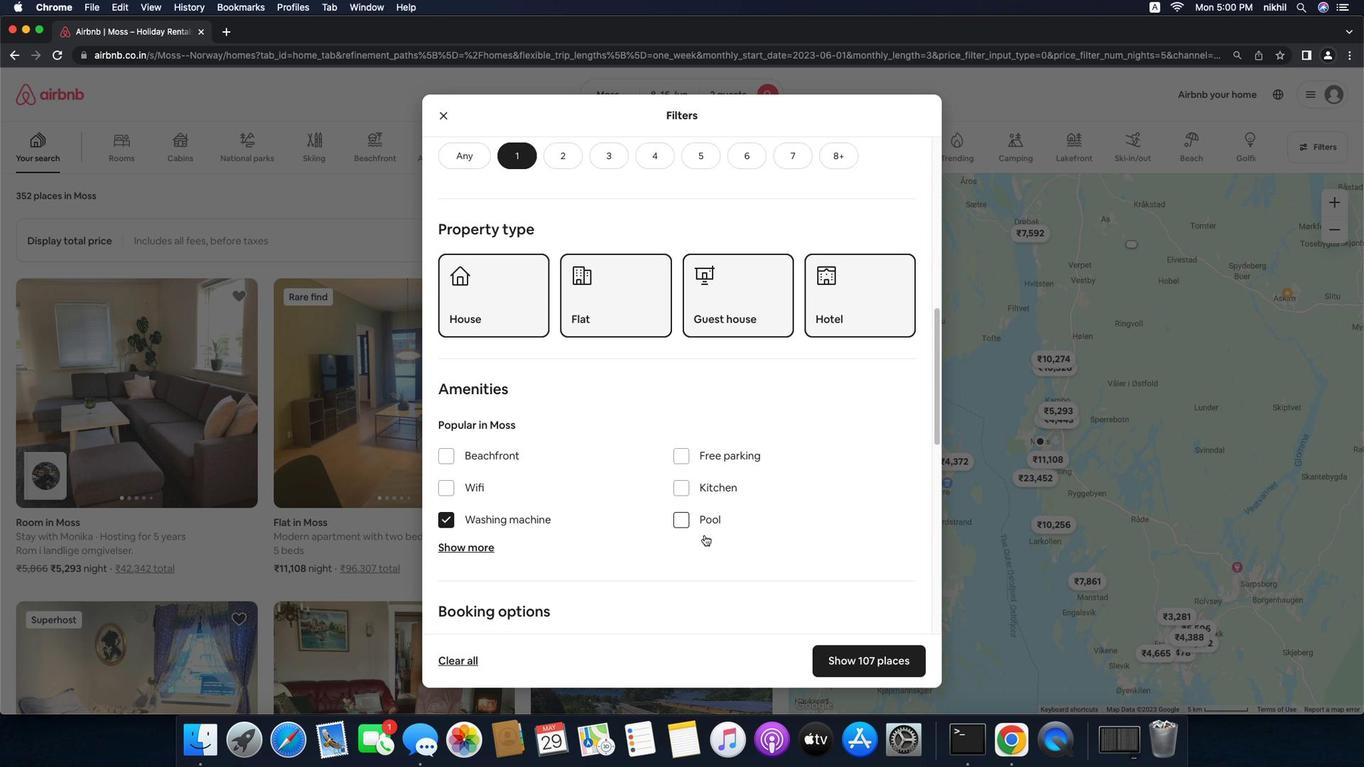 
Action: Mouse scrolled (688, 528) with delta (44, 13)
Screenshot: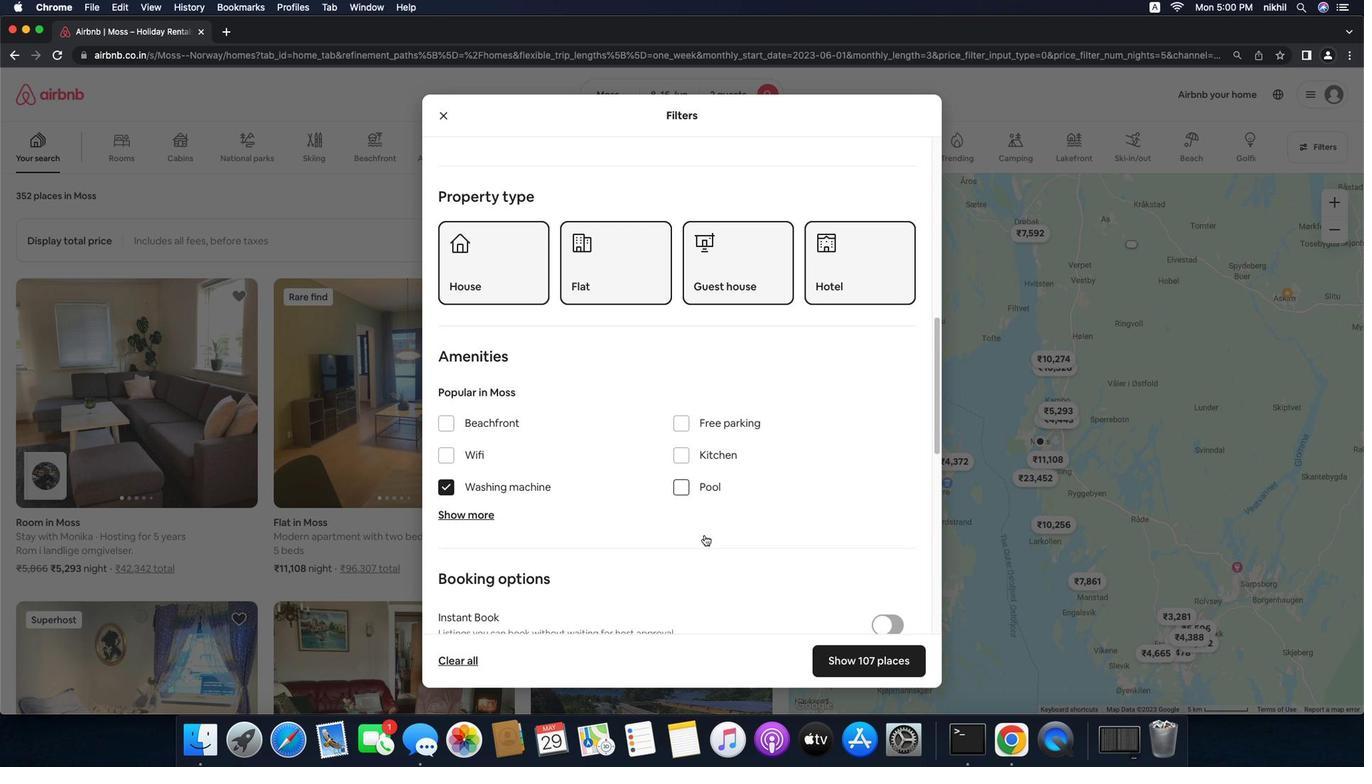 
Action: Mouse scrolled (688, 528) with delta (44, 12)
Screenshot: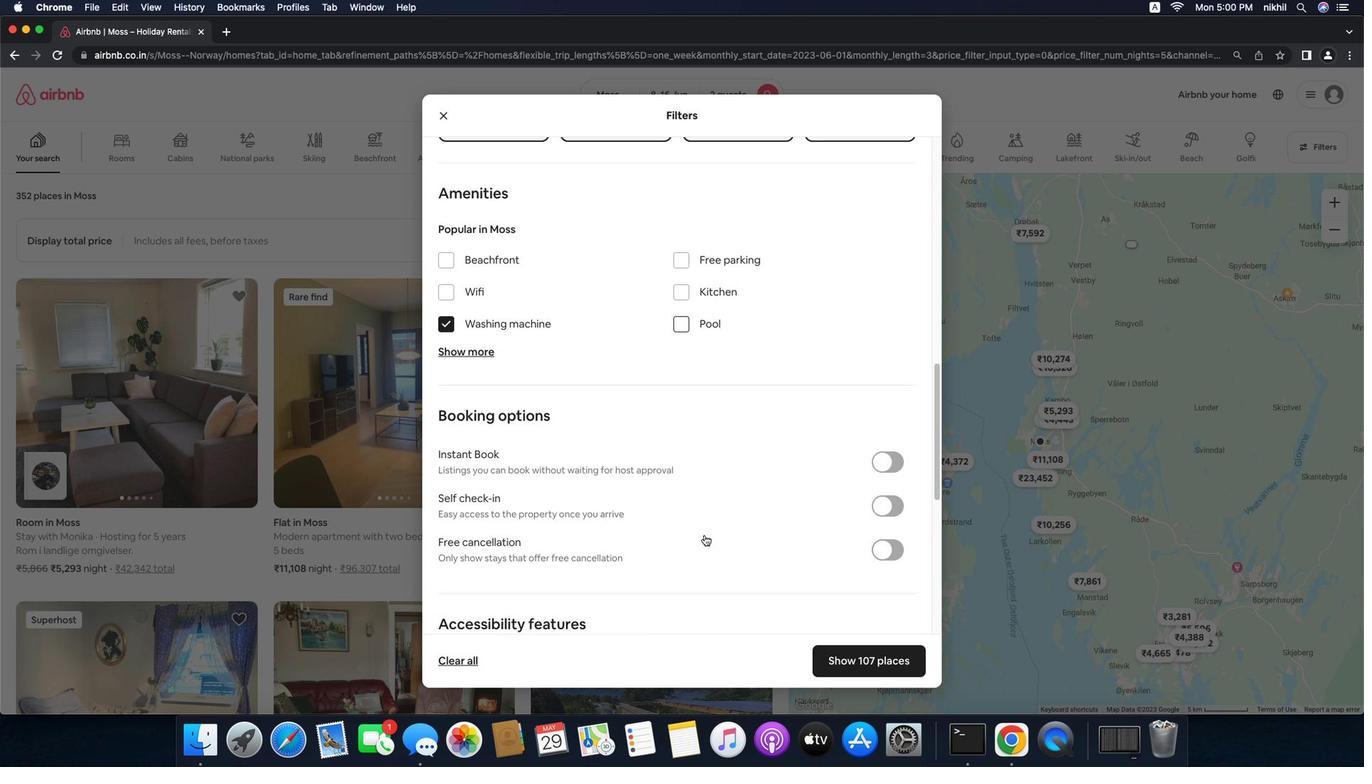 
Action: Mouse moved to (855, 440)
Screenshot: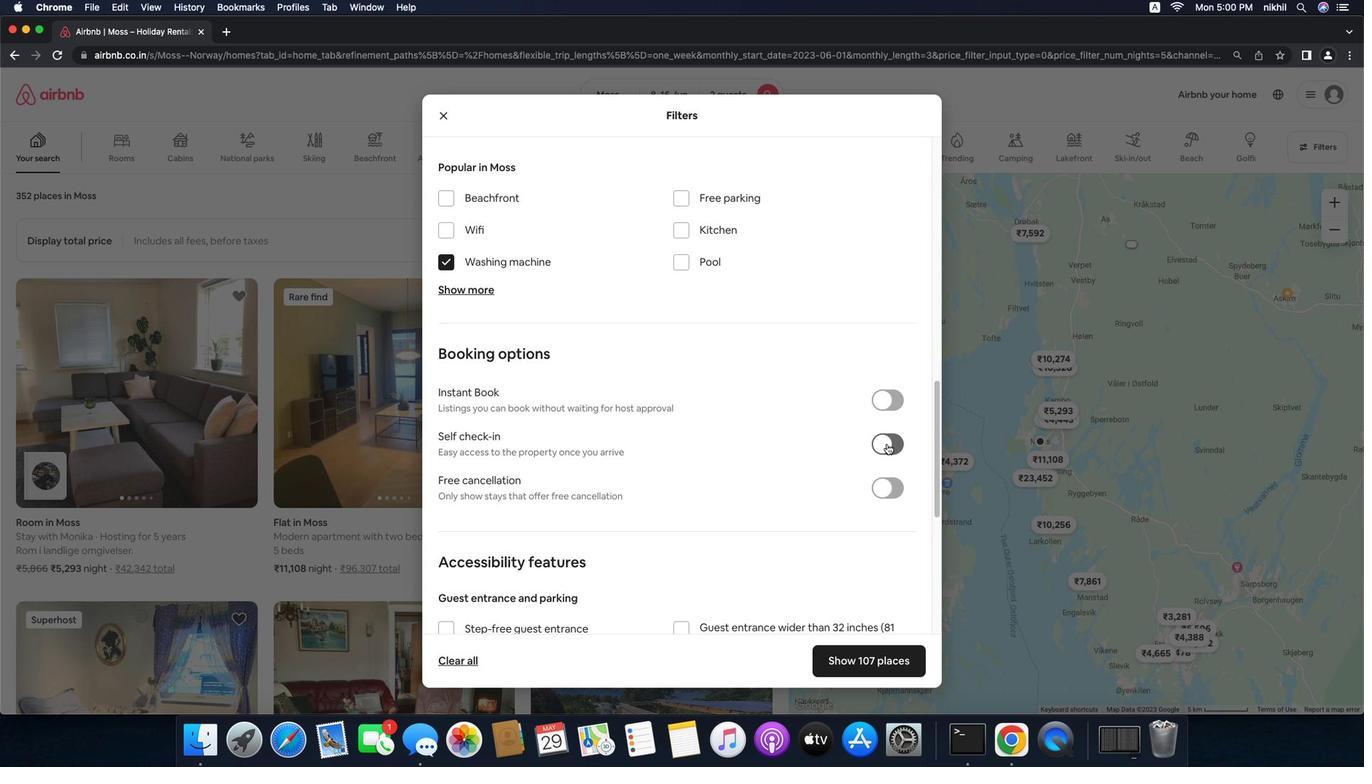 
Action: Mouse pressed left at (855, 440)
Screenshot: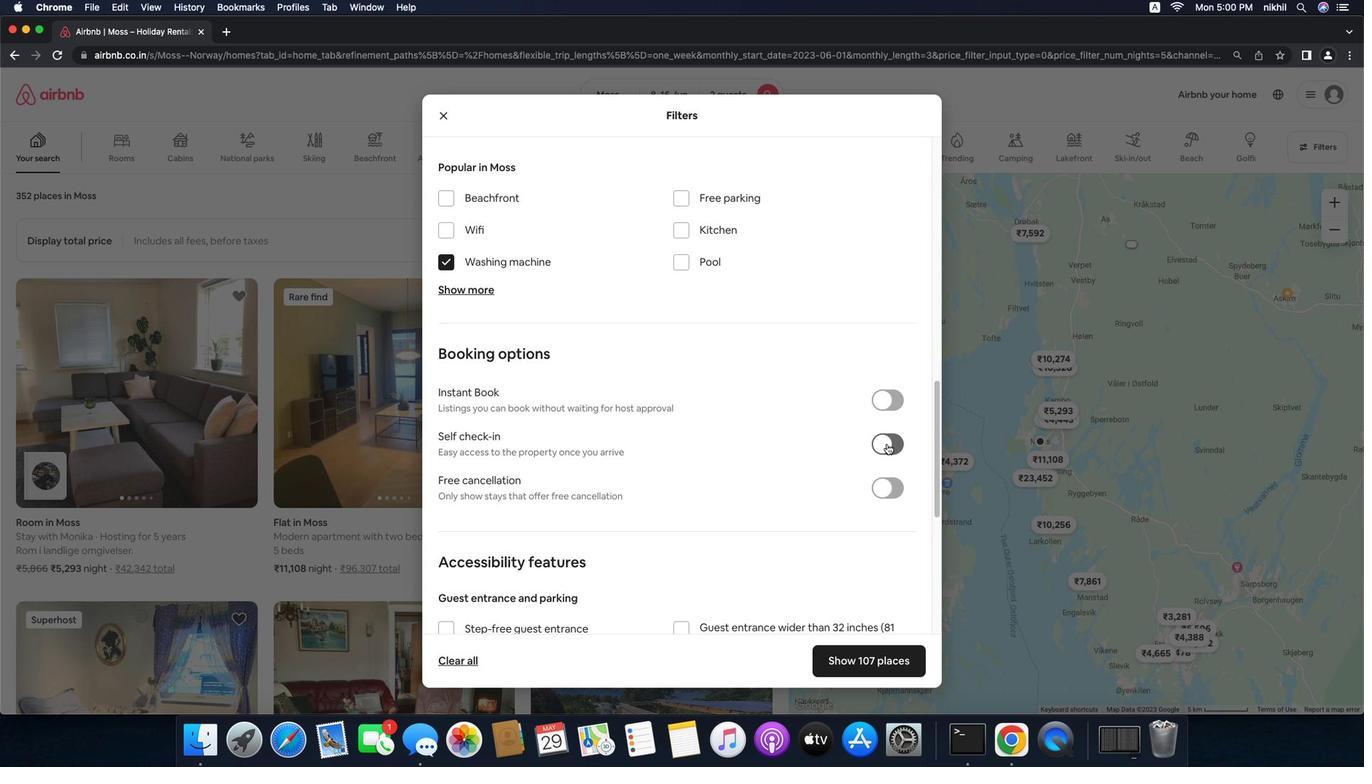 
Action: Mouse moved to (695, 467)
Screenshot: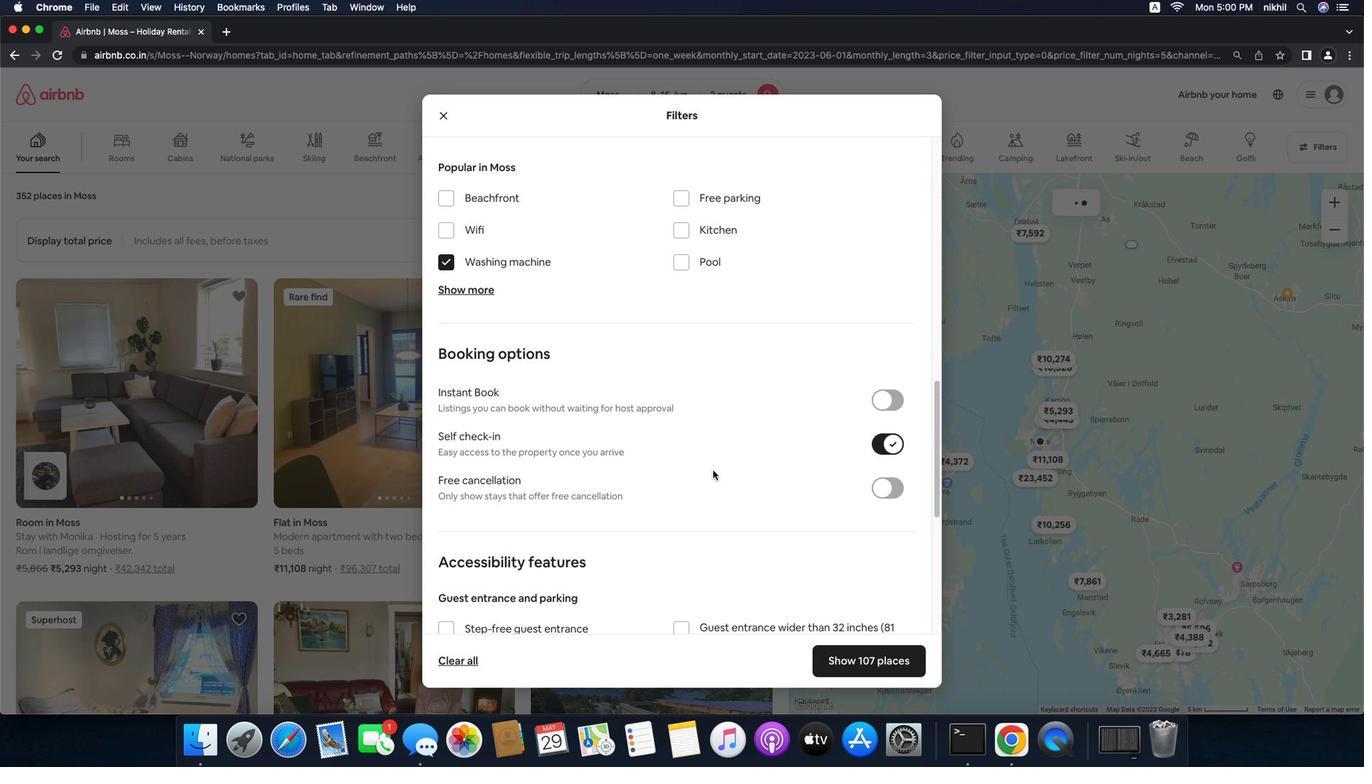 
Action: Mouse scrolled (695, 467) with delta (44, 14)
Screenshot: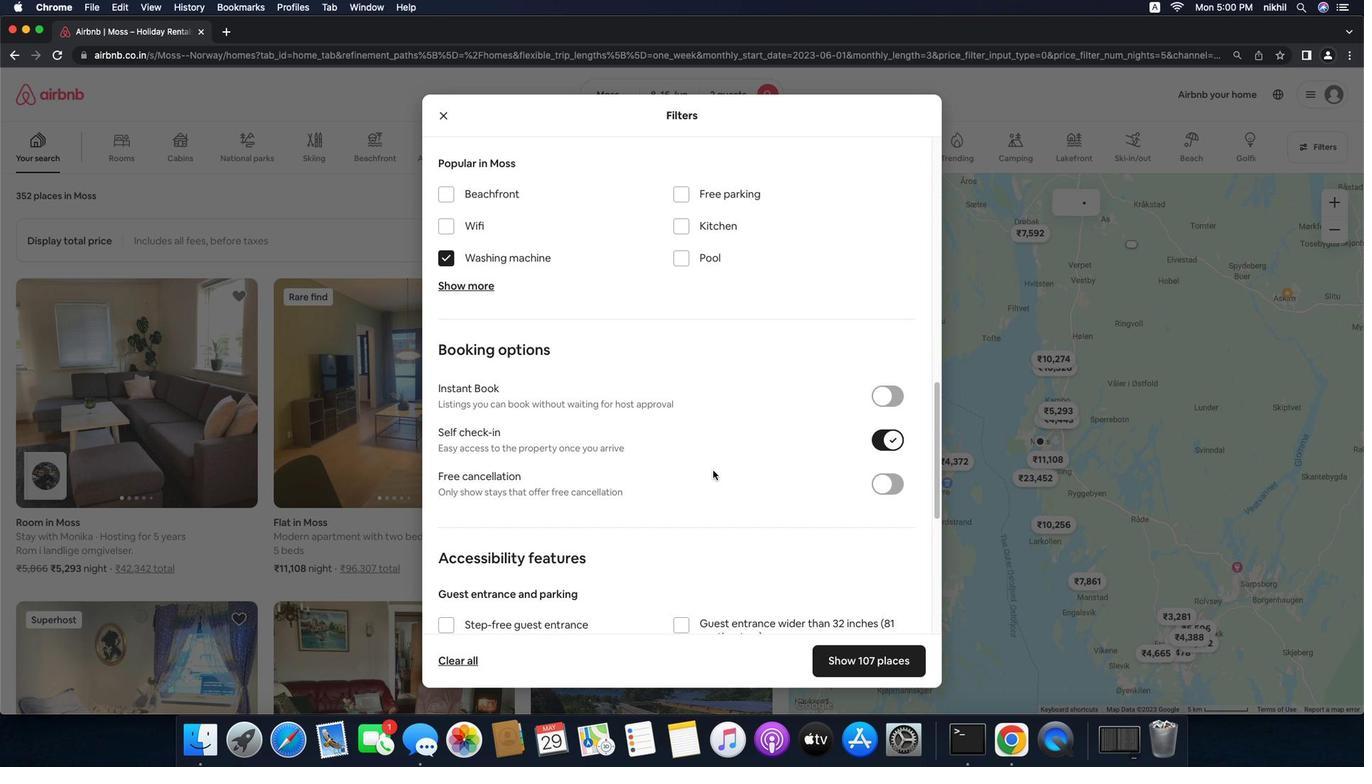
Action: Mouse scrolled (695, 467) with delta (44, 14)
Screenshot: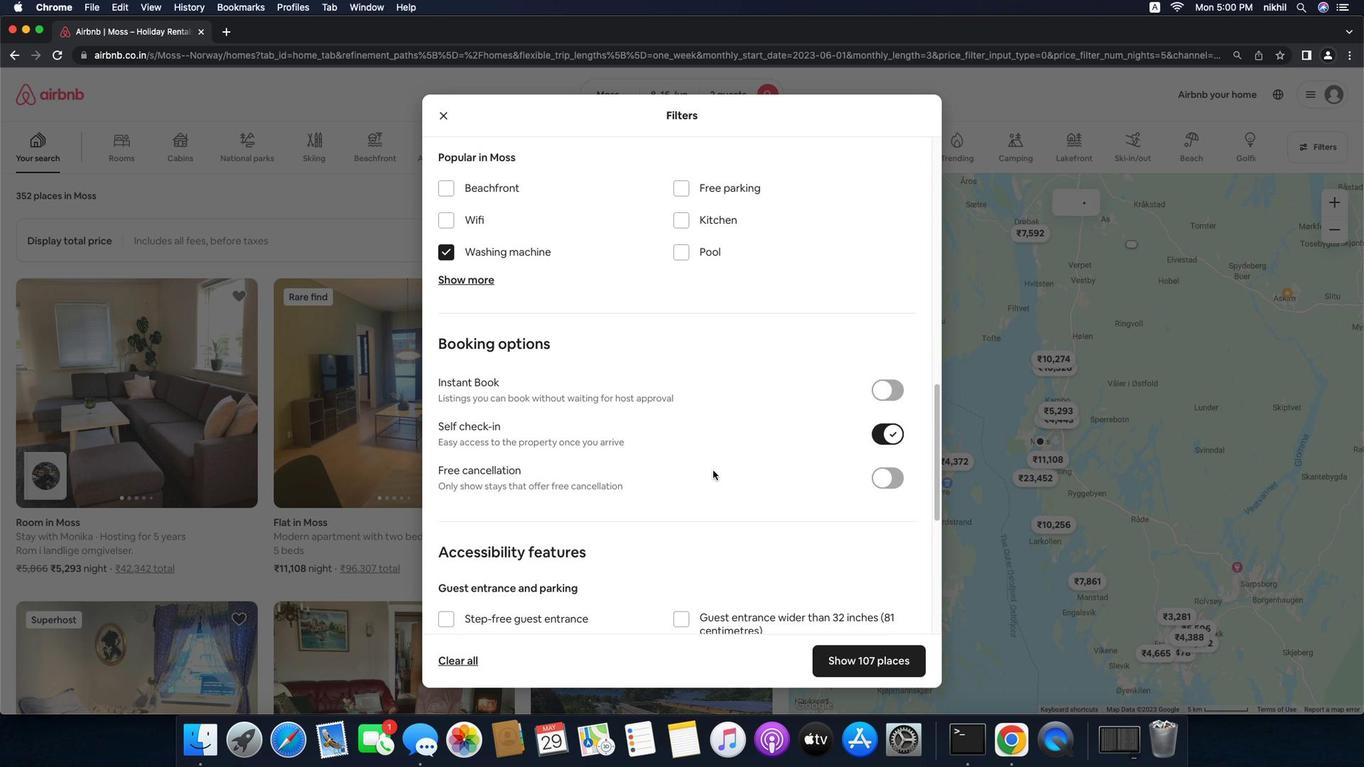 
Action: Mouse scrolled (695, 467) with delta (44, 13)
Screenshot: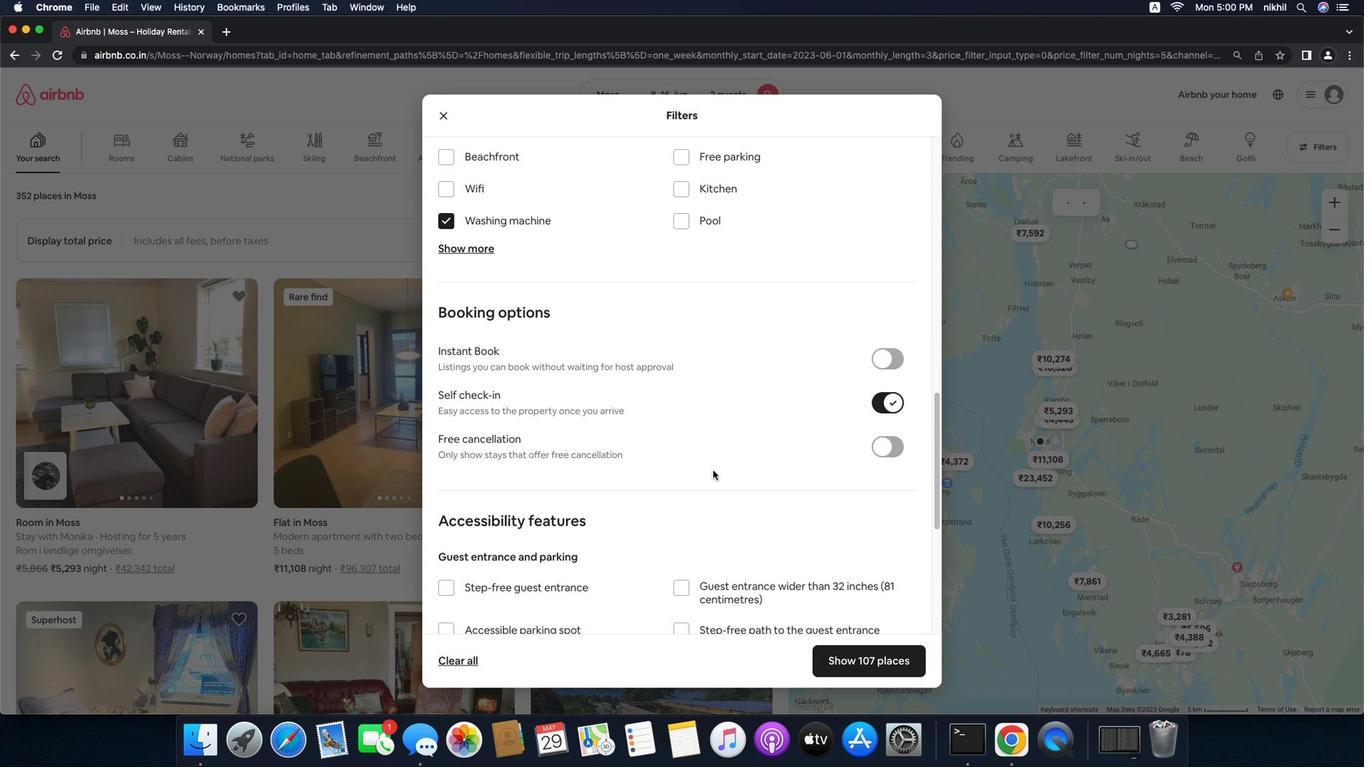 
Action: Mouse scrolled (695, 467) with delta (44, 12)
Screenshot: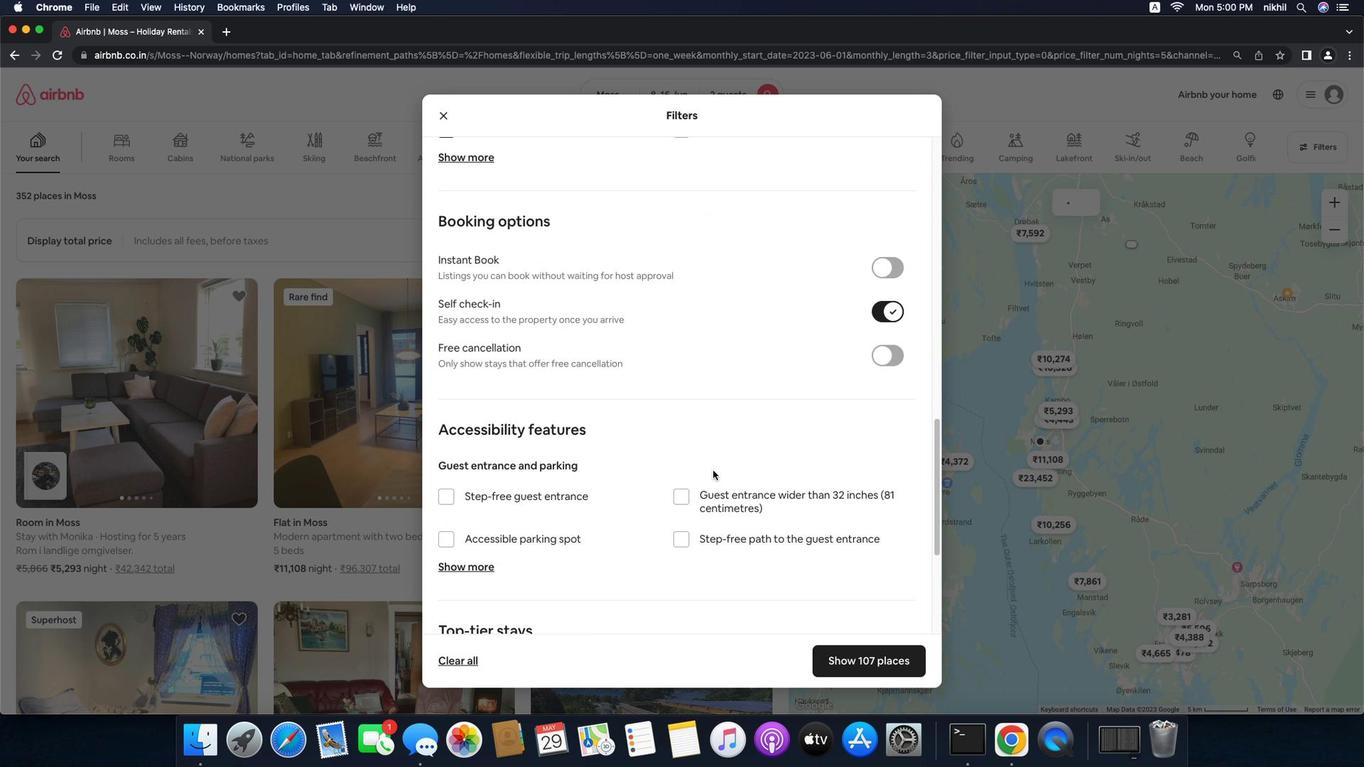 
Action: Mouse scrolled (695, 467) with delta (44, 14)
Screenshot: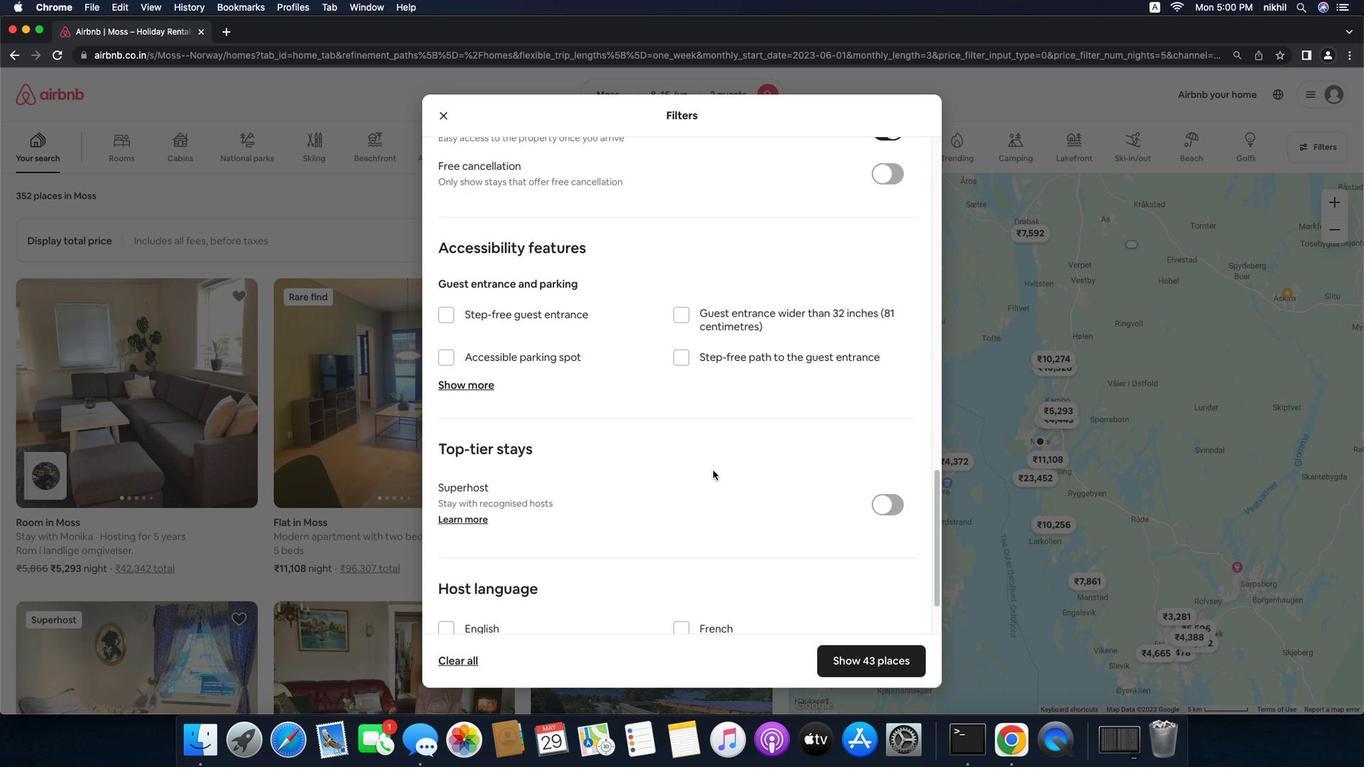 
Action: Mouse scrolled (695, 467) with delta (44, 14)
Screenshot: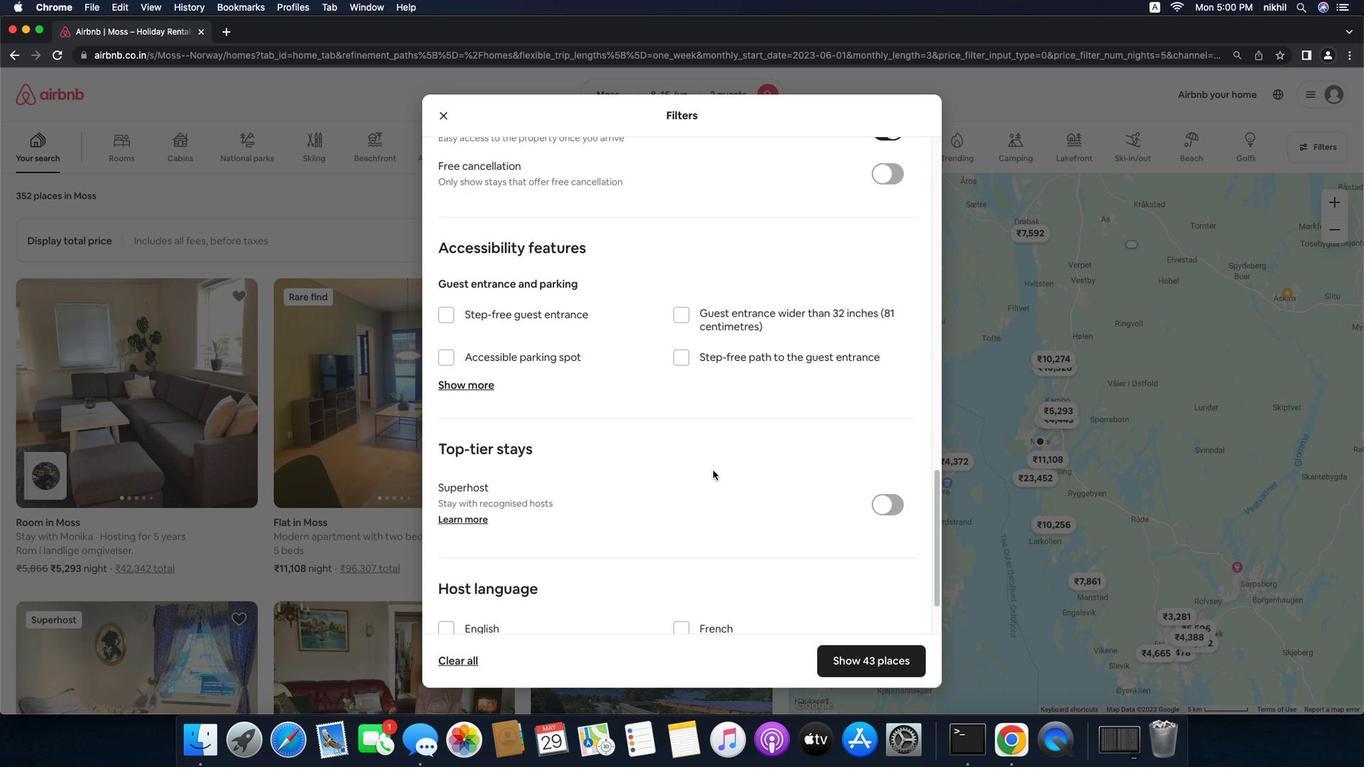 
Action: Mouse scrolled (695, 467) with delta (44, 12)
Screenshot: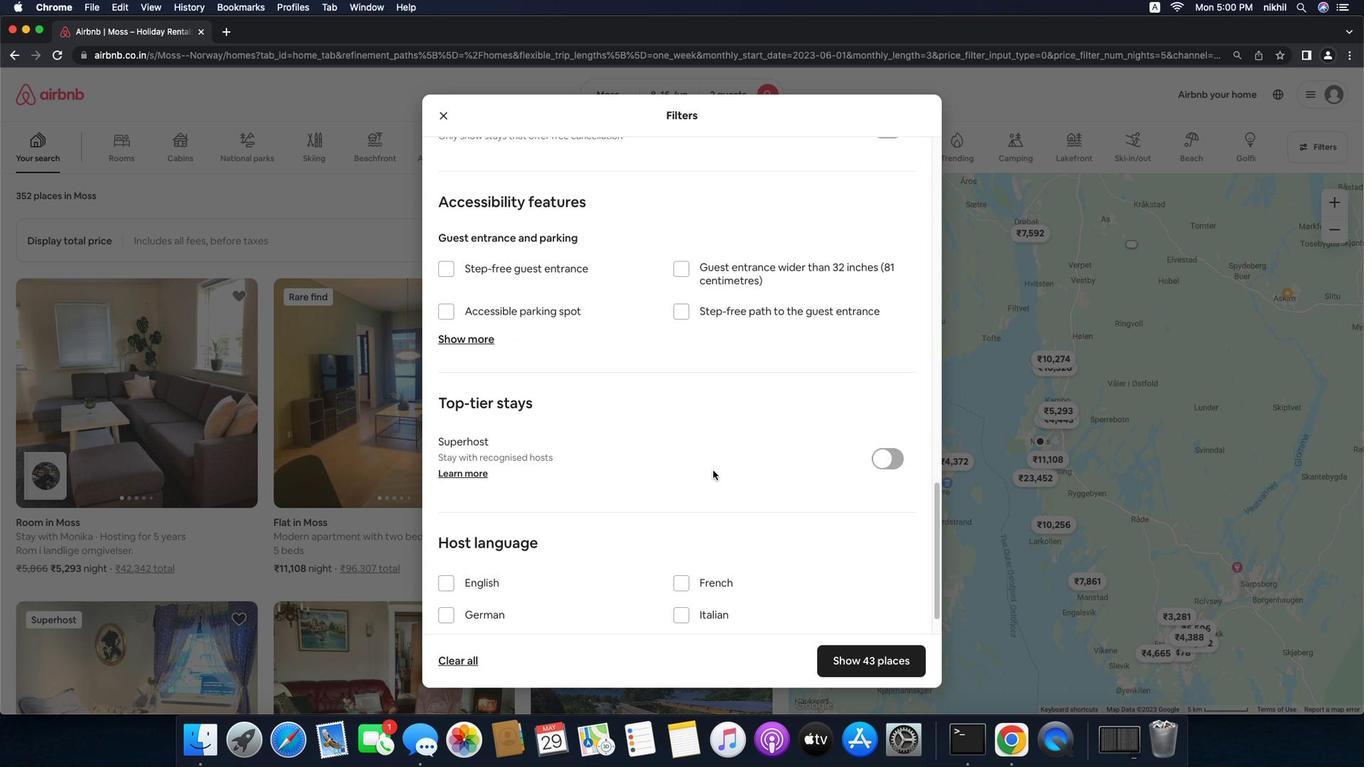 
Action: Mouse moved to (487, 531)
Screenshot: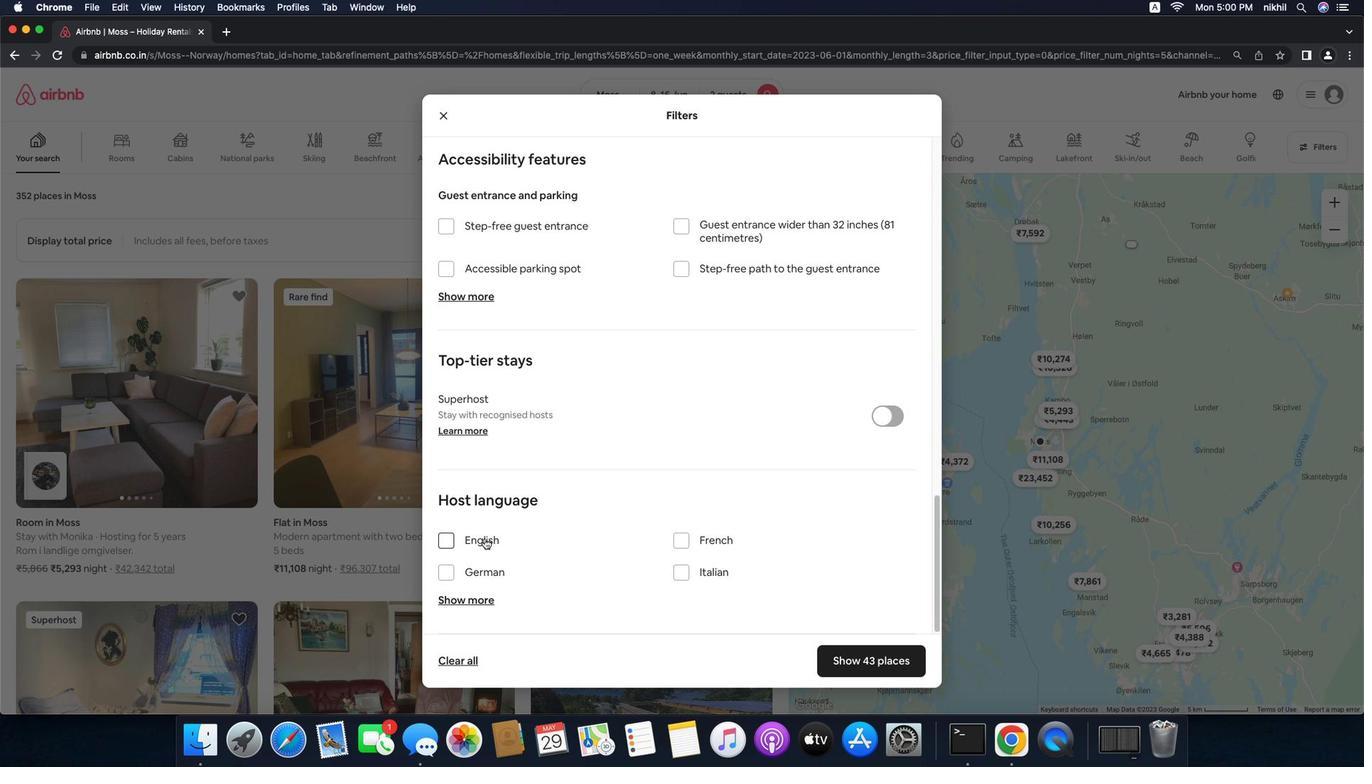 
Action: Mouse pressed left at (487, 531)
Screenshot: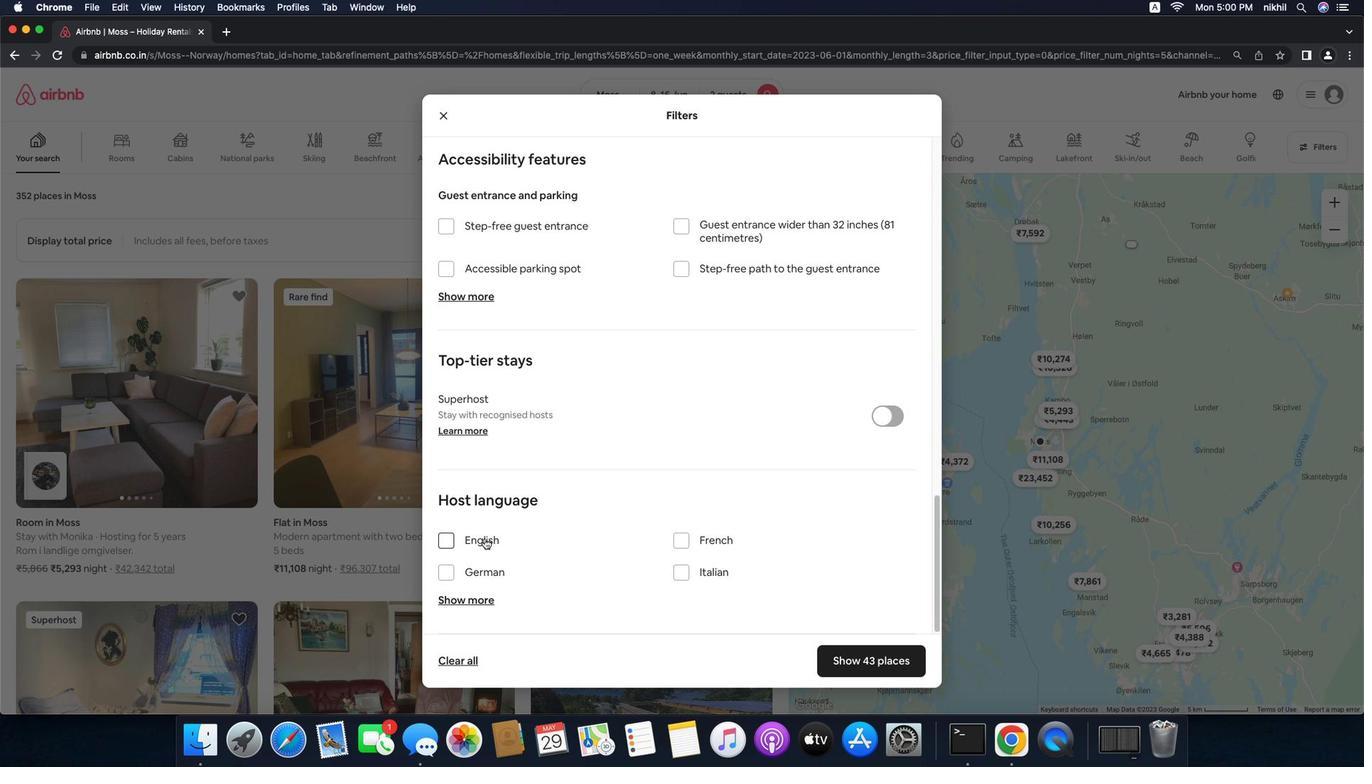 
Action: Mouse moved to (837, 646)
Screenshot: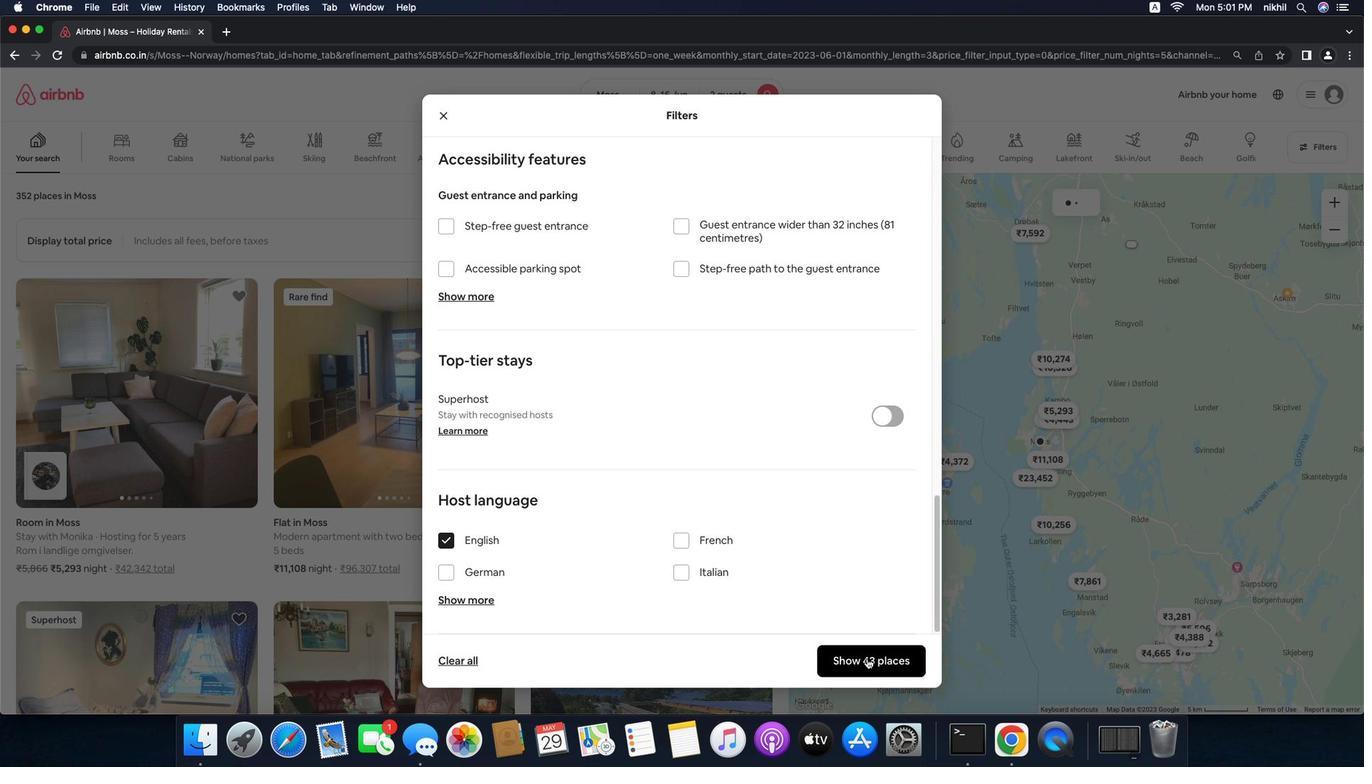 
Action: Mouse pressed left at (837, 646)
Screenshot: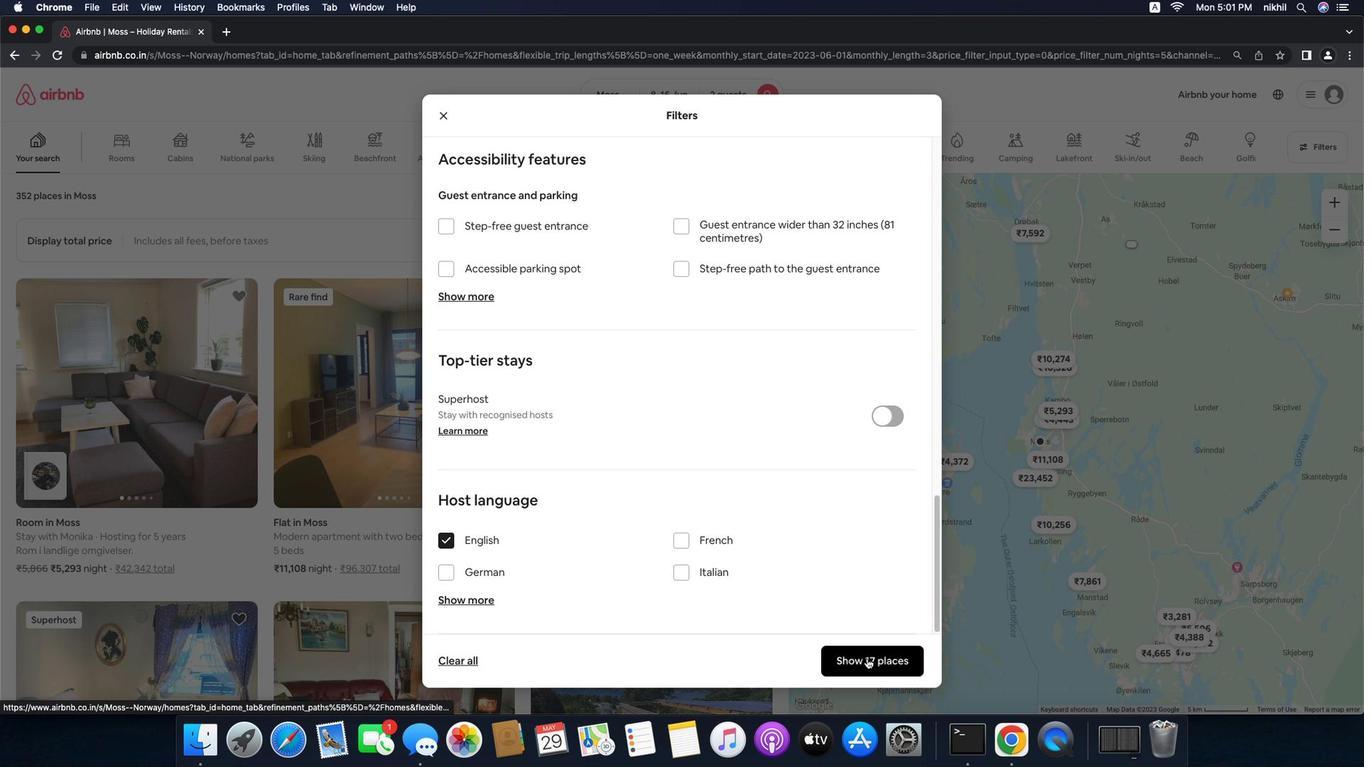 
Action: Mouse moved to (671, 206)
Screenshot: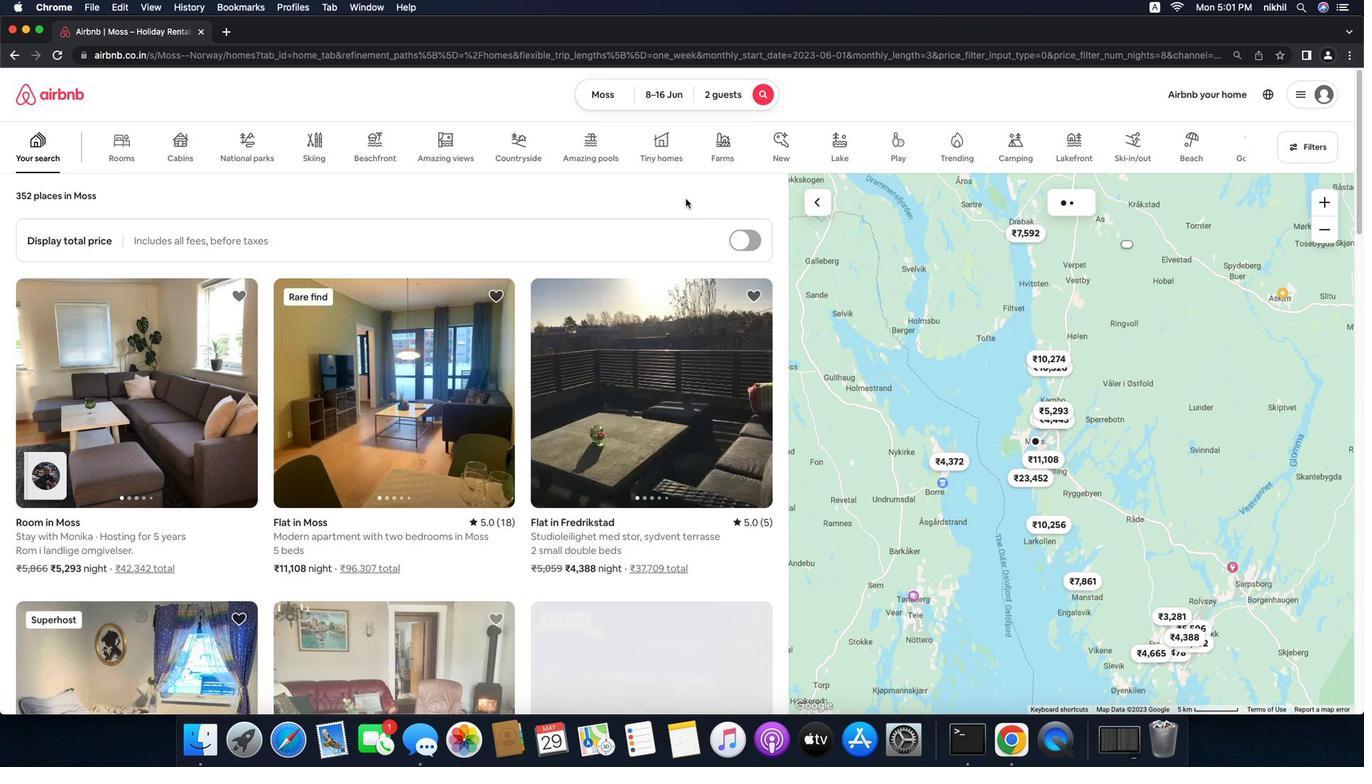 
